 Task: Send an email with the signature Evelyn Lewis with the subject Request for a review and the message I apologize for any confusion and would like to clarify the situation. from softage.1@softage.net to softage.10@softage.net and softage.2@softage.net with an attached document Creative_brief.docx
Action: Mouse moved to (460, 585)
Screenshot: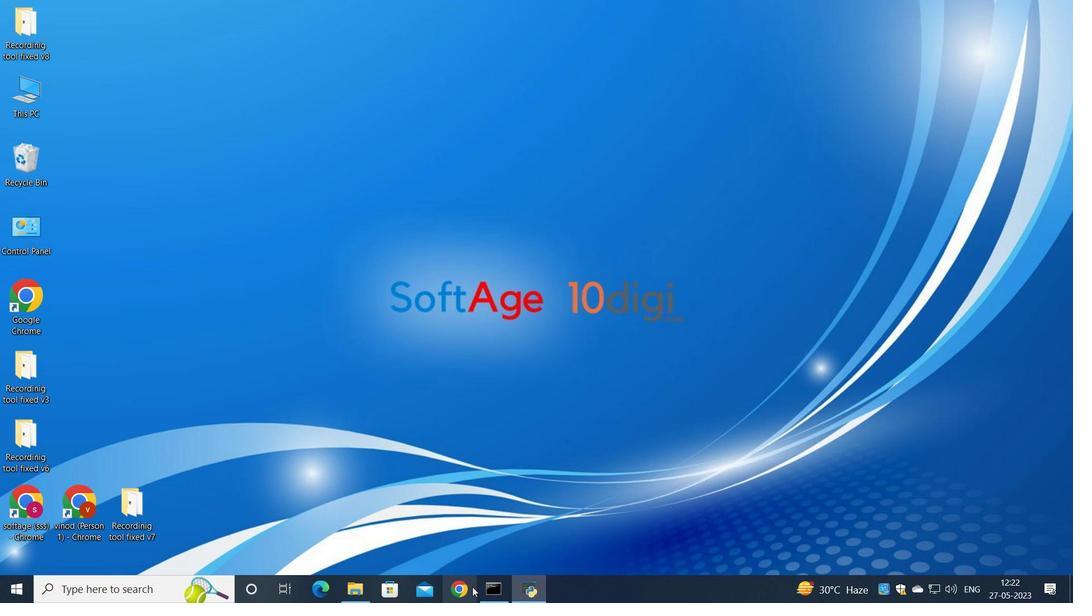 
Action: Mouse pressed left at (460, 585)
Screenshot: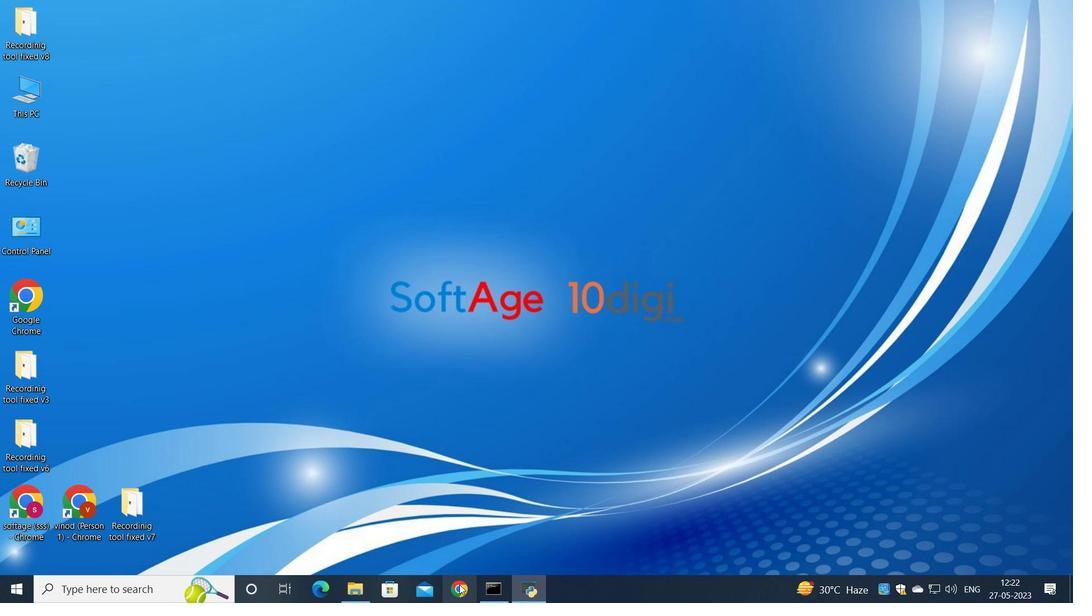 
Action: Mouse moved to (477, 367)
Screenshot: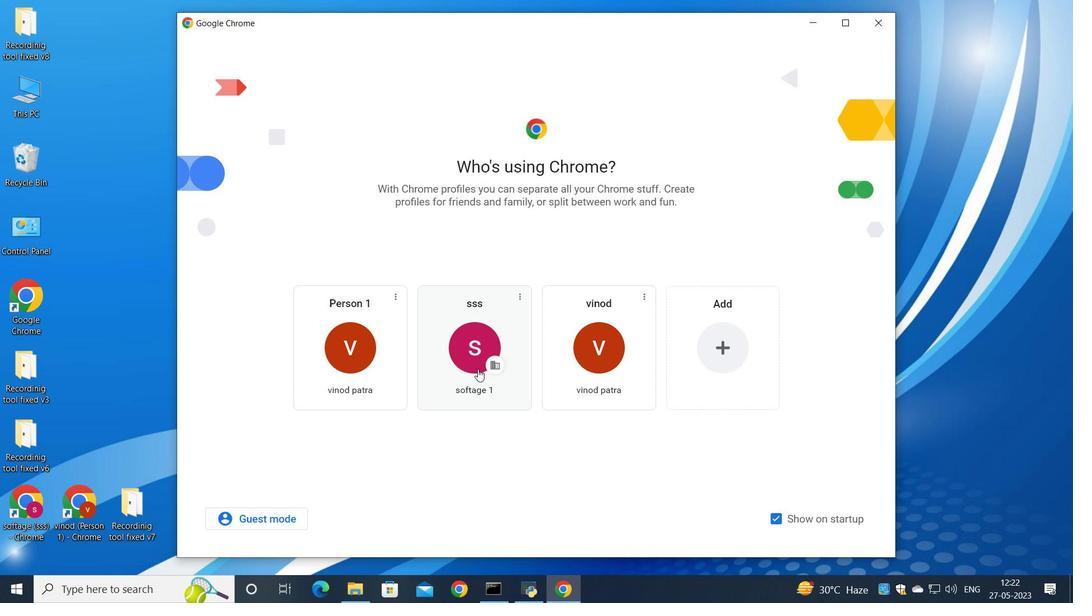 
Action: Mouse pressed left at (477, 367)
Screenshot: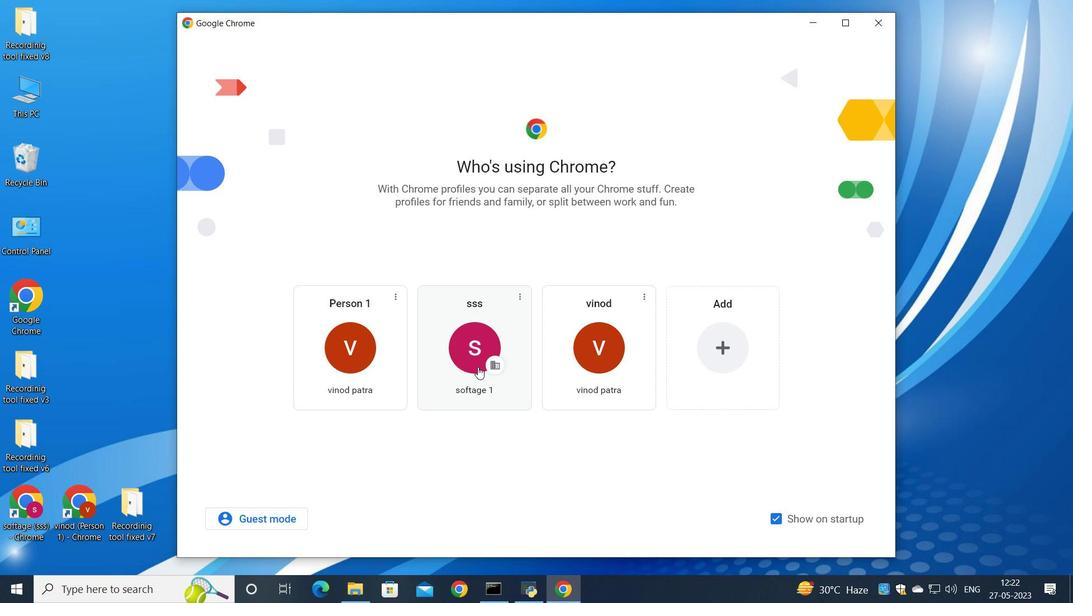 
Action: Mouse moved to (941, 69)
Screenshot: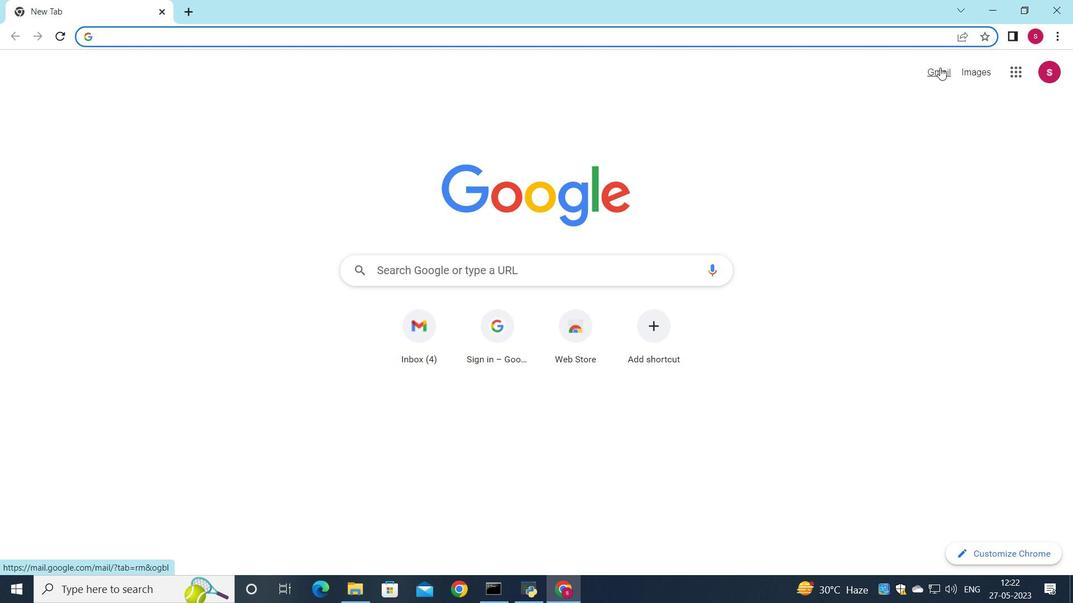 
Action: Mouse pressed left at (941, 69)
Screenshot: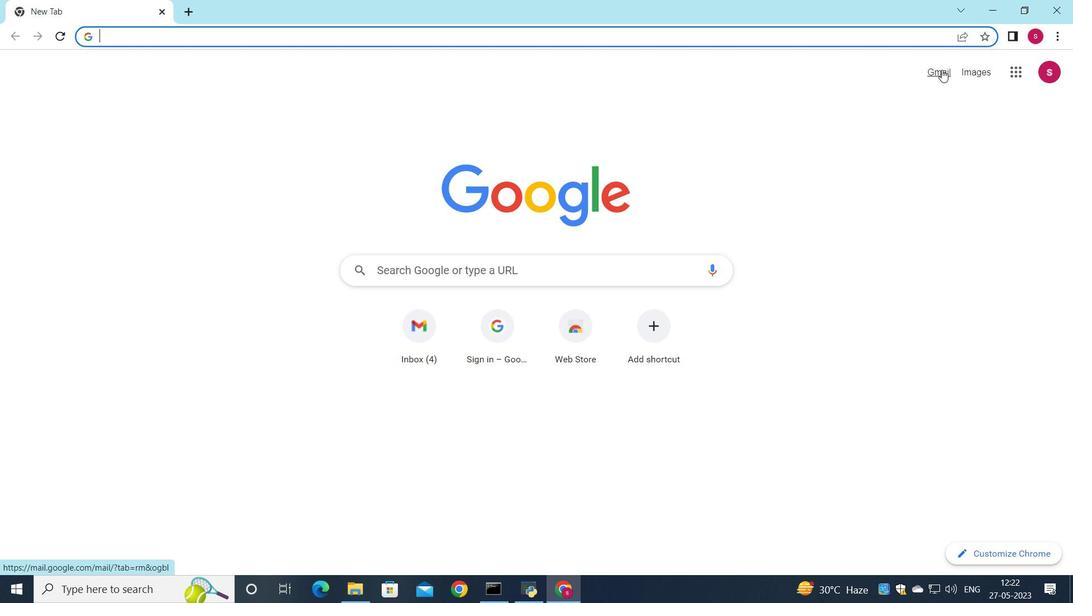 
Action: Mouse moved to (927, 95)
Screenshot: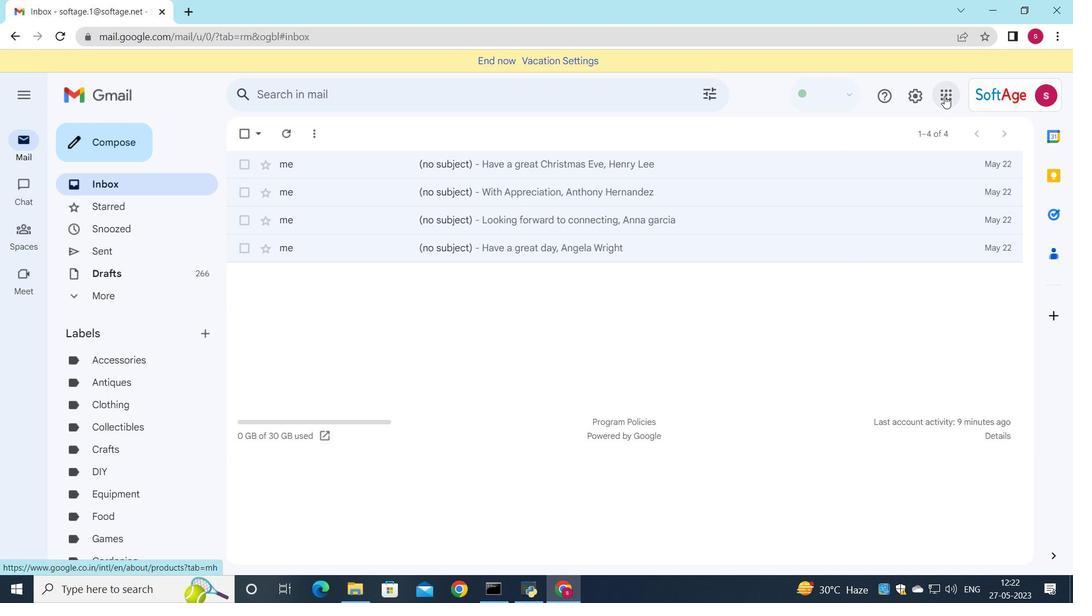 
Action: Mouse pressed left at (927, 95)
Screenshot: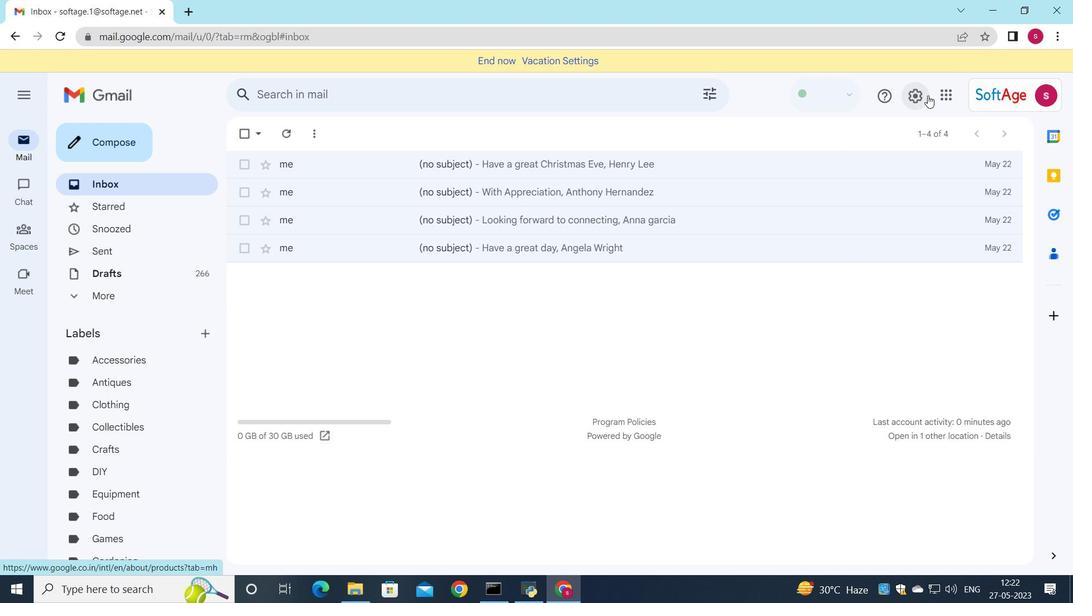
Action: Mouse moved to (925, 161)
Screenshot: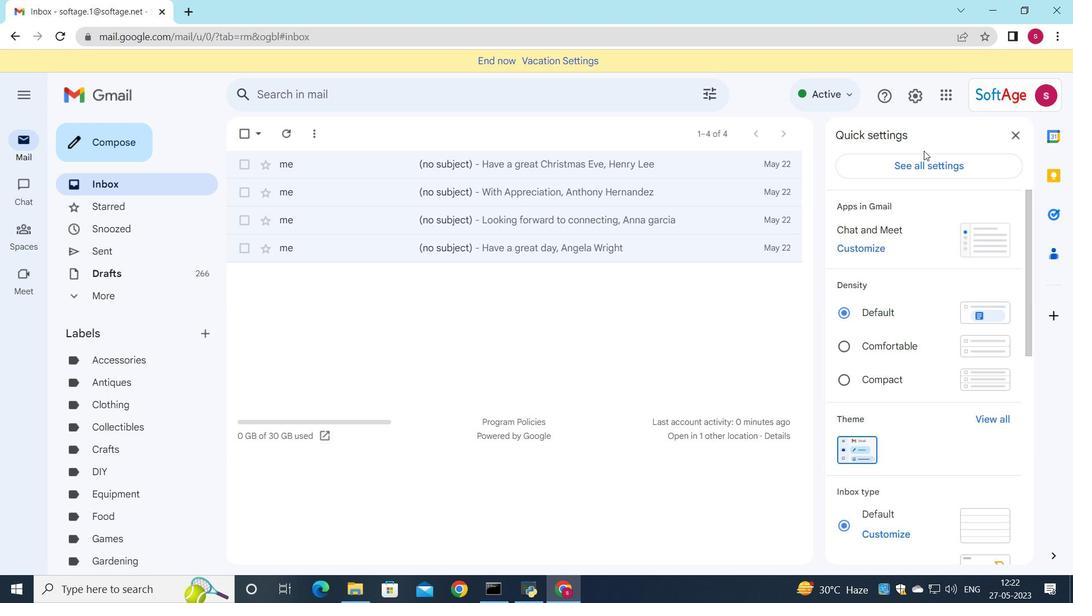 
Action: Mouse pressed left at (925, 161)
Screenshot: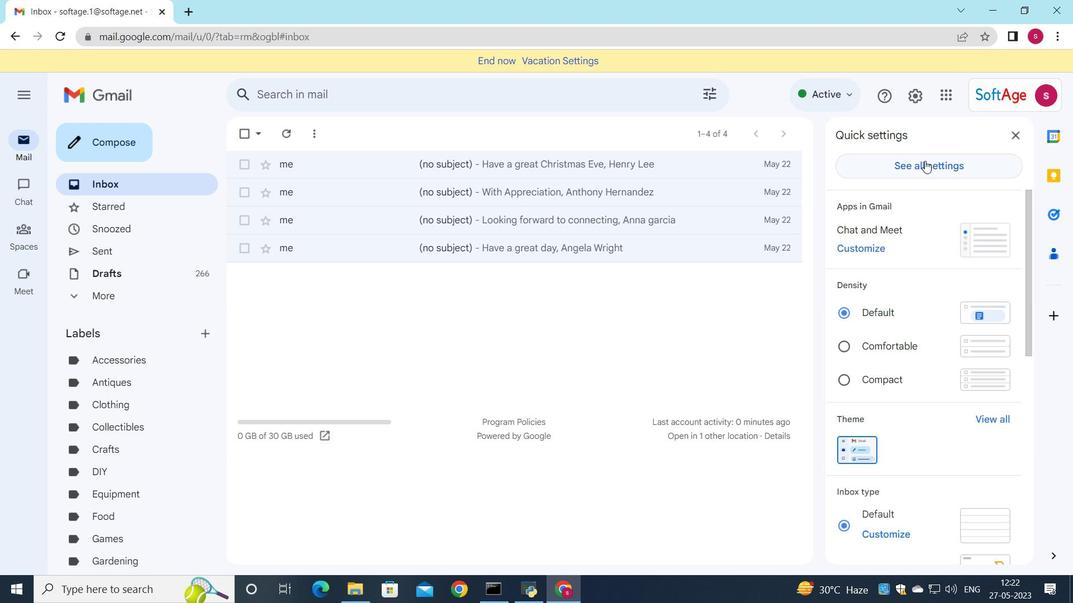 
Action: Mouse moved to (775, 288)
Screenshot: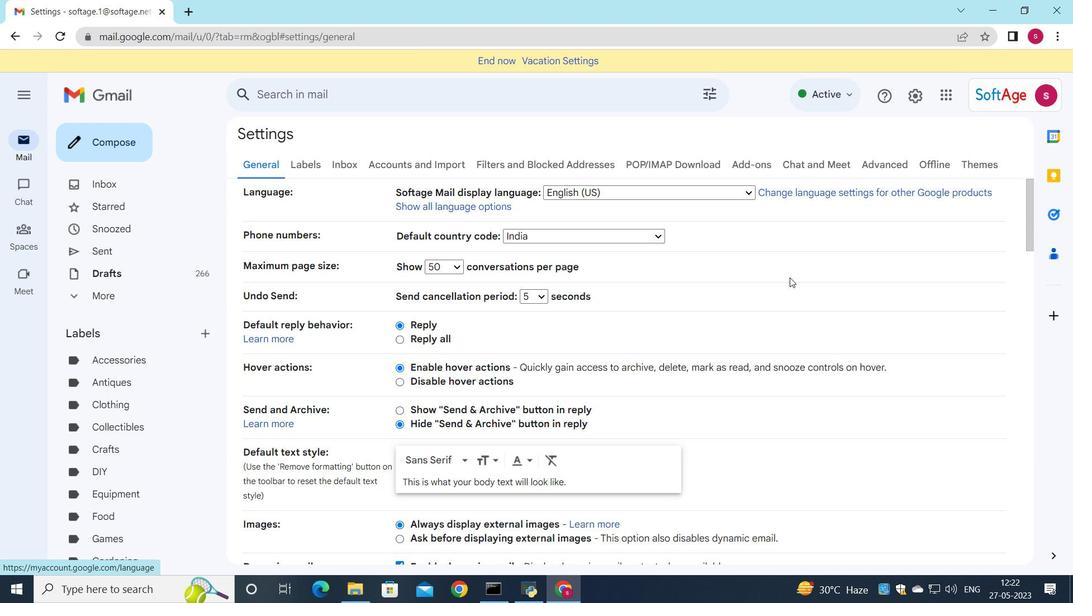 
Action: Mouse scrolled (775, 288) with delta (0, 0)
Screenshot: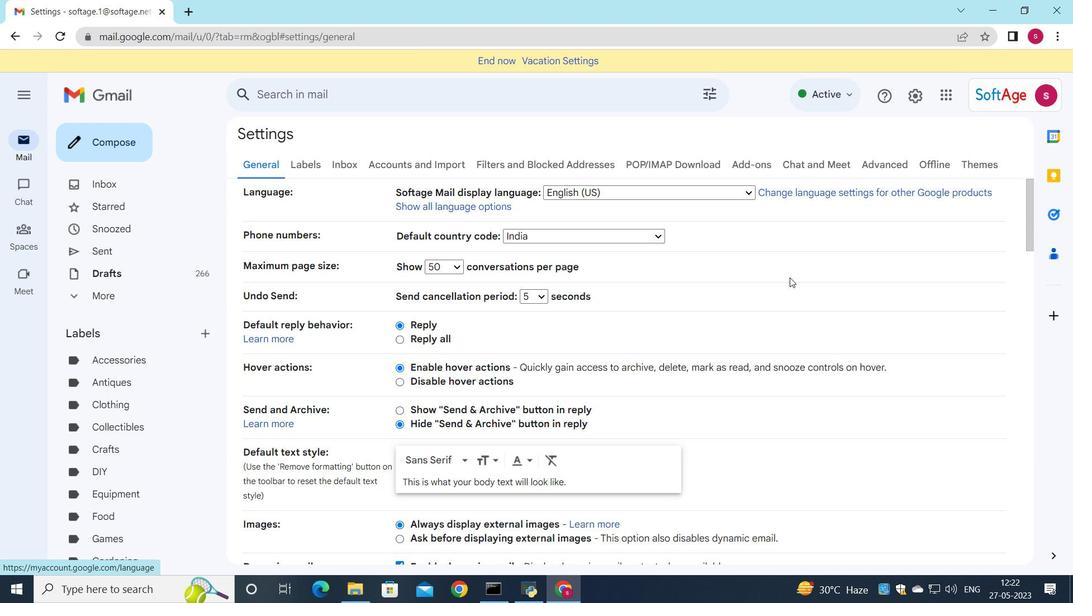 
Action: Mouse moved to (774, 294)
Screenshot: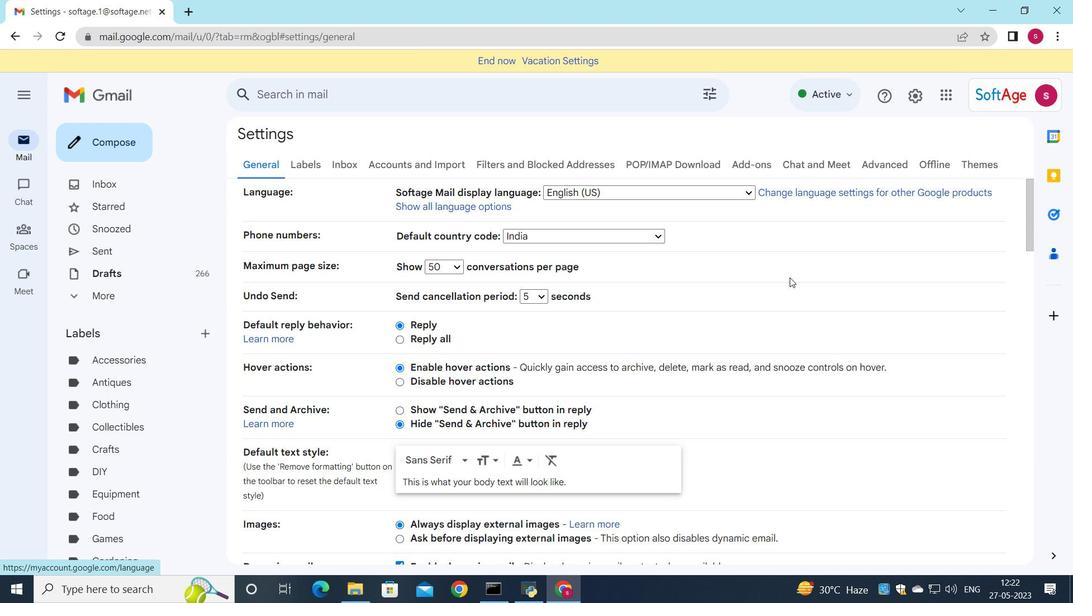 
Action: Mouse scrolled (774, 293) with delta (0, 0)
Screenshot: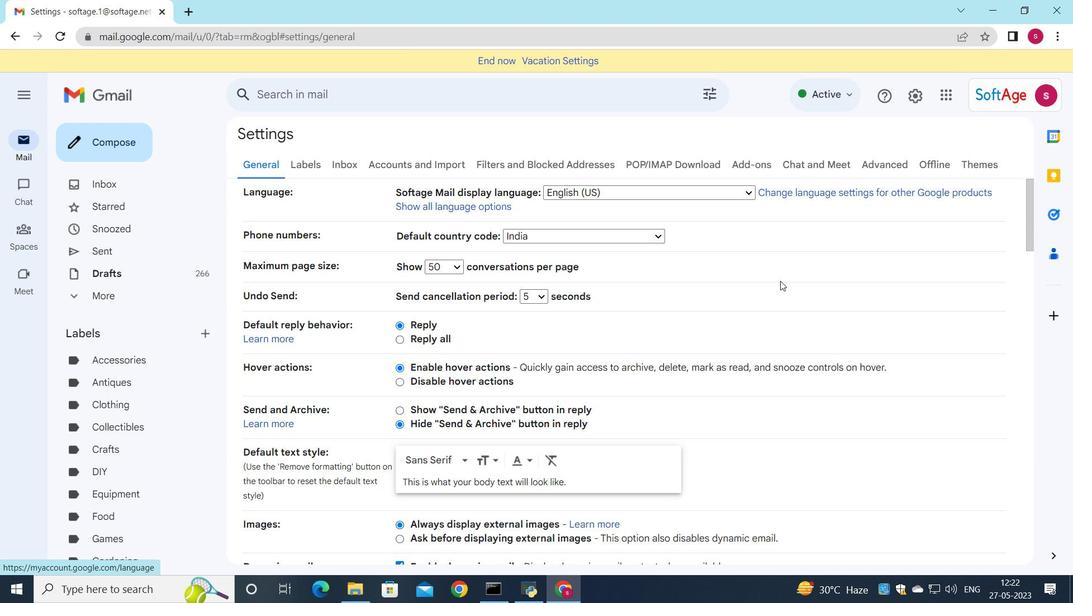 
Action: Mouse moved to (774, 296)
Screenshot: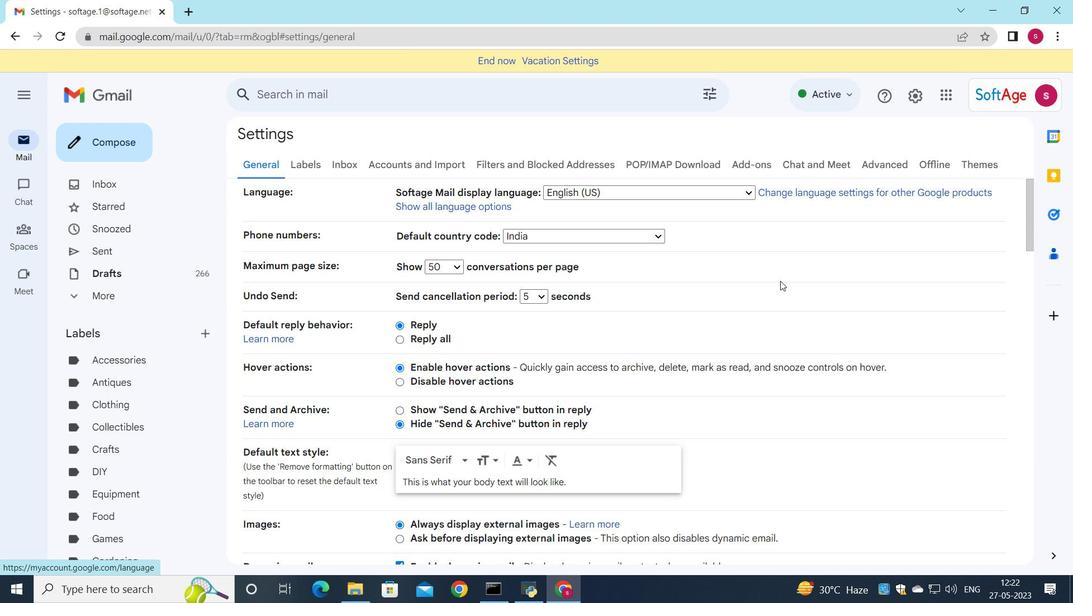
Action: Mouse scrolled (774, 296) with delta (0, 0)
Screenshot: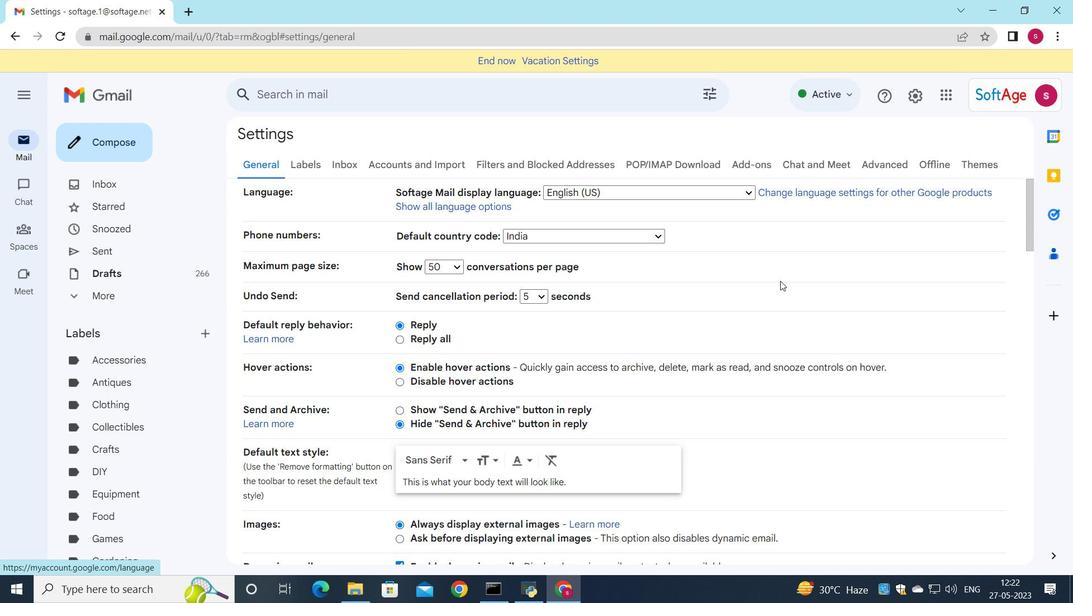 
Action: Mouse moved to (774, 299)
Screenshot: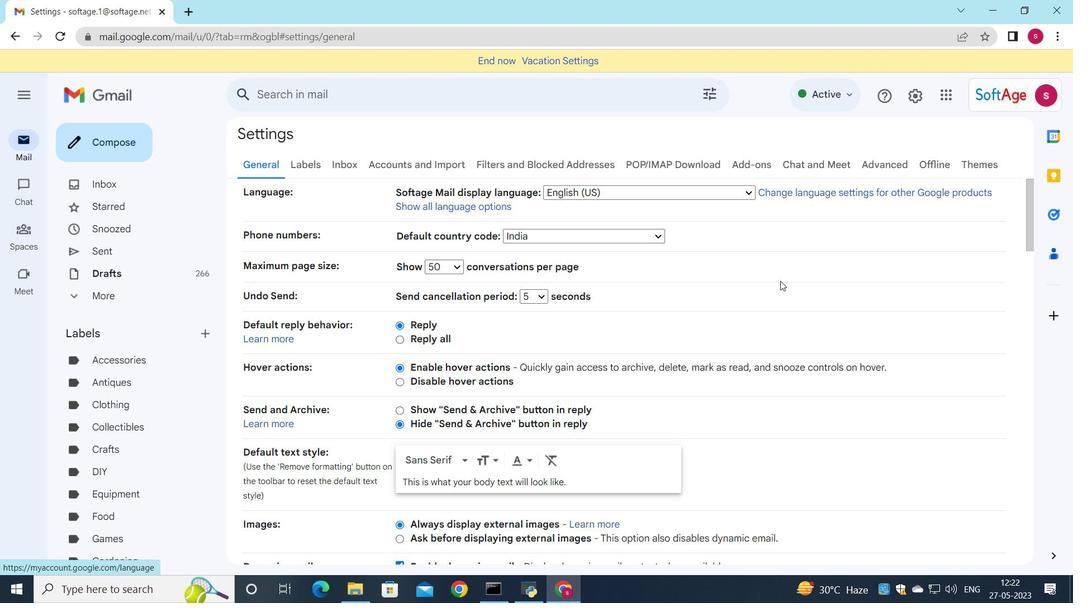 
Action: Mouse scrolled (774, 298) with delta (0, 0)
Screenshot: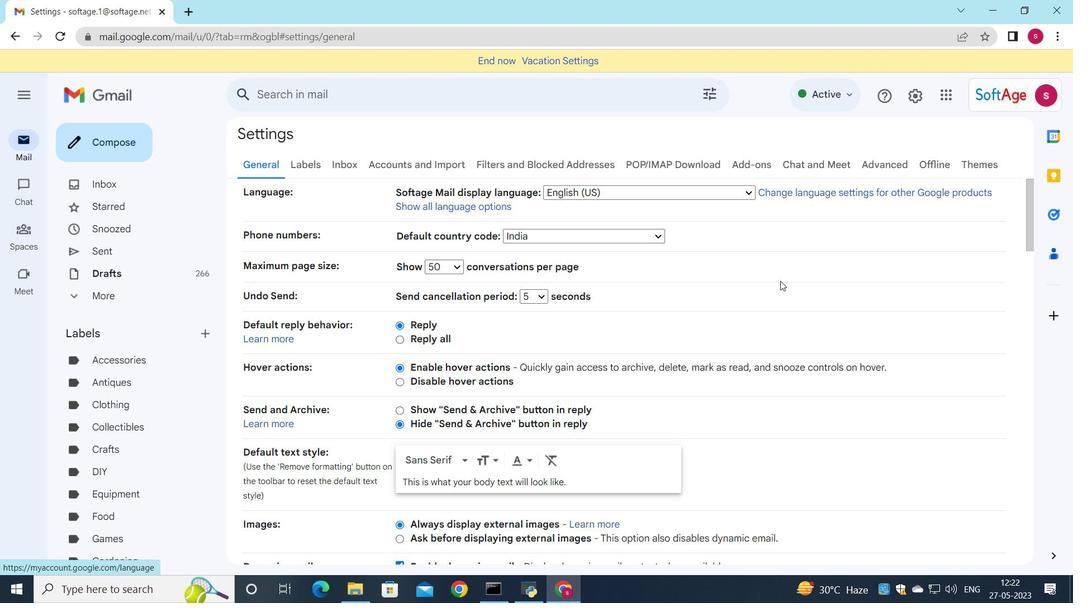 
Action: Mouse moved to (526, 353)
Screenshot: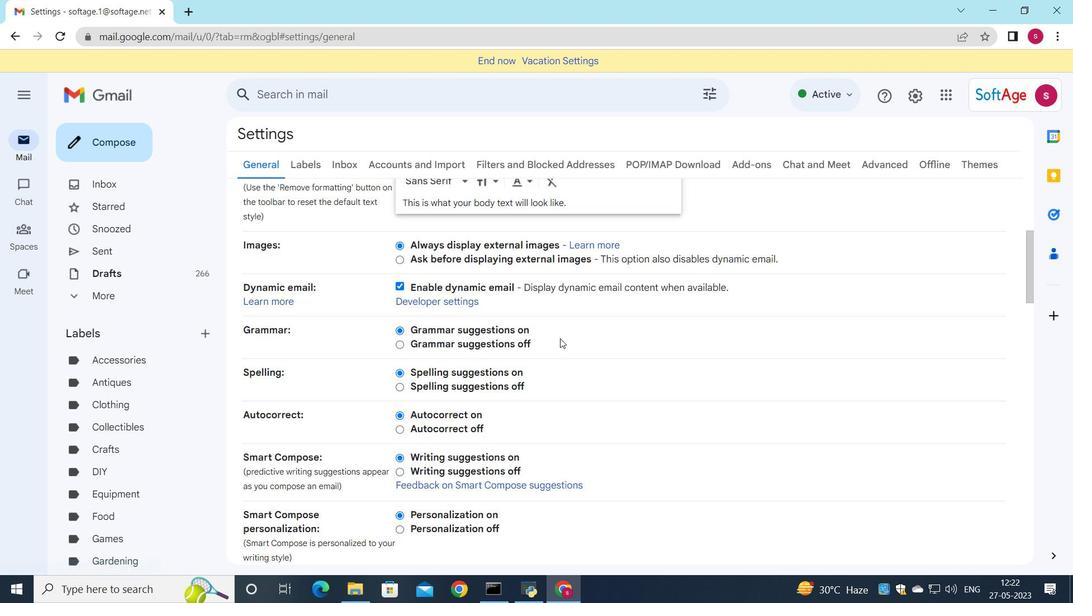 
Action: Mouse scrolled (526, 352) with delta (0, 0)
Screenshot: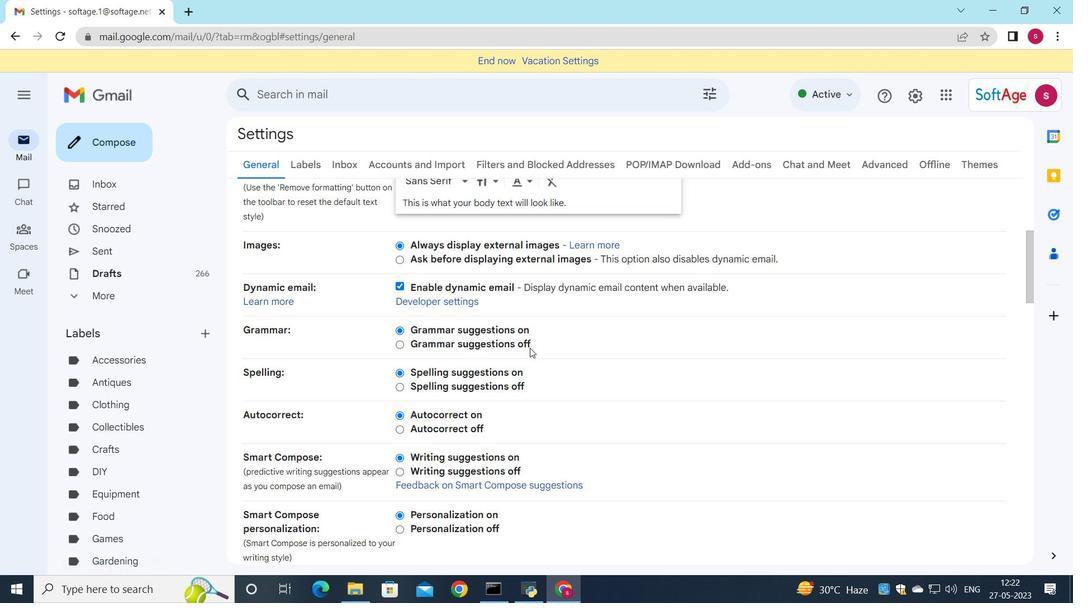 
Action: Mouse moved to (526, 353)
Screenshot: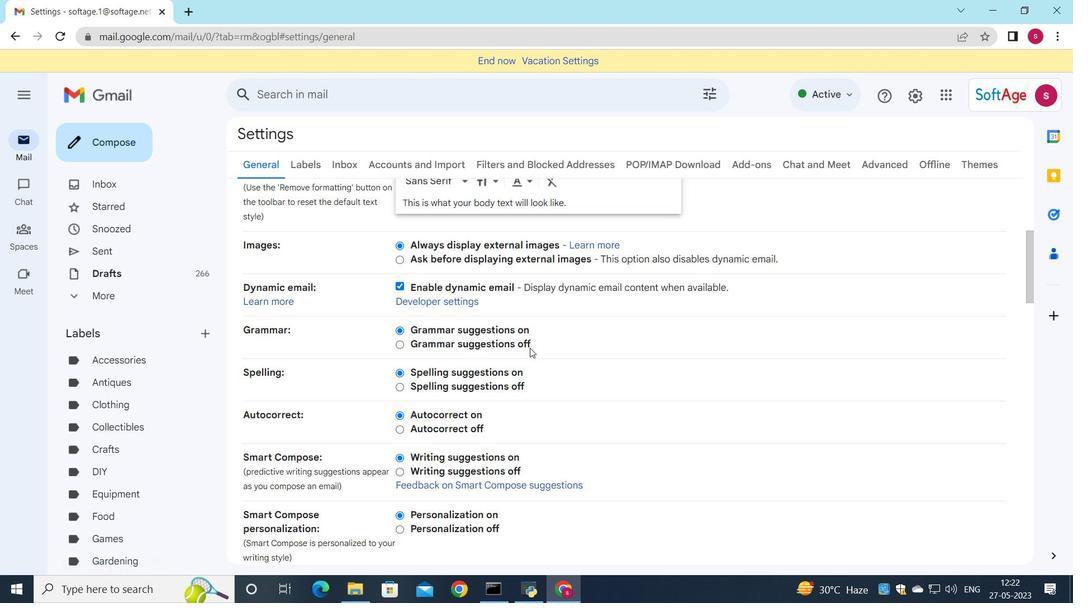 
Action: Mouse scrolled (526, 352) with delta (0, 0)
Screenshot: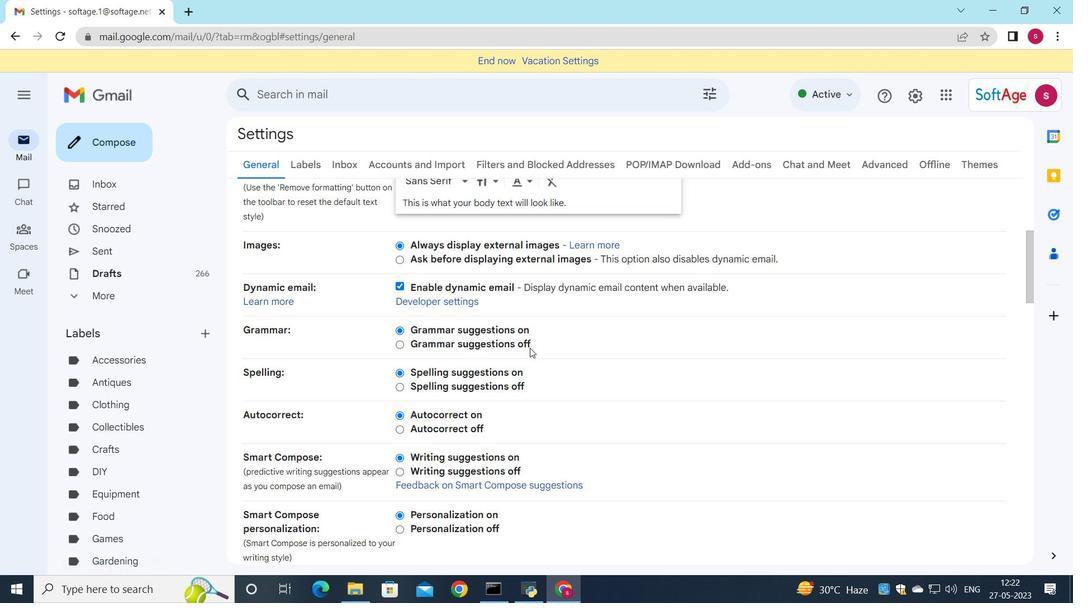 
Action: Mouse moved to (524, 354)
Screenshot: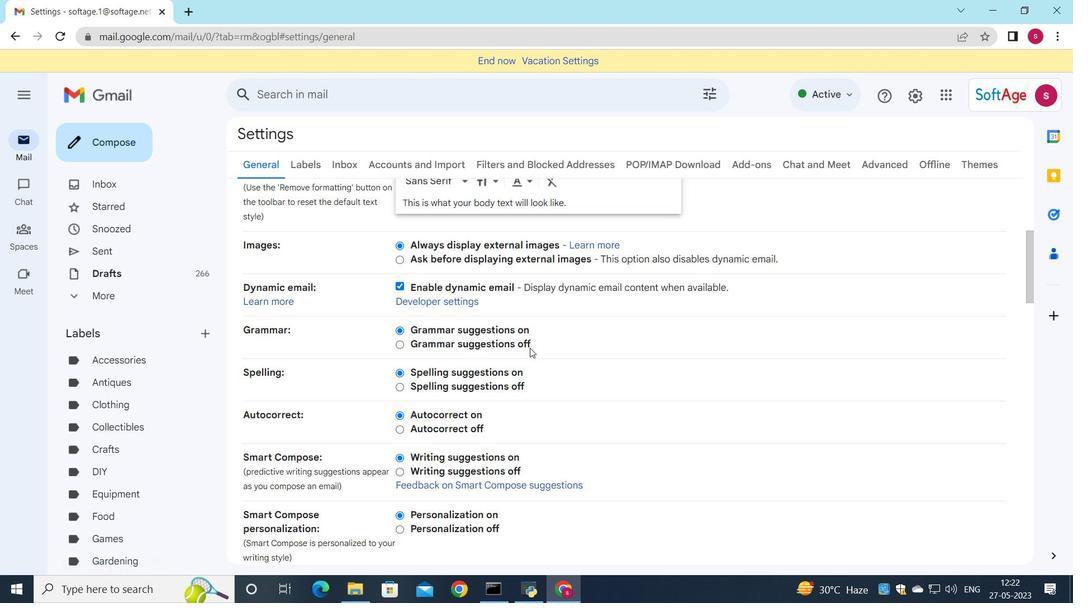 
Action: Mouse scrolled (524, 354) with delta (0, 0)
Screenshot: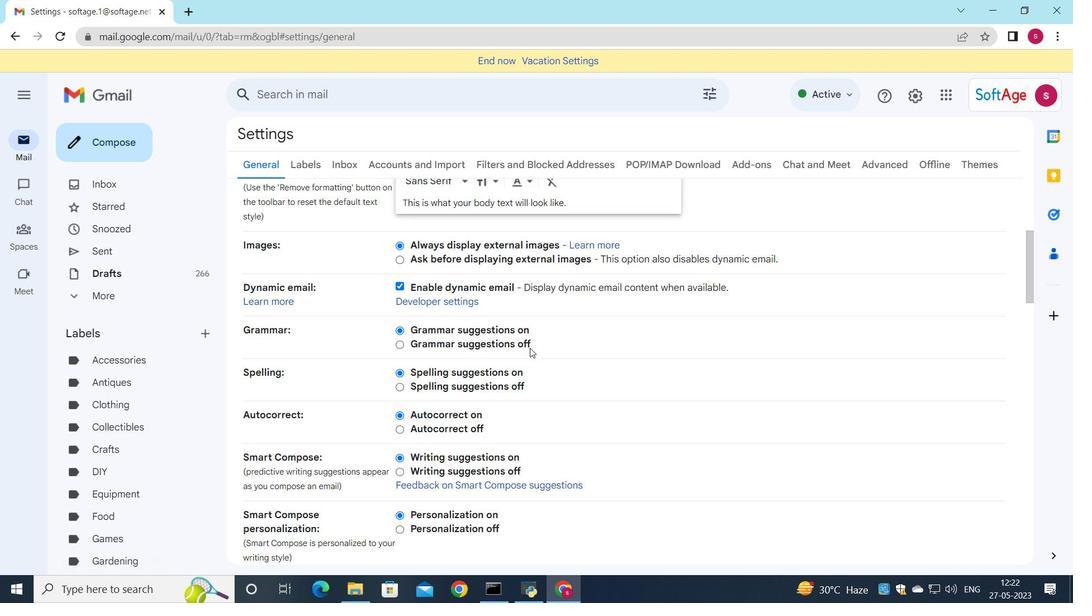 
Action: Mouse moved to (520, 355)
Screenshot: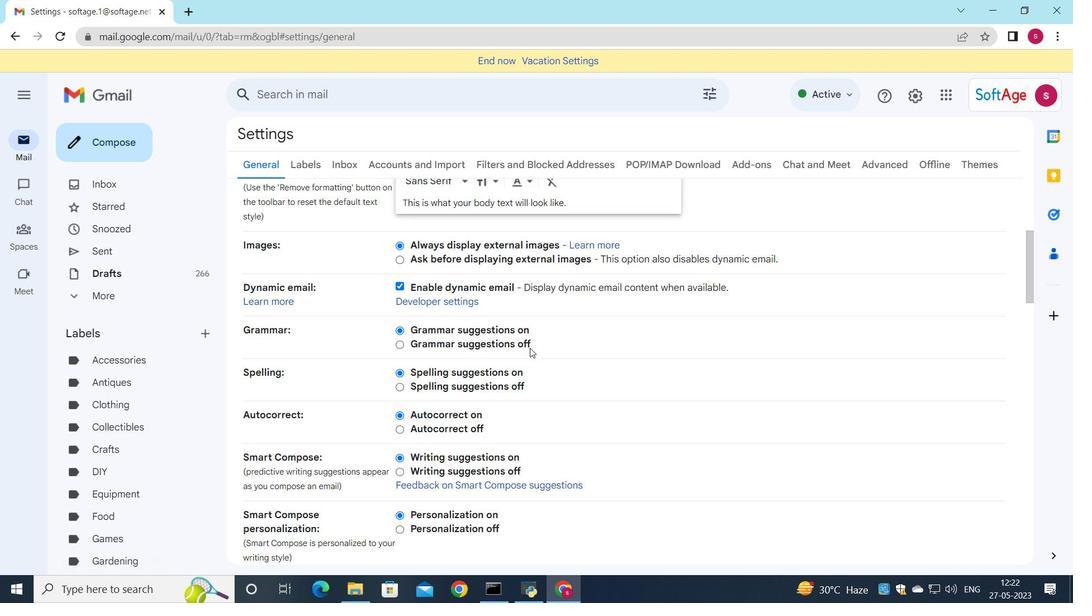 
Action: Mouse scrolled (520, 354) with delta (0, 0)
Screenshot: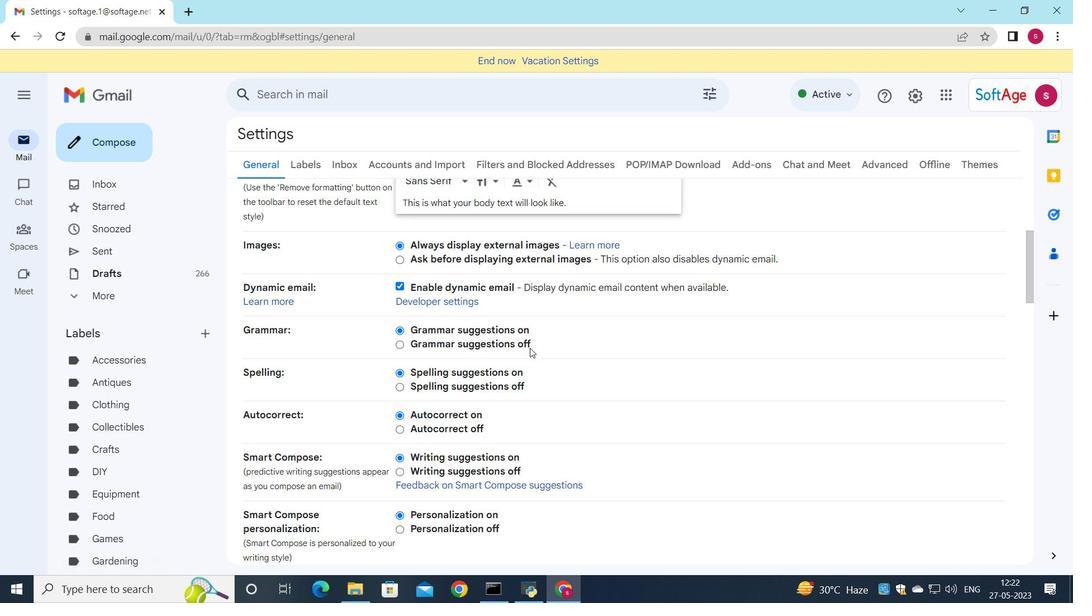 
Action: Mouse moved to (505, 361)
Screenshot: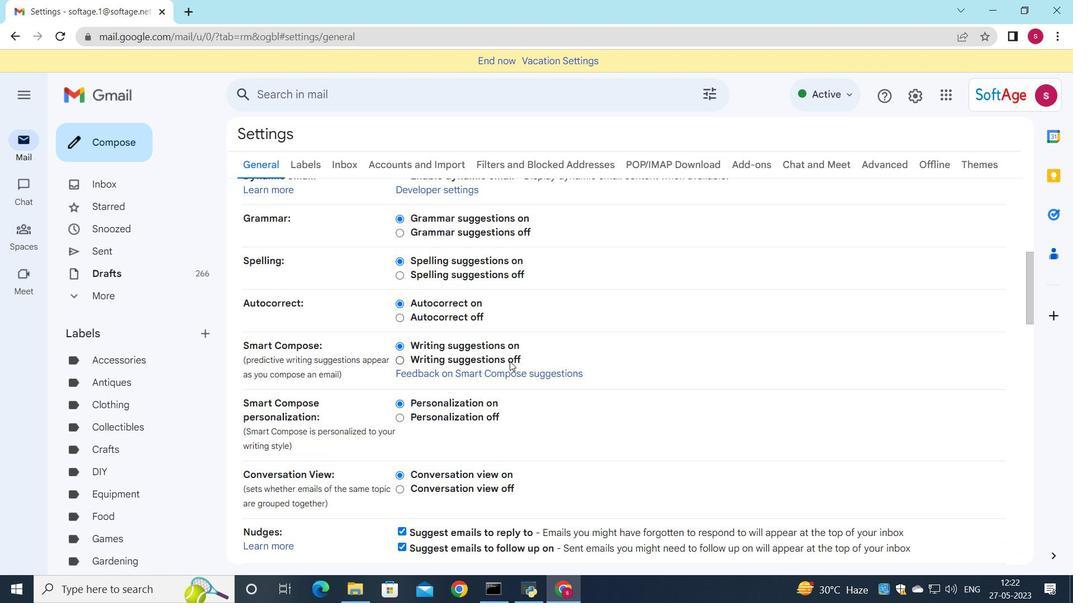 
Action: Mouse scrolled (505, 361) with delta (0, 0)
Screenshot: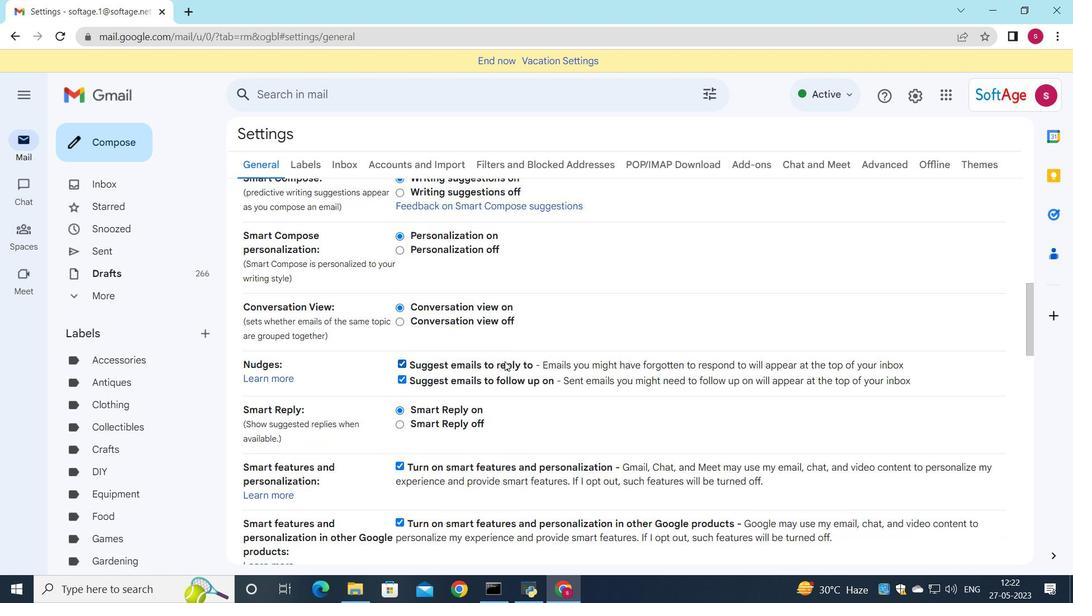 
Action: Mouse scrolled (505, 361) with delta (0, 0)
Screenshot: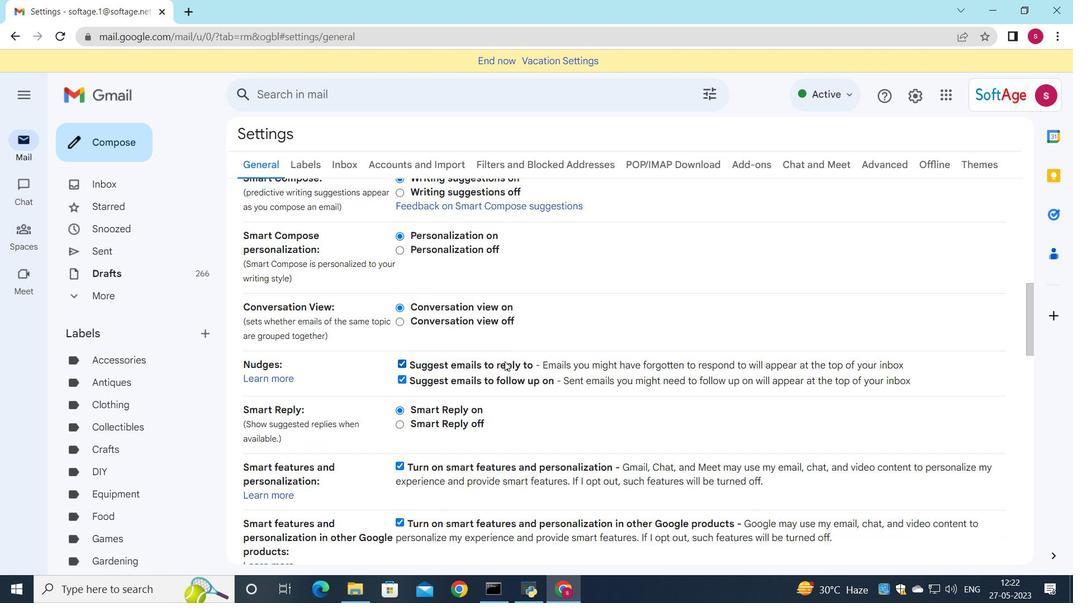 
Action: Mouse scrolled (505, 361) with delta (0, 0)
Screenshot: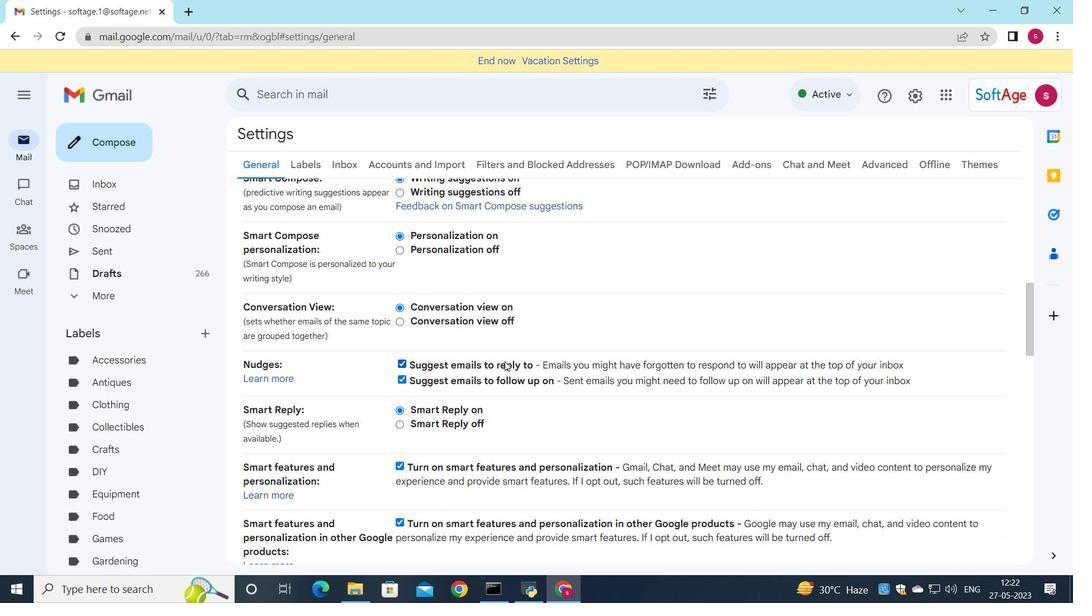 
Action: Mouse moved to (505, 361)
Screenshot: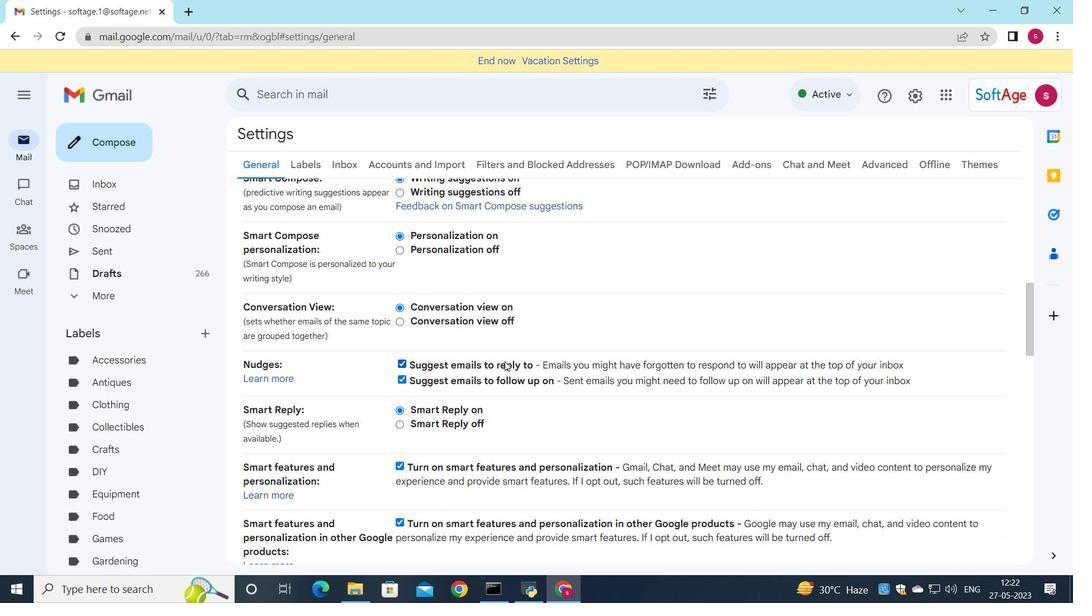 
Action: Mouse scrolled (505, 361) with delta (0, 0)
Screenshot: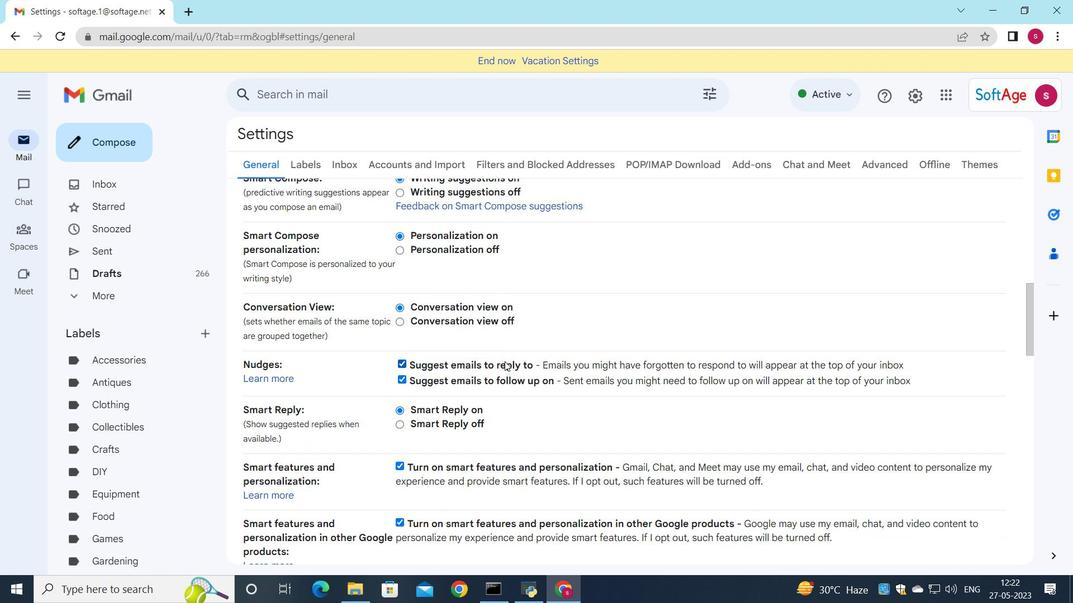 
Action: Mouse moved to (502, 362)
Screenshot: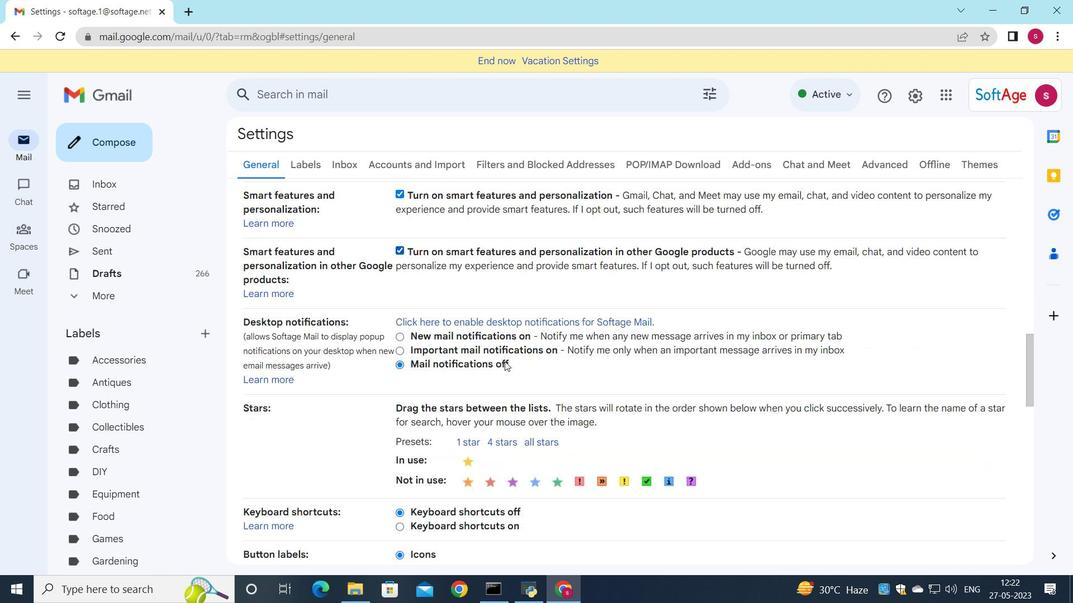 
Action: Mouse scrolled (502, 361) with delta (0, 0)
Screenshot: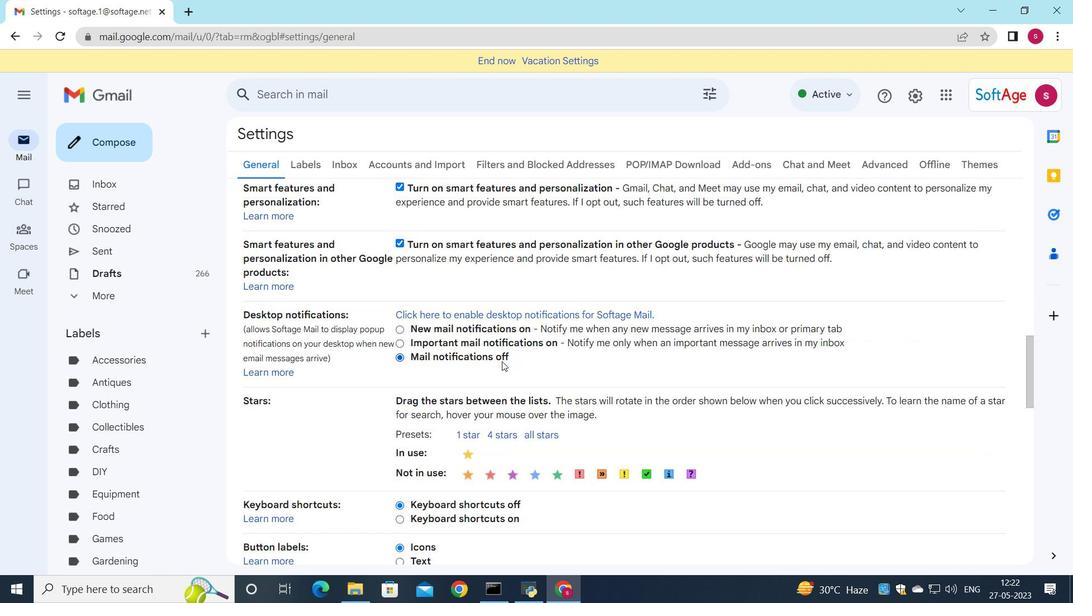 
Action: Mouse scrolled (502, 361) with delta (0, 0)
Screenshot: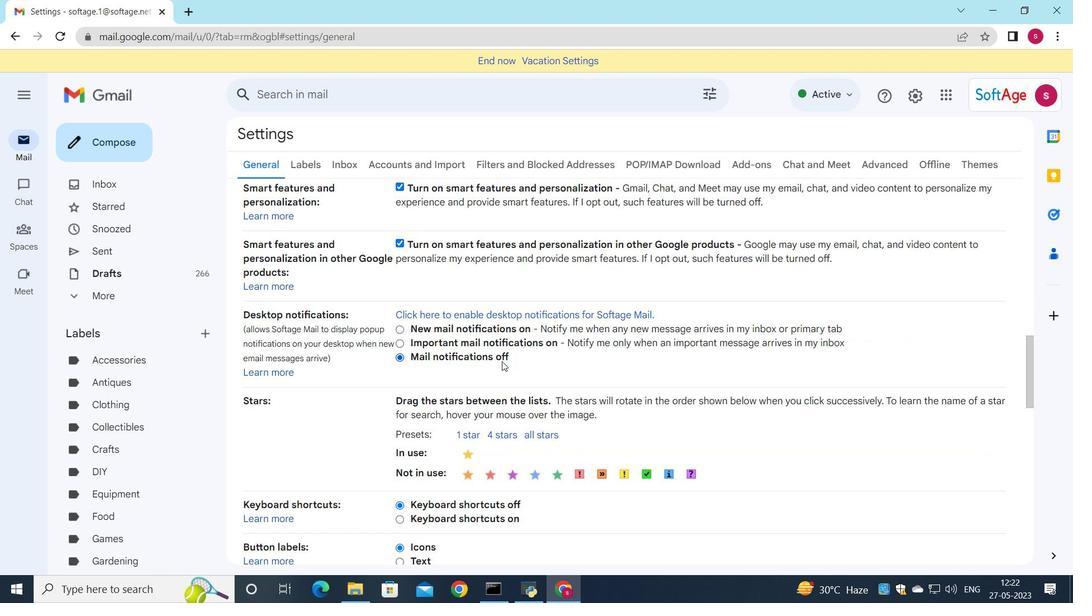 
Action: Mouse moved to (502, 362)
Screenshot: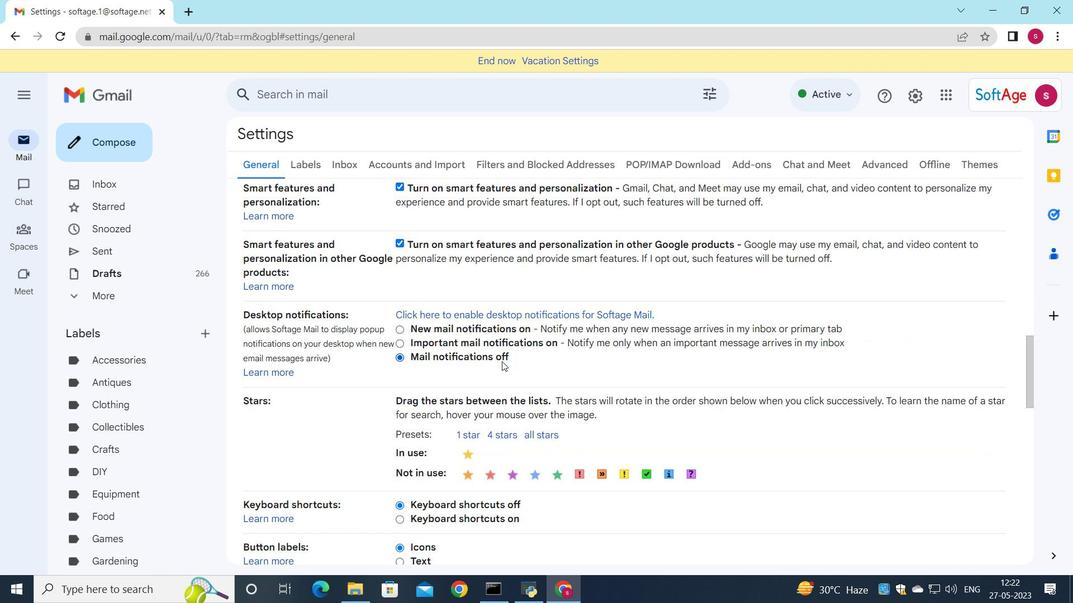 
Action: Mouse scrolled (502, 361) with delta (0, 0)
Screenshot: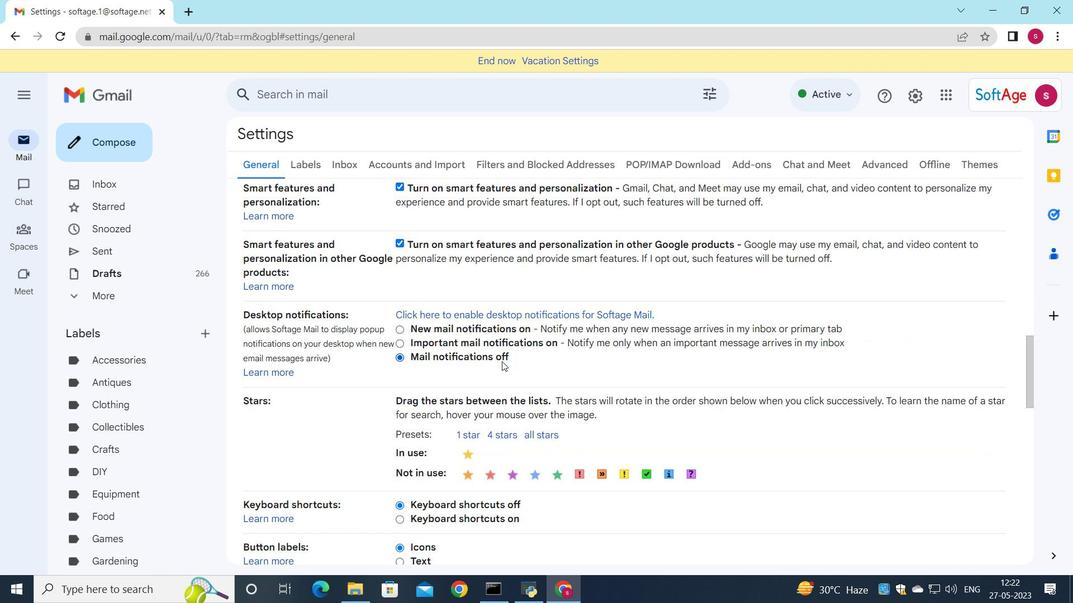
Action: Mouse moved to (502, 362)
Screenshot: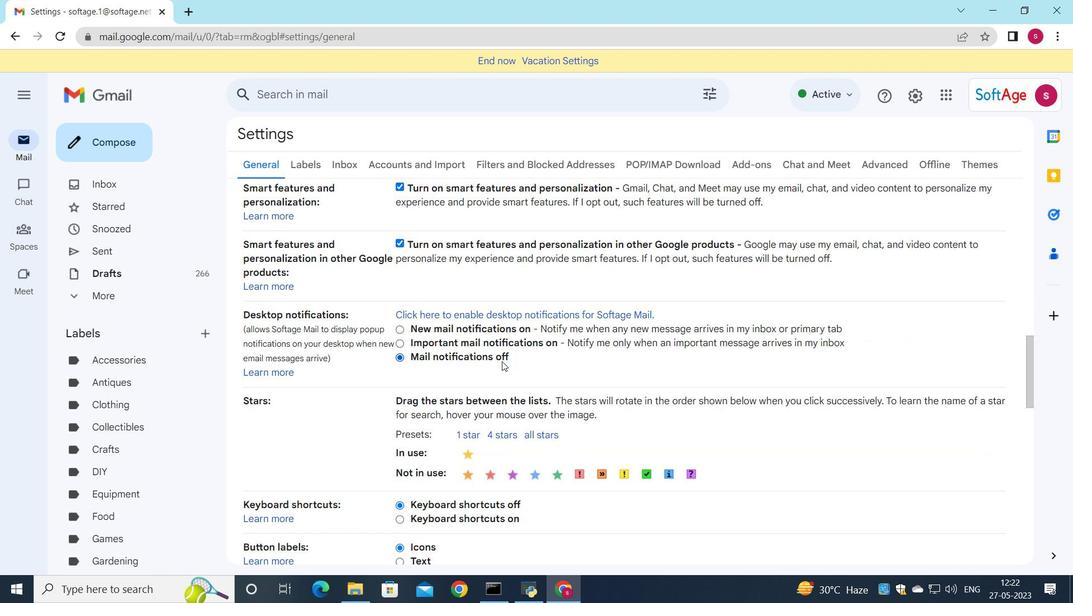 
Action: Mouse scrolled (502, 362) with delta (0, 0)
Screenshot: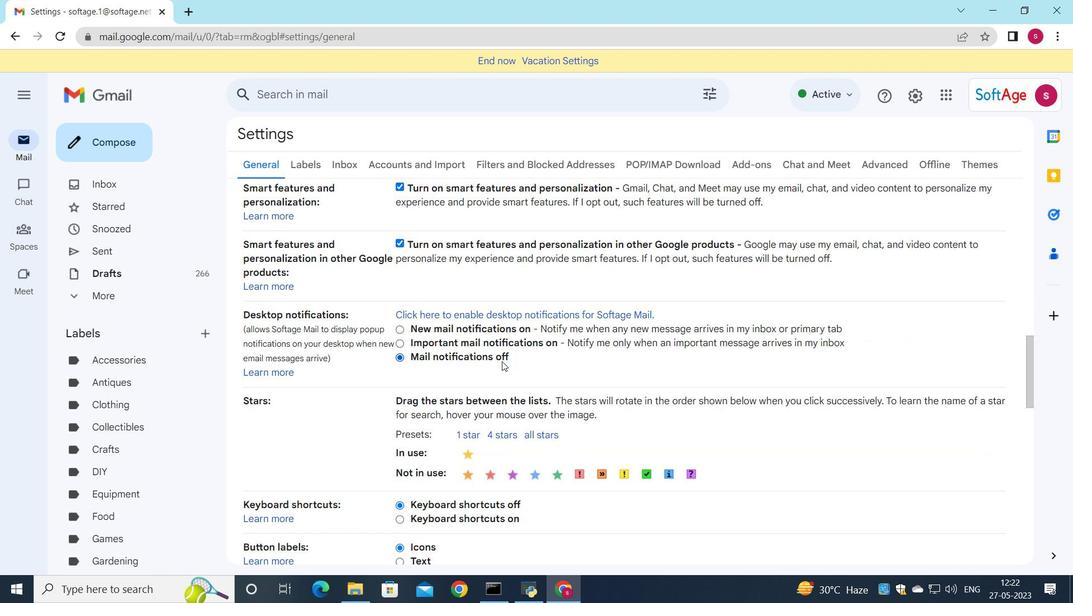 
Action: Mouse moved to (498, 371)
Screenshot: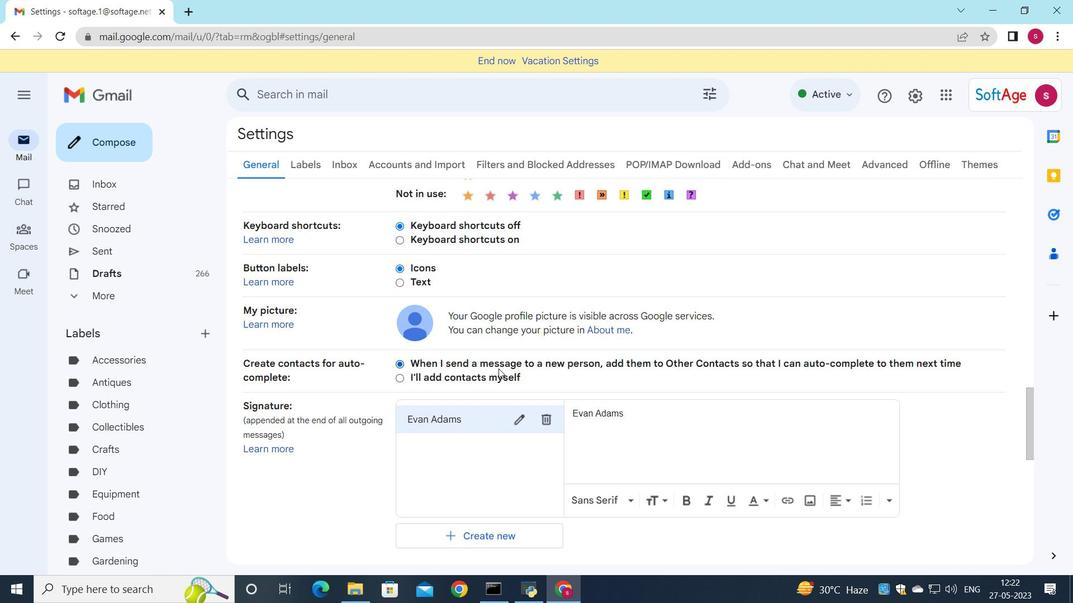 
Action: Mouse scrolled (498, 370) with delta (0, 0)
Screenshot: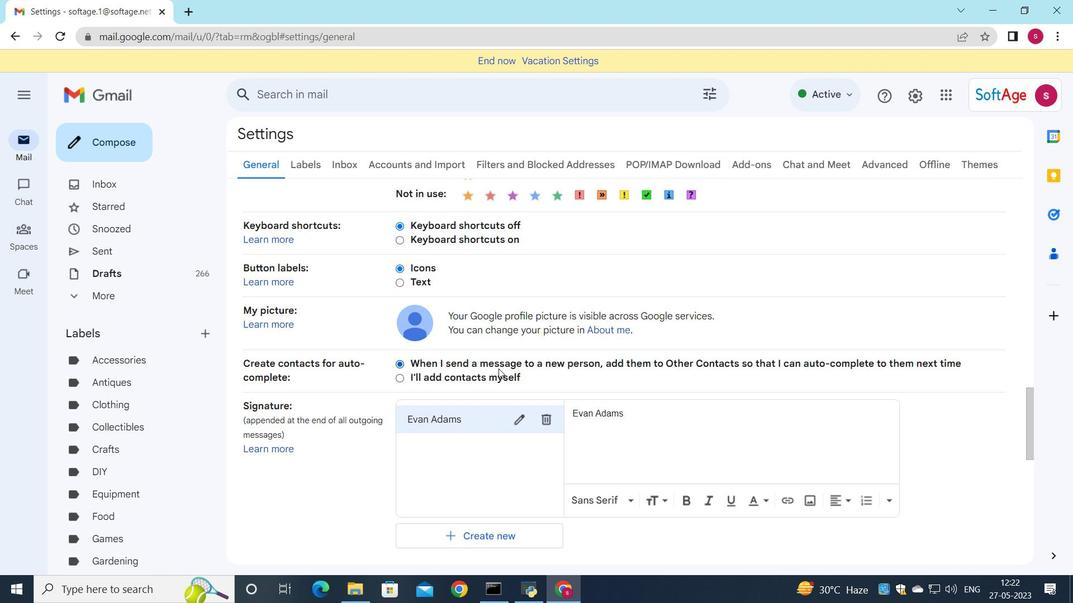 
Action: Mouse moved to (548, 348)
Screenshot: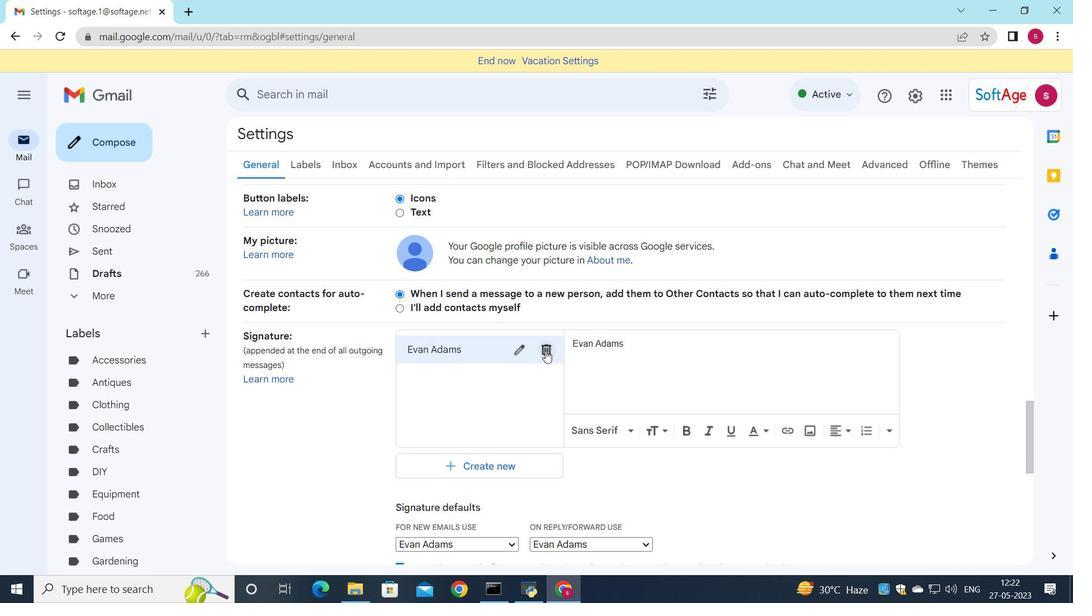 
Action: Mouse pressed left at (548, 348)
Screenshot: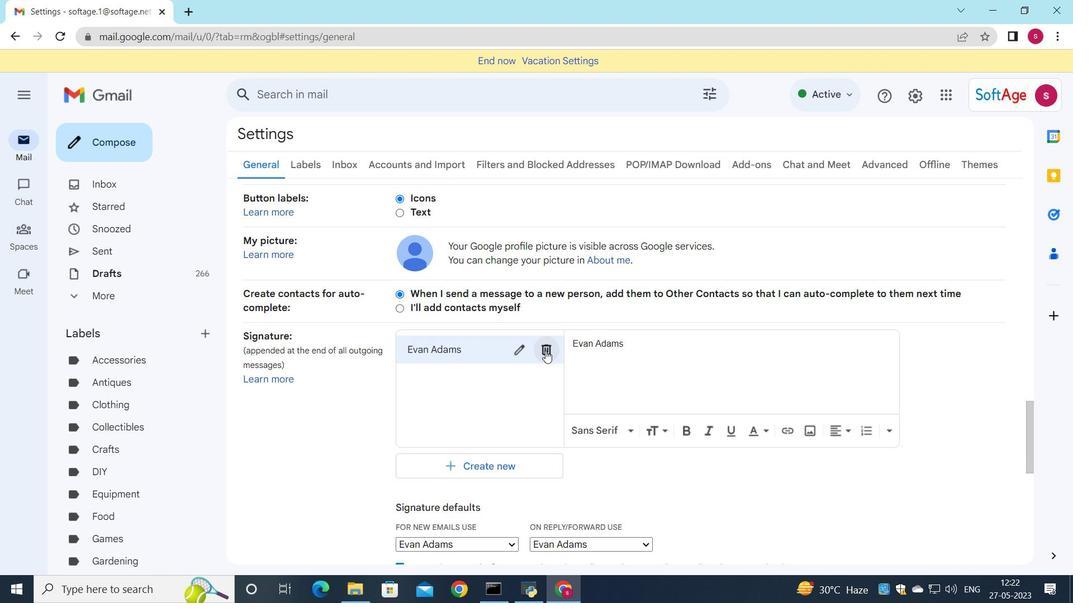 
Action: Mouse moved to (644, 347)
Screenshot: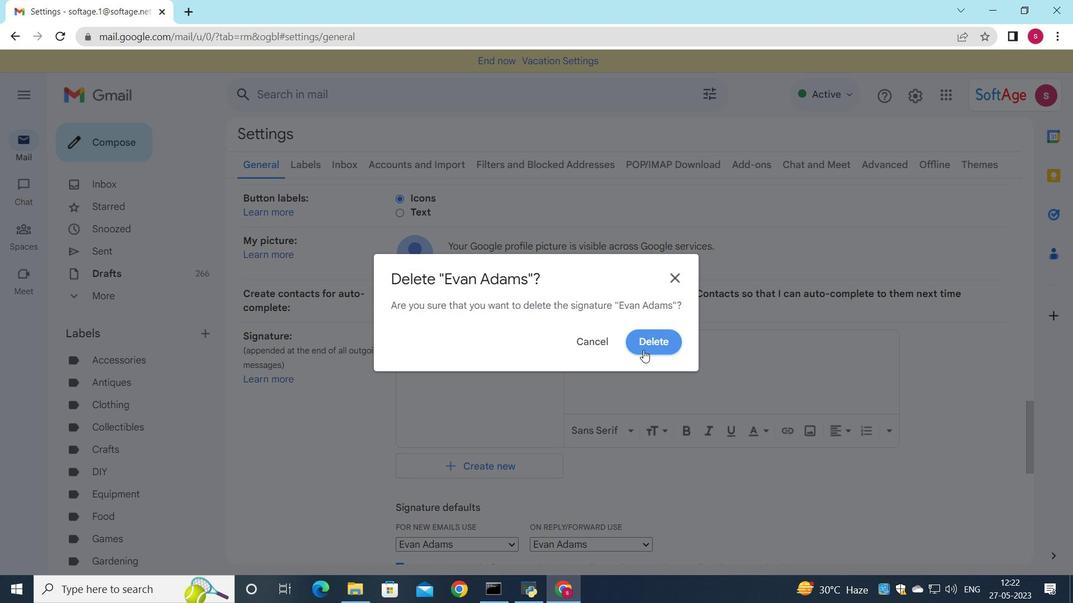 
Action: Mouse pressed left at (644, 347)
Screenshot: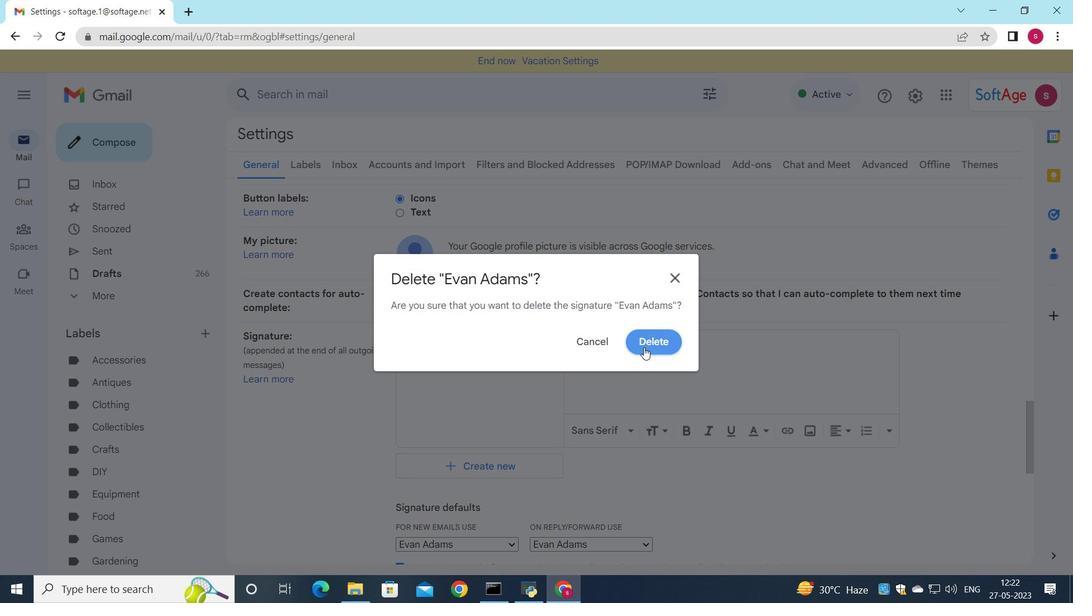
Action: Mouse moved to (476, 372)
Screenshot: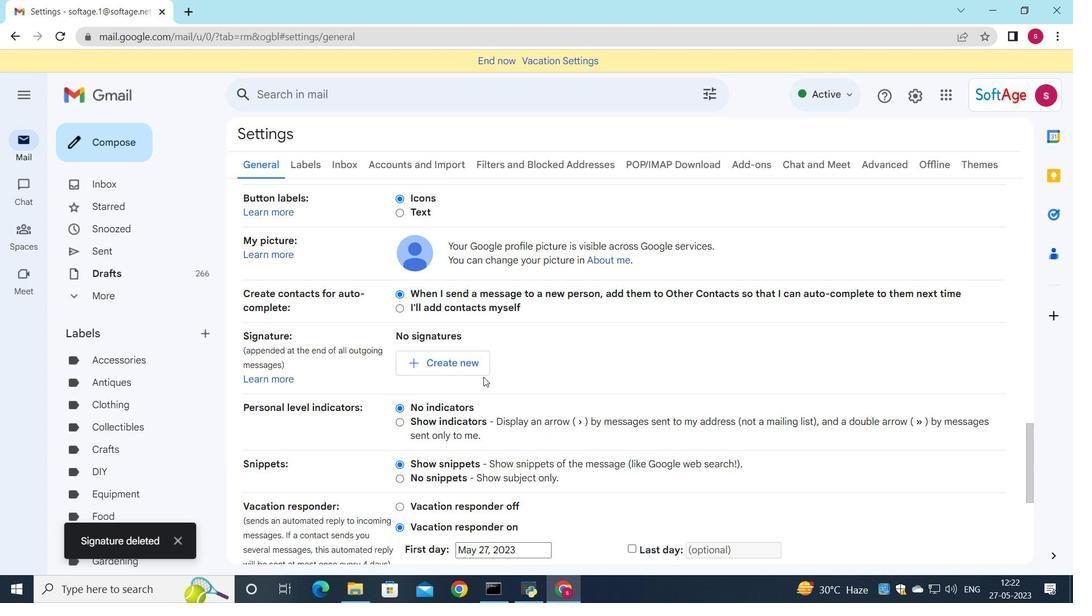 
Action: Mouse pressed left at (476, 372)
Screenshot: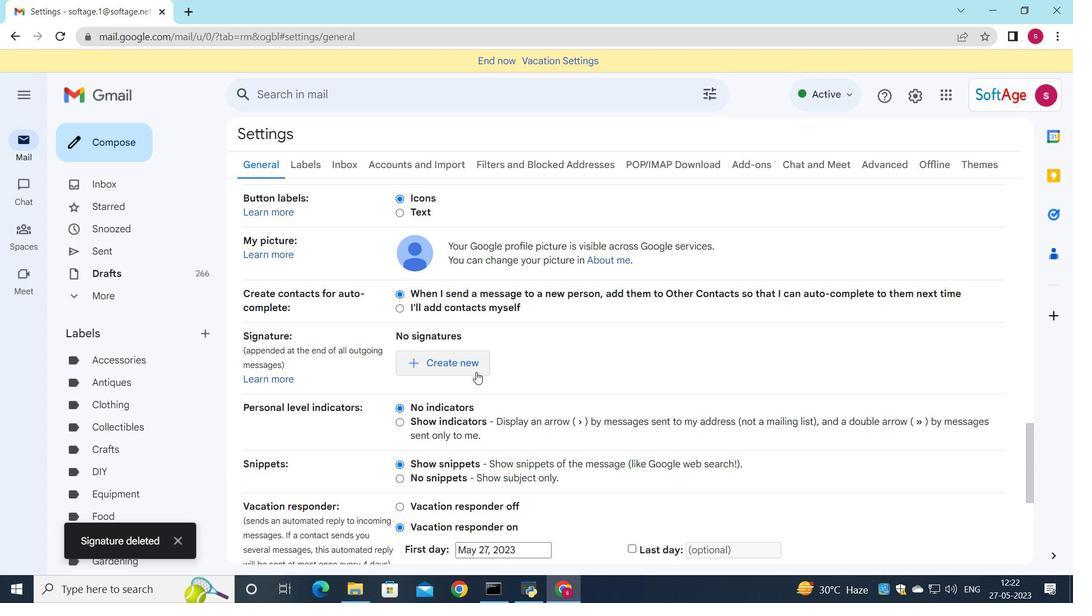 
Action: Mouse moved to (975, 316)
Screenshot: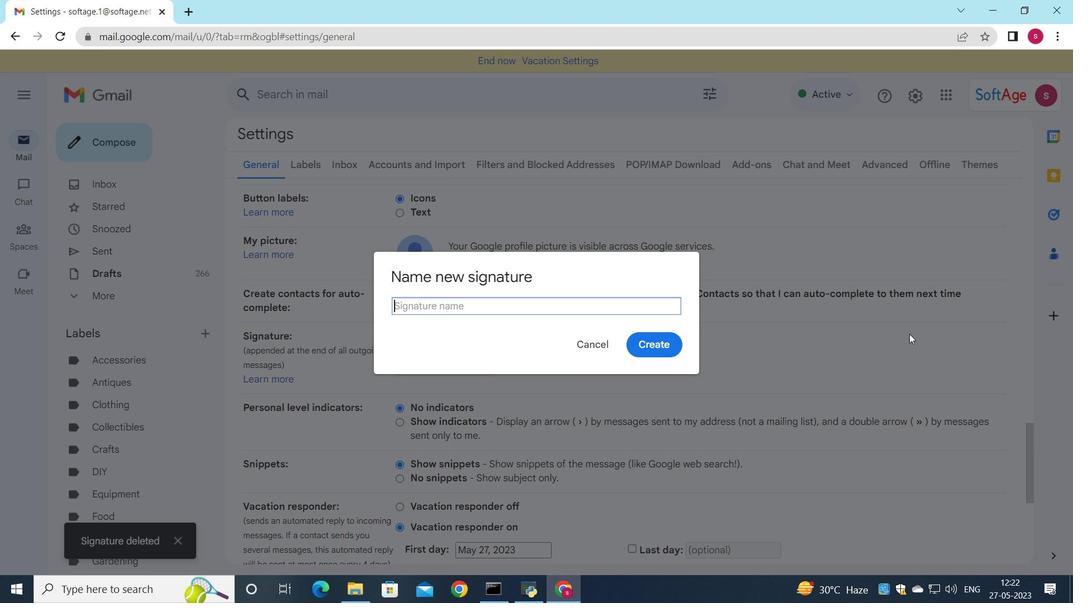 
Action: Key pressed <Key.shift>Evelyn<Key.space><Key.shift>Lewis
Screenshot: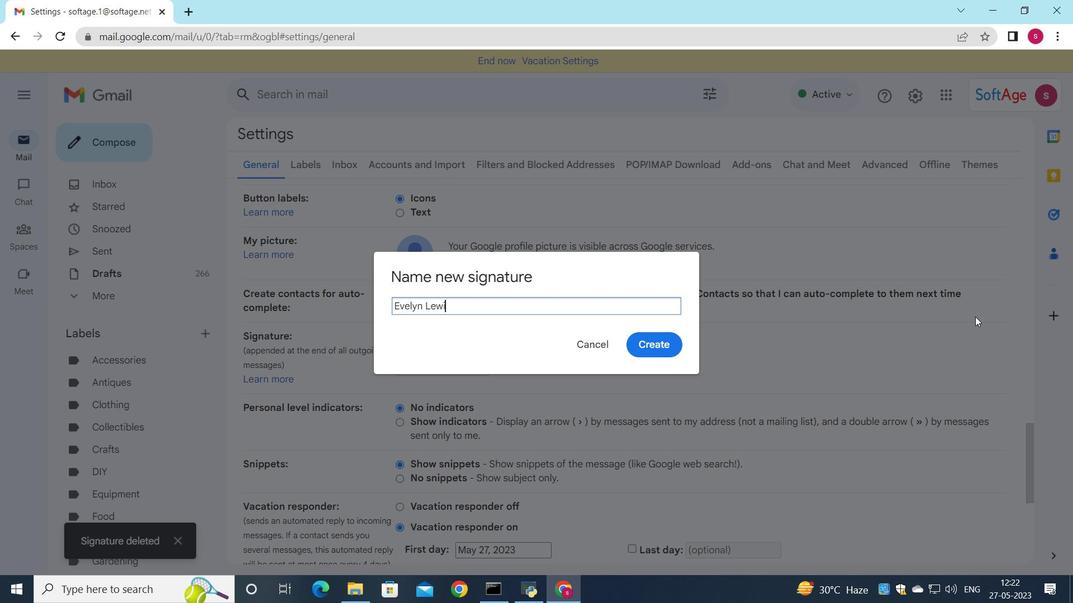 
Action: Mouse moved to (666, 345)
Screenshot: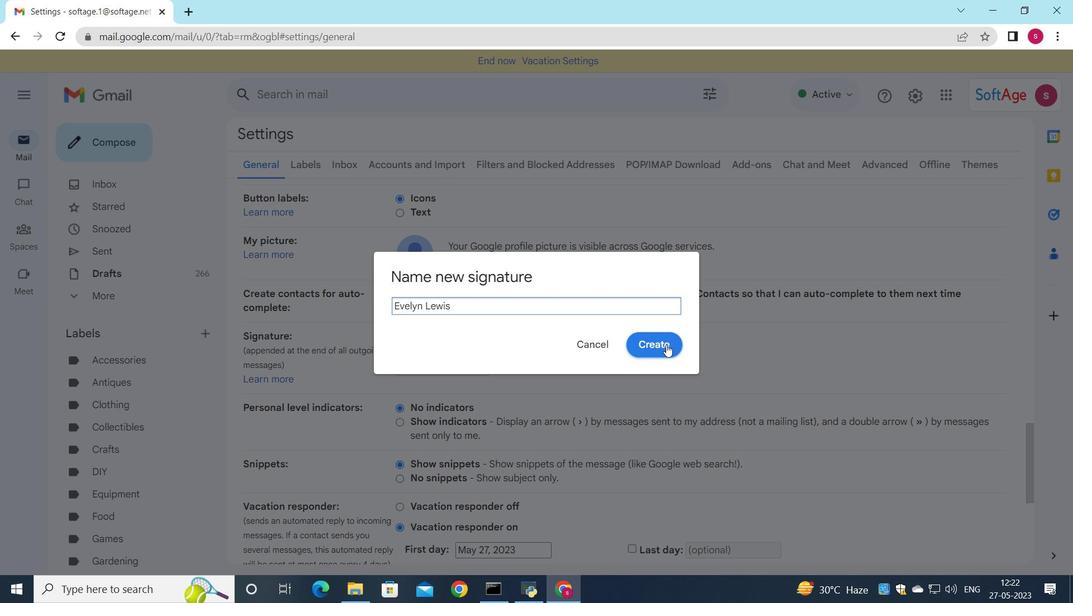 
Action: Mouse pressed left at (666, 345)
Screenshot: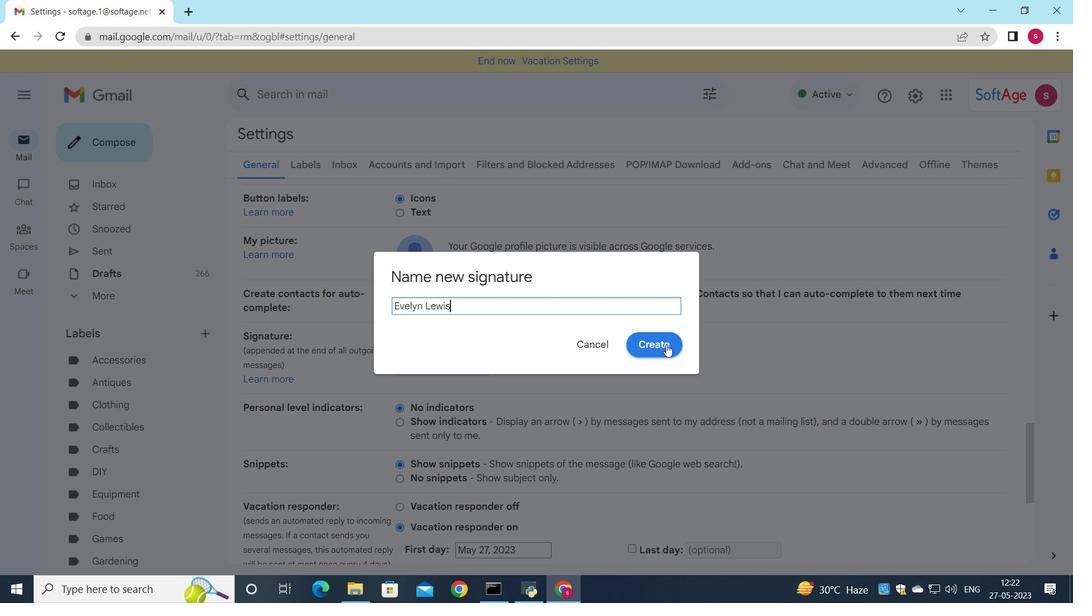 
Action: Mouse moved to (557, 309)
Screenshot: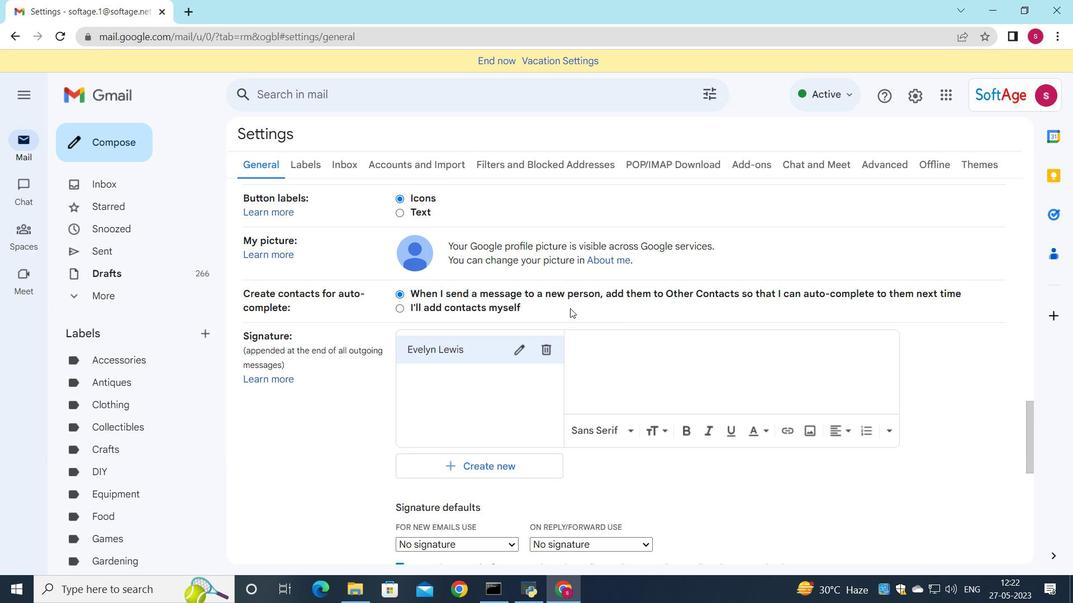 
Action: Mouse scrolled (556, 308) with delta (0, 0)
Screenshot: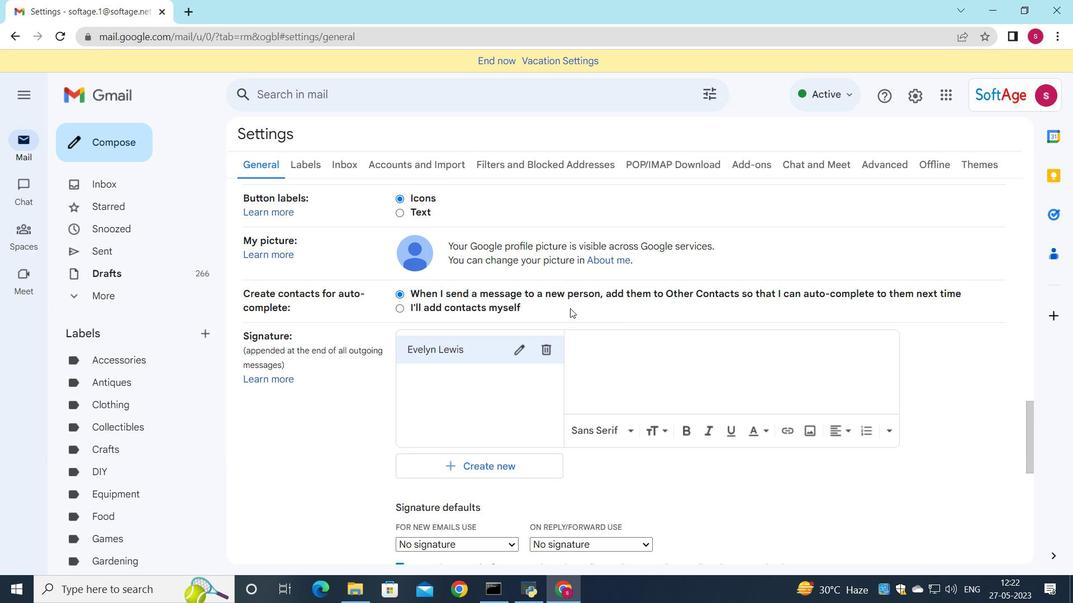 
Action: Mouse scrolled (556, 308) with delta (0, 0)
Screenshot: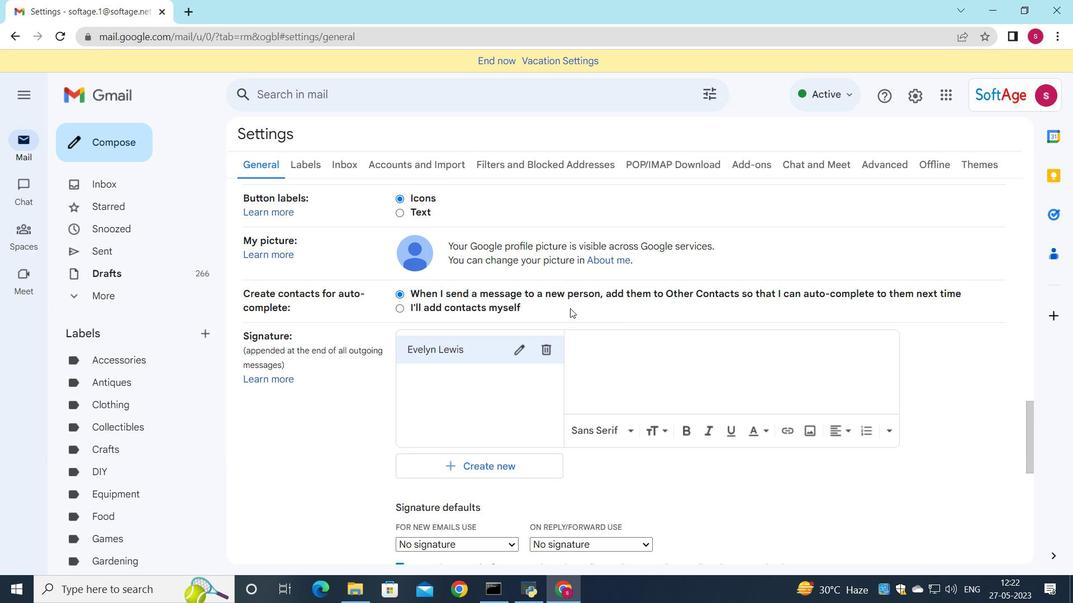 
Action: Mouse moved to (622, 229)
Screenshot: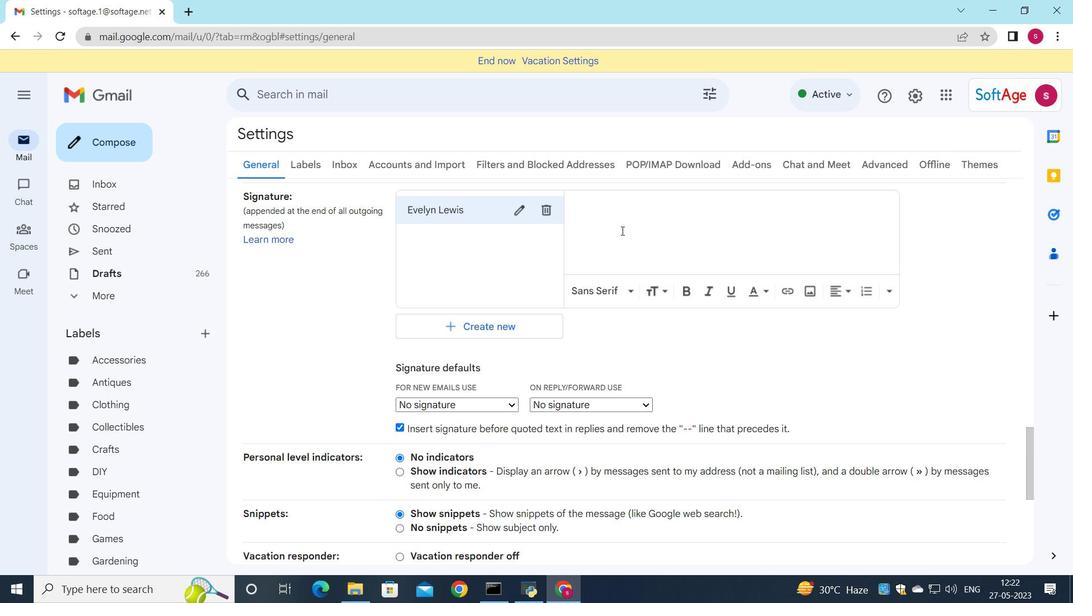 
Action: Mouse pressed left at (622, 229)
Screenshot: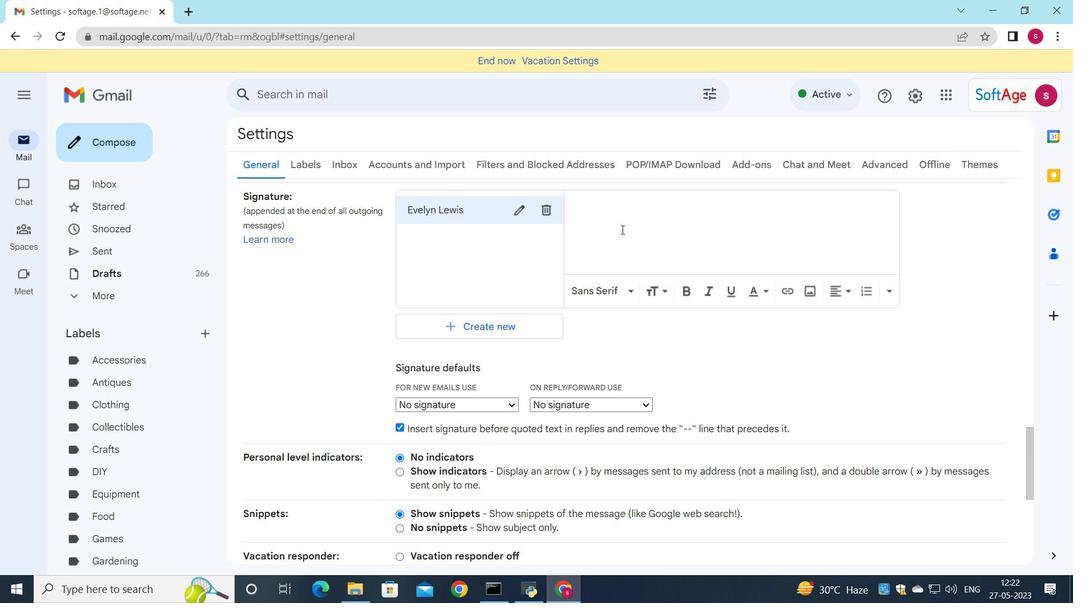 
Action: Mouse moved to (626, 226)
Screenshot: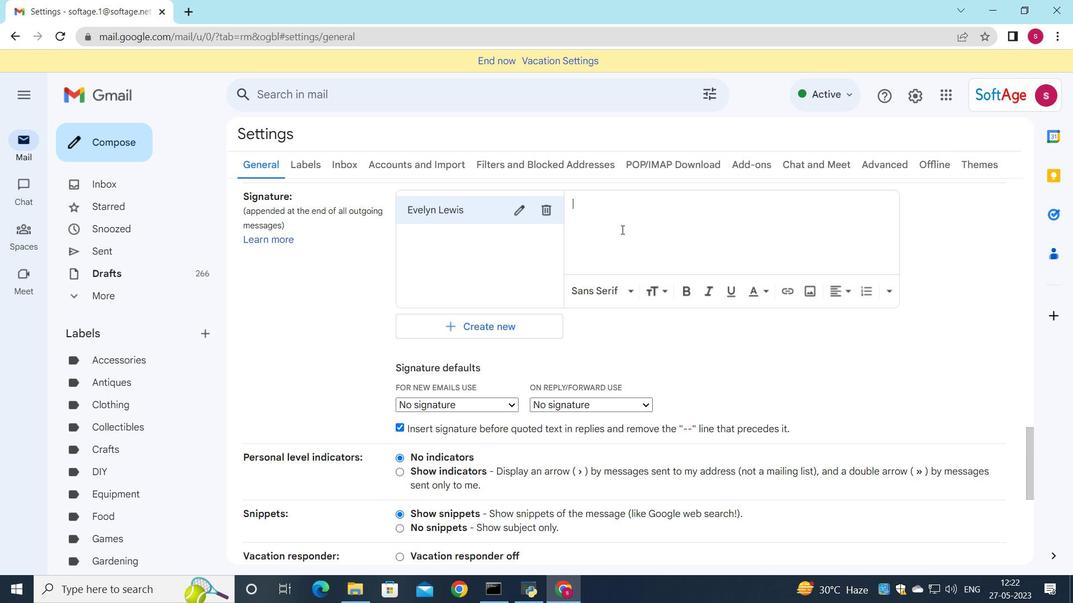 
Action: Key pressed <Key.shift>Evelyn<Key.space><Key.shift>Lewis
Screenshot: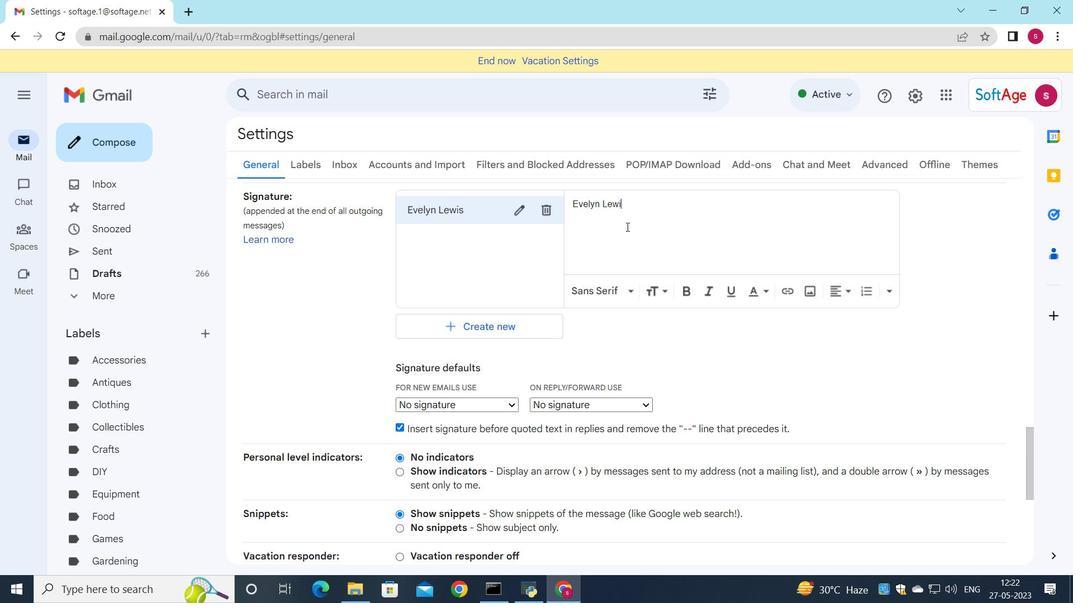 
Action: Mouse moved to (460, 242)
Screenshot: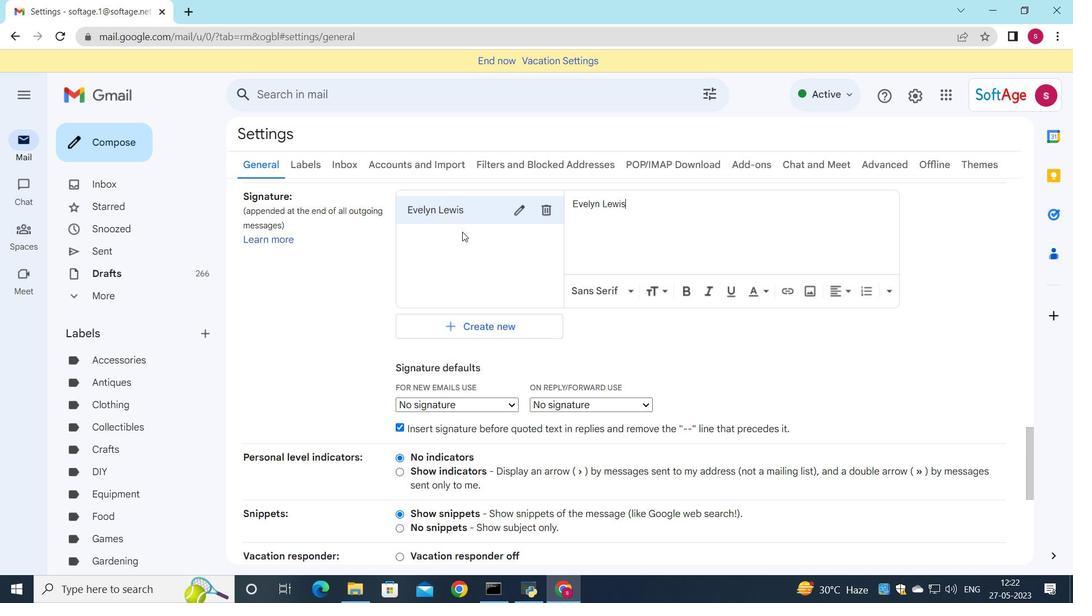 
Action: Mouse scrolled (460, 241) with delta (0, 0)
Screenshot: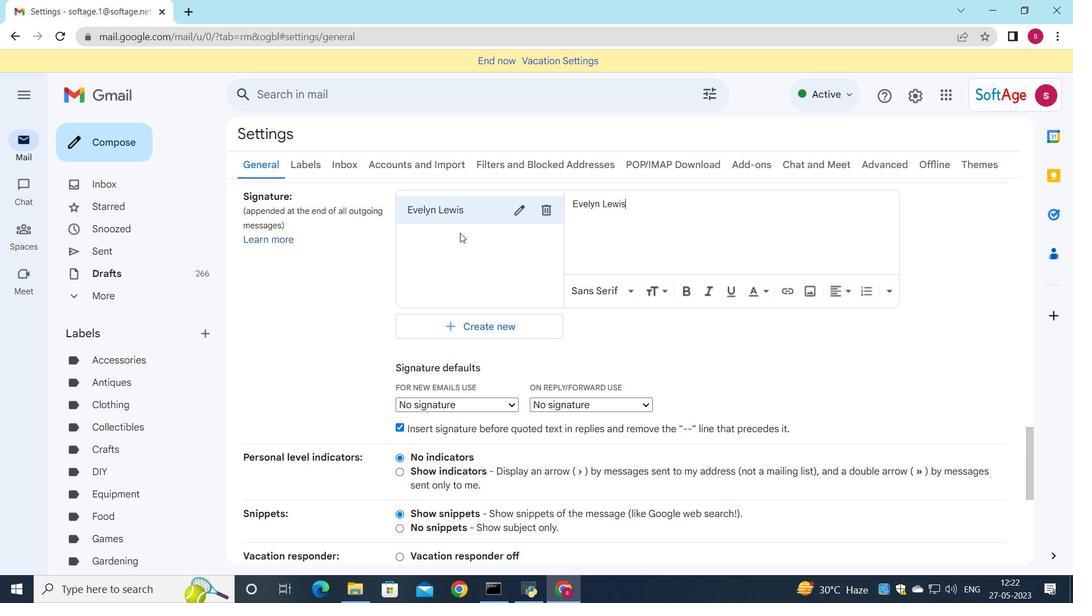 
Action: Mouse moved to (466, 251)
Screenshot: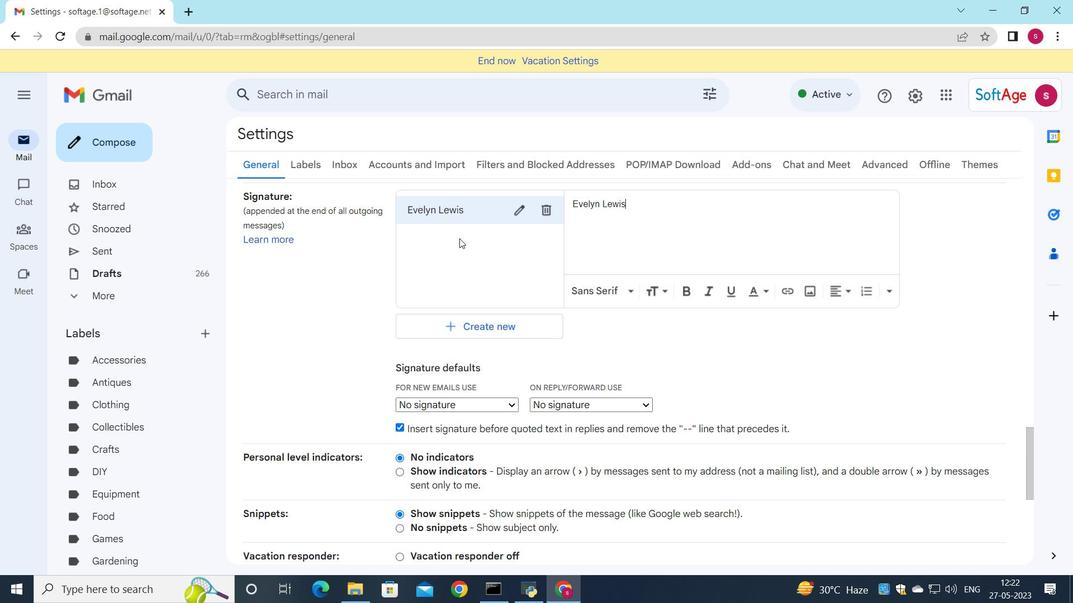 
Action: Mouse scrolled (466, 250) with delta (0, 0)
Screenshot: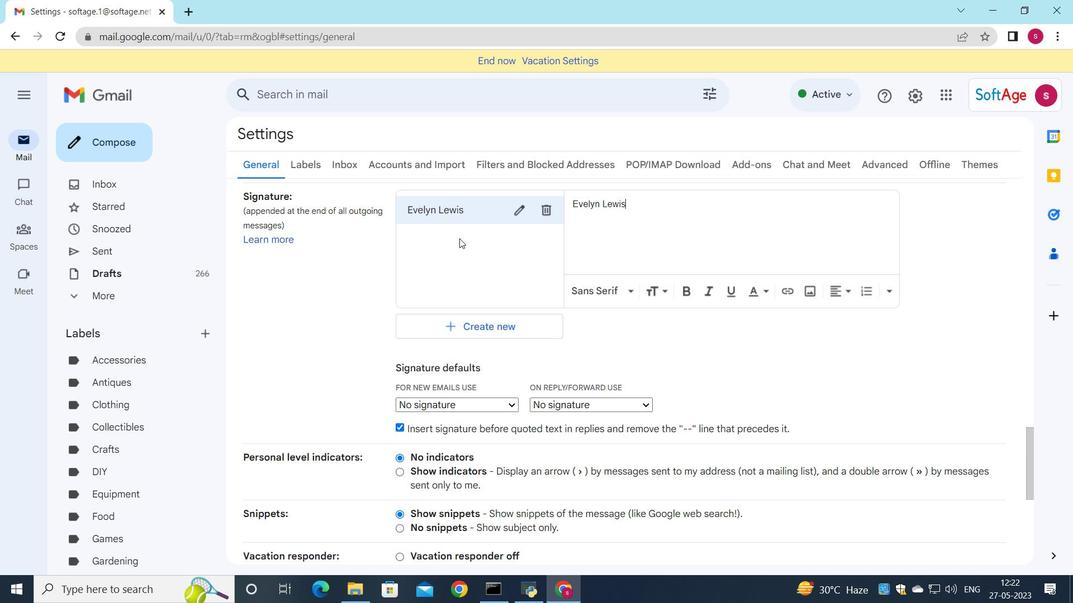 
Action: Mouse moved to (479, 259)
Screenshot: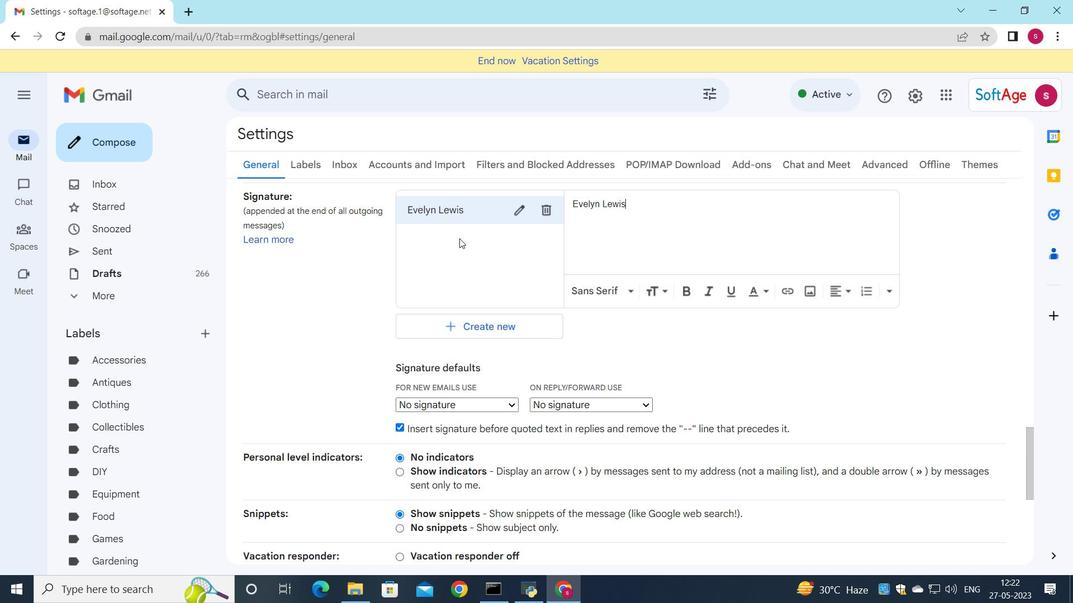 
Action: Mouse scrolled (479, 258) with delta (0, 0)
Screenshot: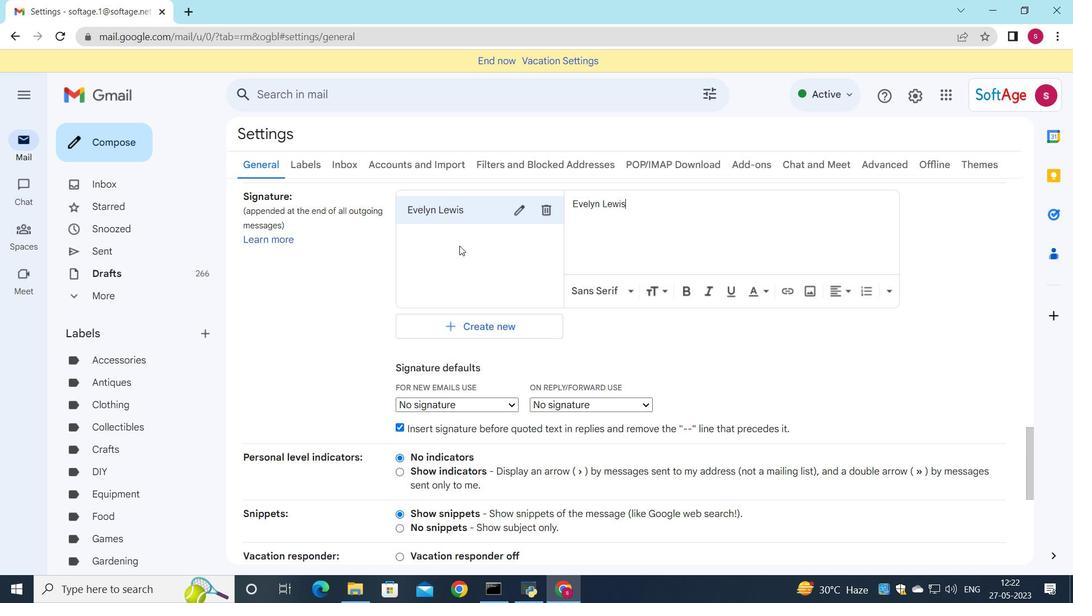 
Action: Mouse moved to (497, 198)
Screenshot: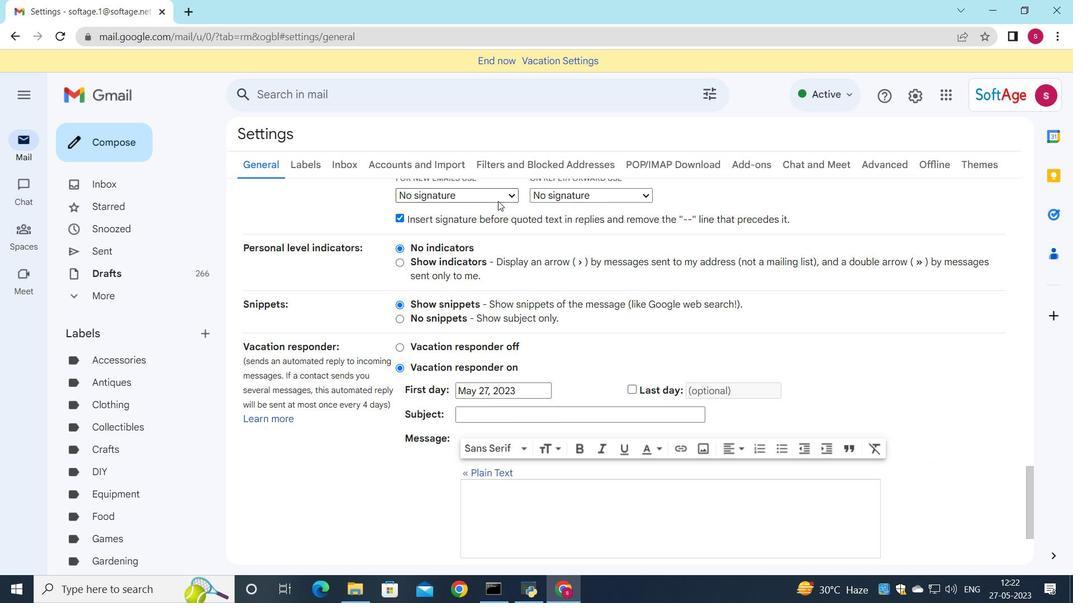 
Action: Mouse pressed left at (497, 198)
Screenshot: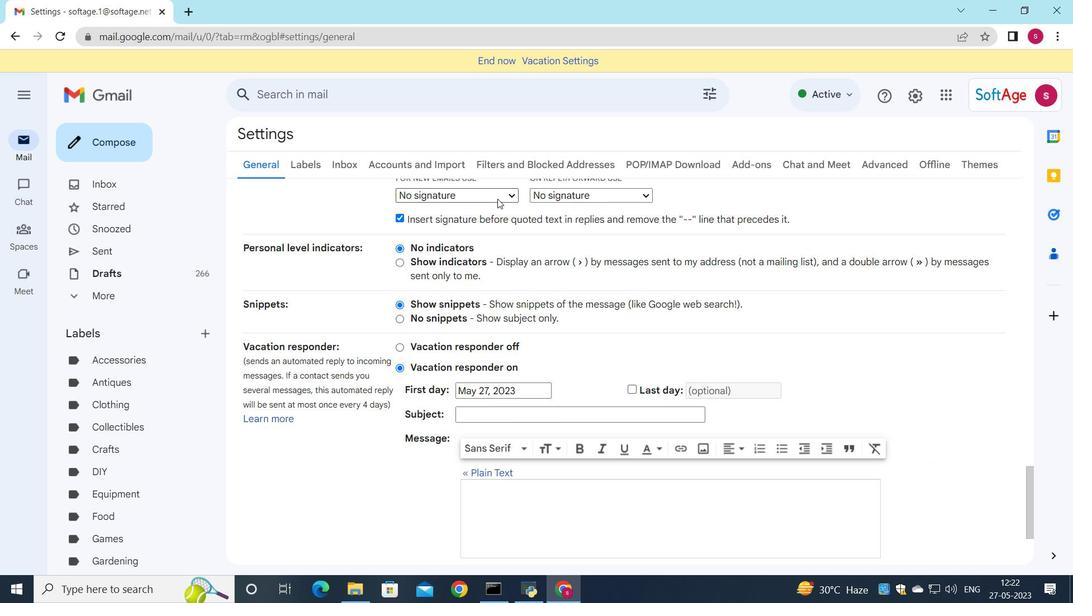 
Action: Mouse moved to (508, 210)
Screenshot: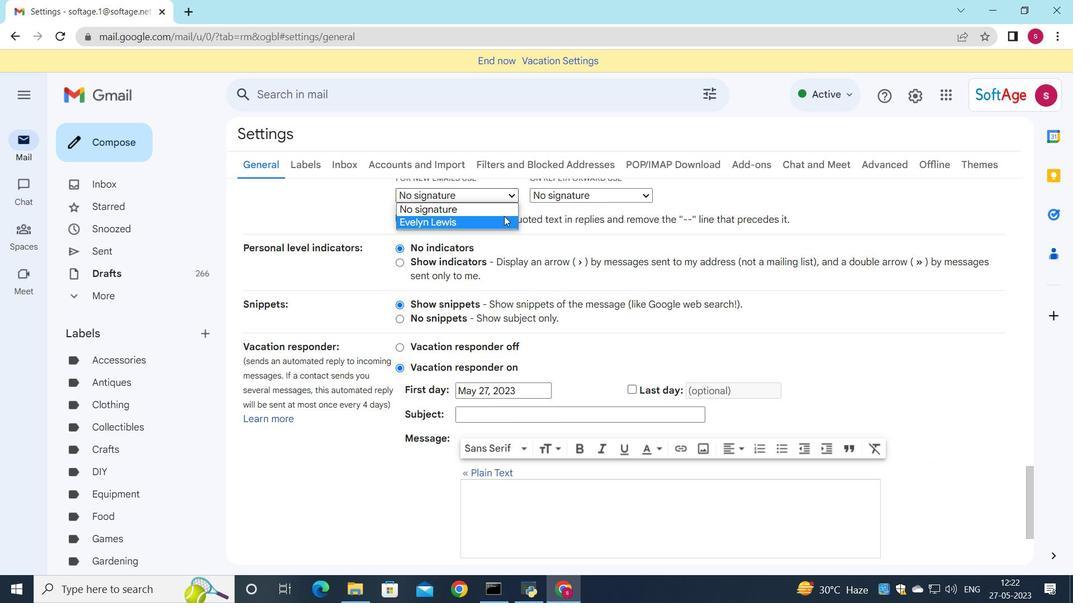 
Action: Mouse pressed left at (508, 210)
Screenshot: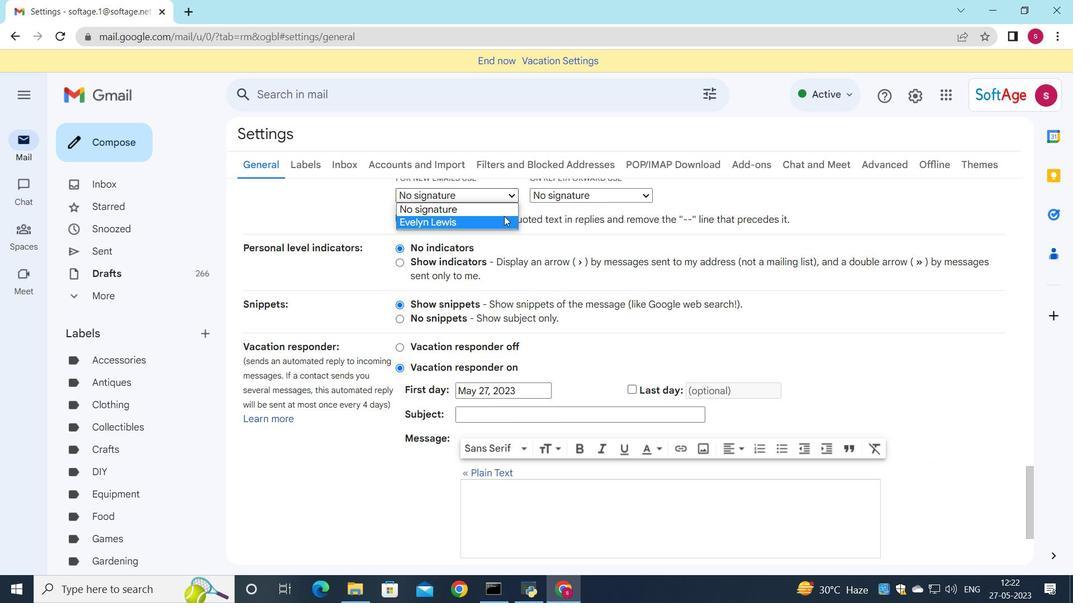 
Action: Mouse moved to (505, 196)
Screenshot: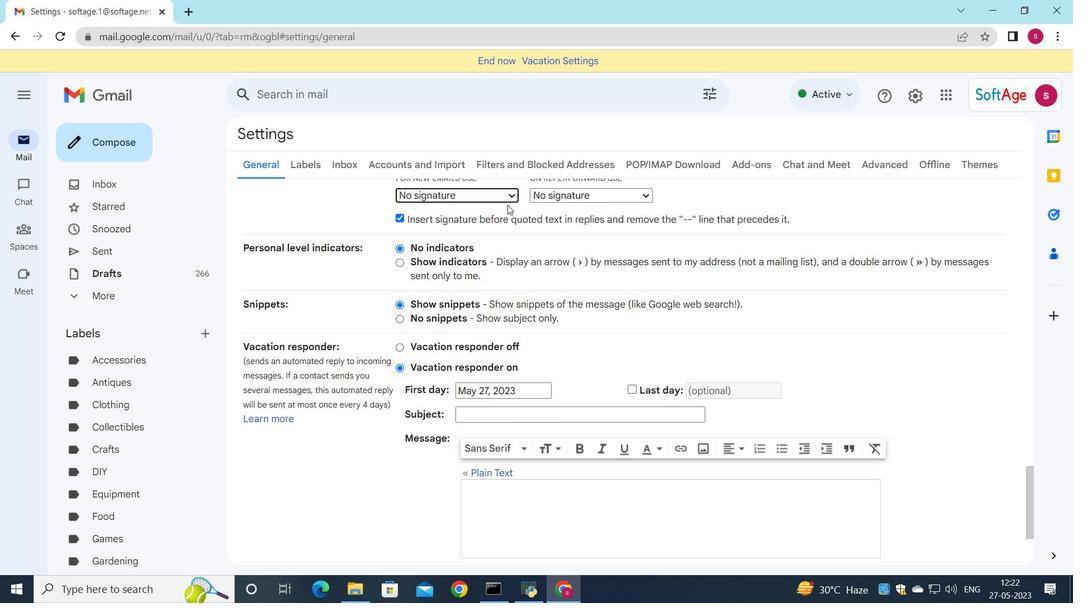 
Action: Mouse pressed left at (505, 196)
Screenshot: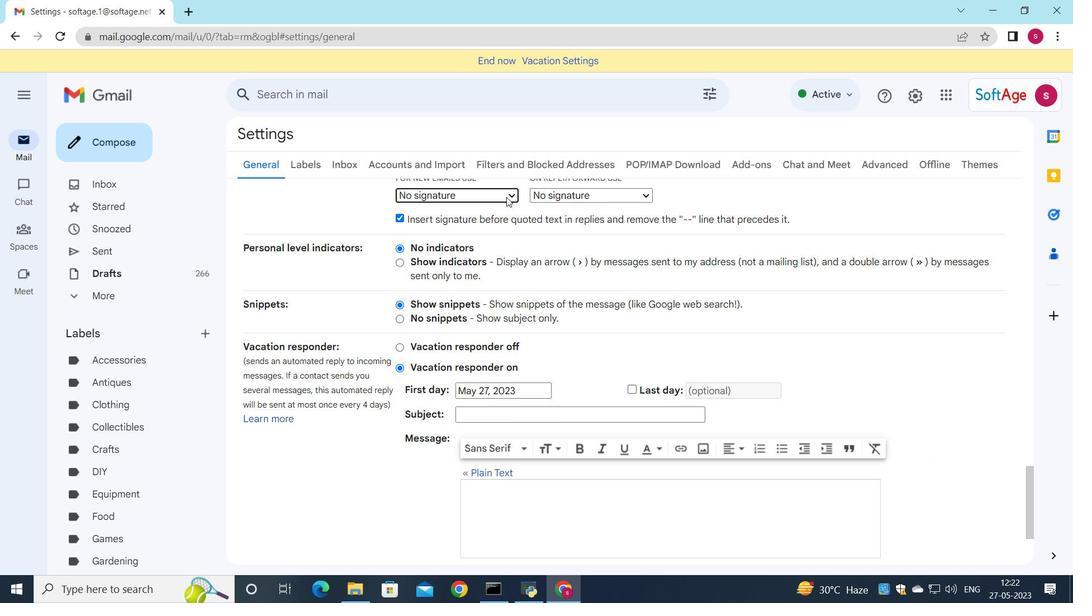 
Action: Mouse moved to (504, 224)
Screenshot: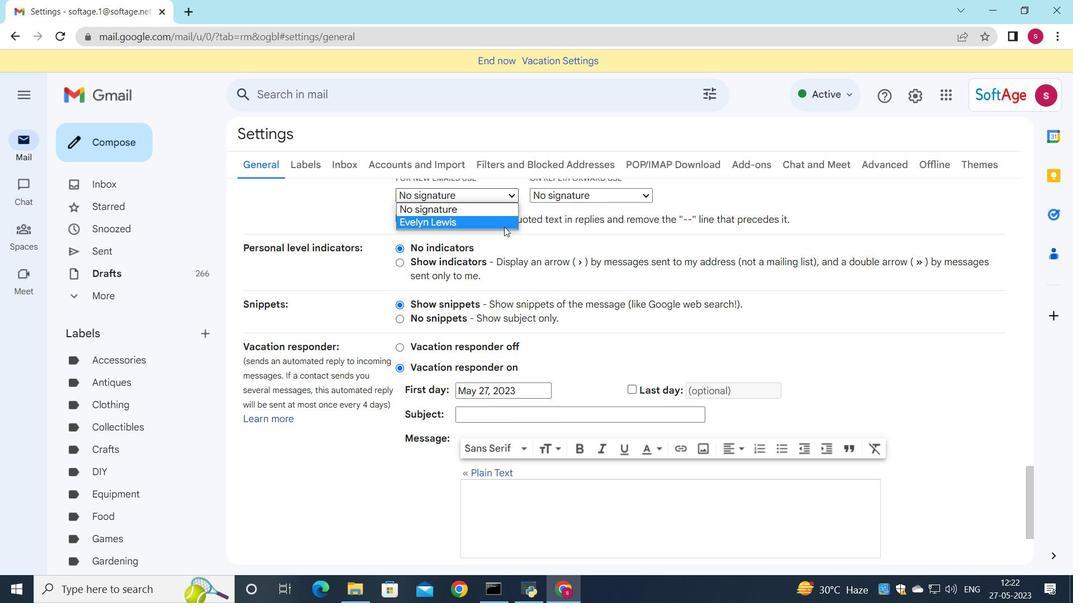 
Action: Mouse pressed left at (504, 224)
Screenshot: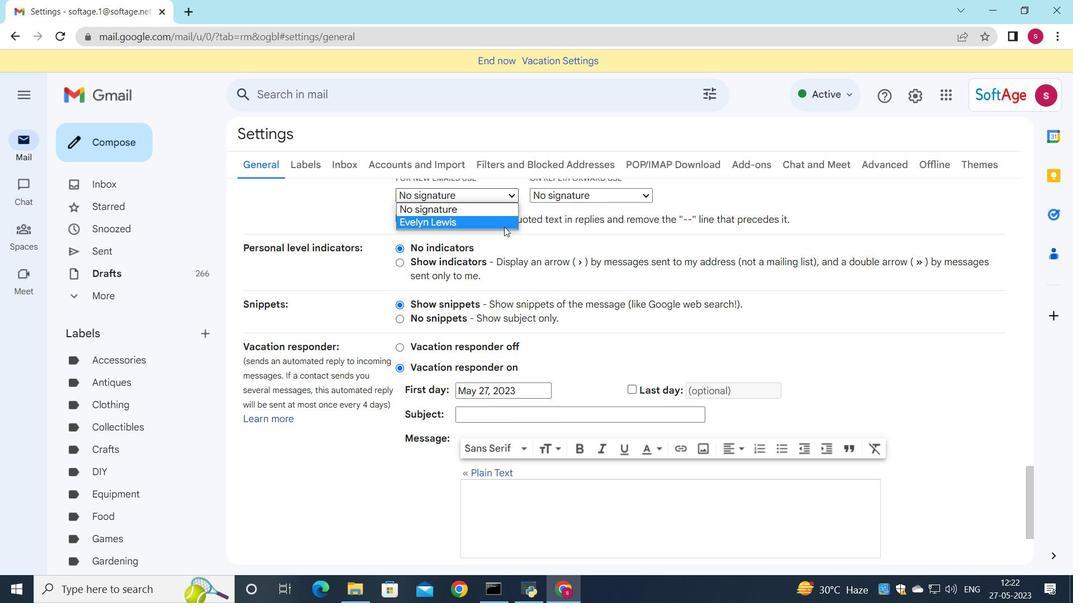 
Action: Mouse moved to (562, 200)
Screenshot: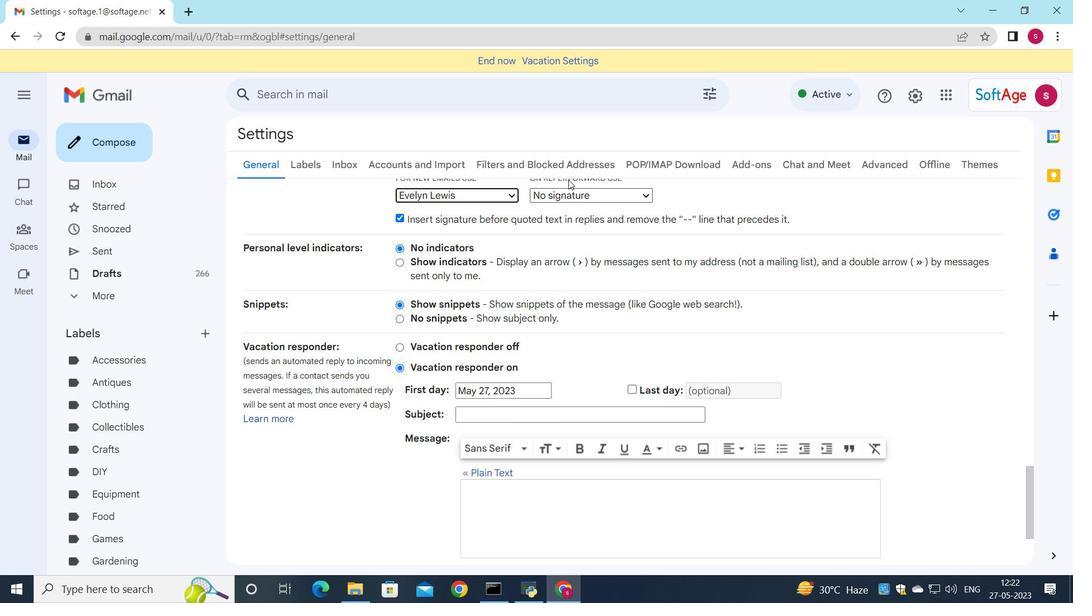 
Action: Mouse pressed left at (562, 200)
Screenshot: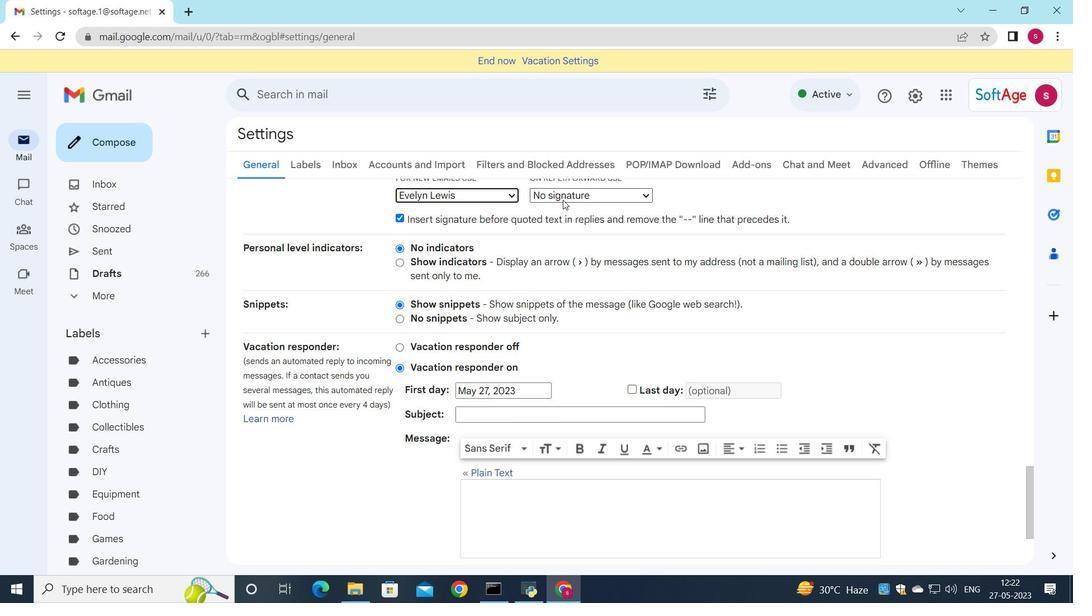 
Action: Mouse moved to (559, 219)
Screenshot: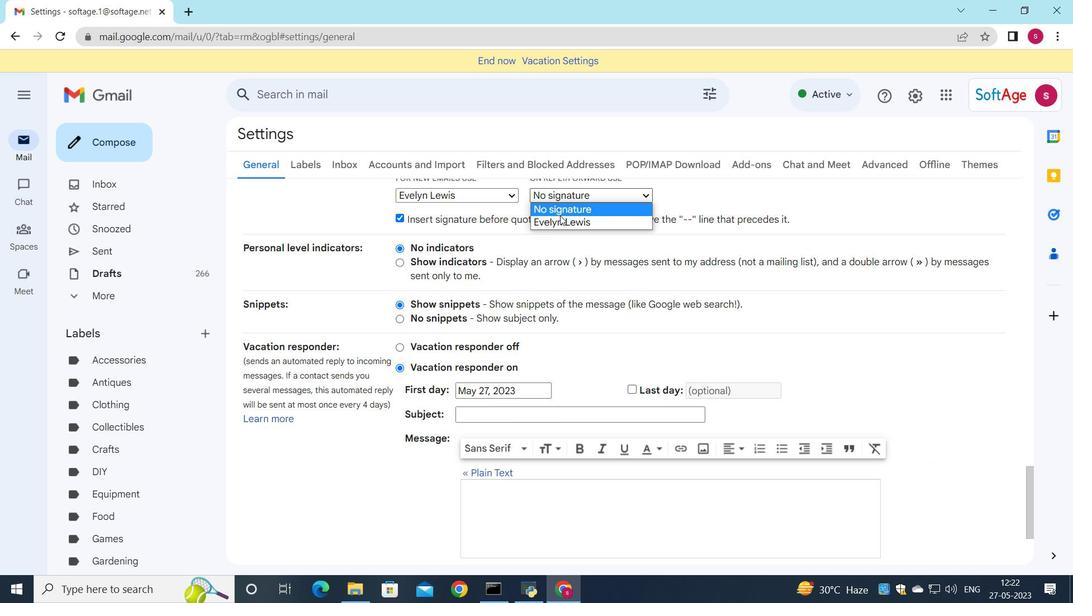 
Action: Mouse pressed left at (559, 219)
Screenshot: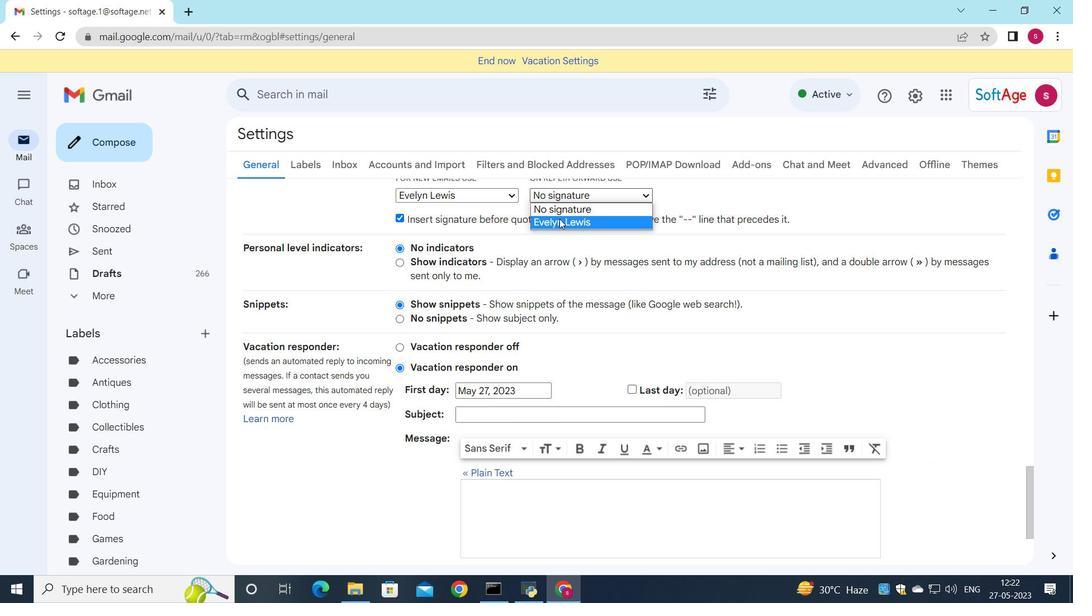 
Action: Mouse moved to (517, 197)
Screenshot: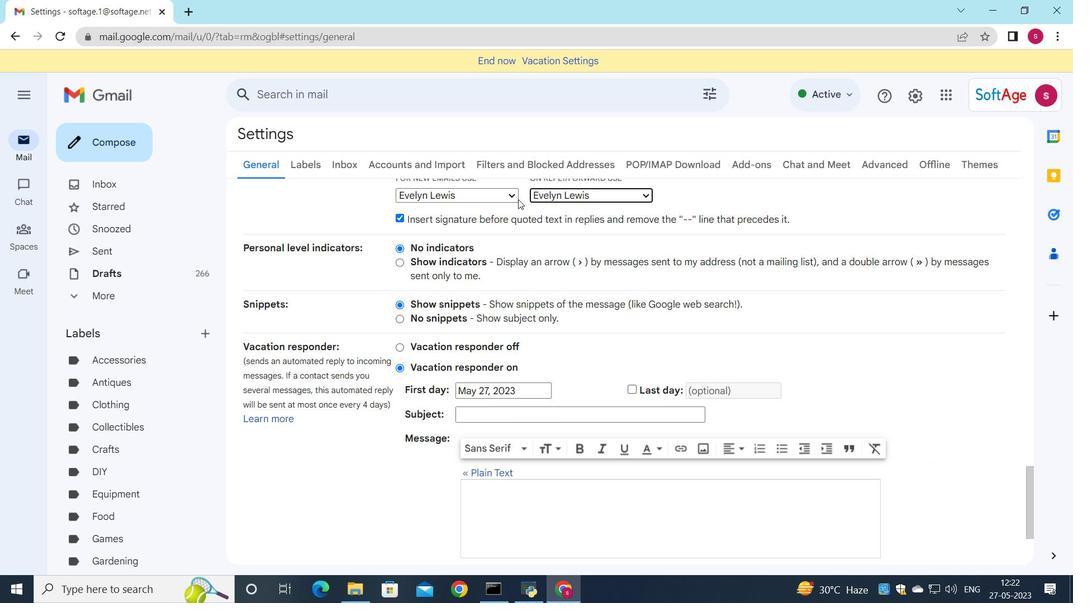 
Action: Mouse scrolled (517, 197) with delta (0, 0)
Screenshot: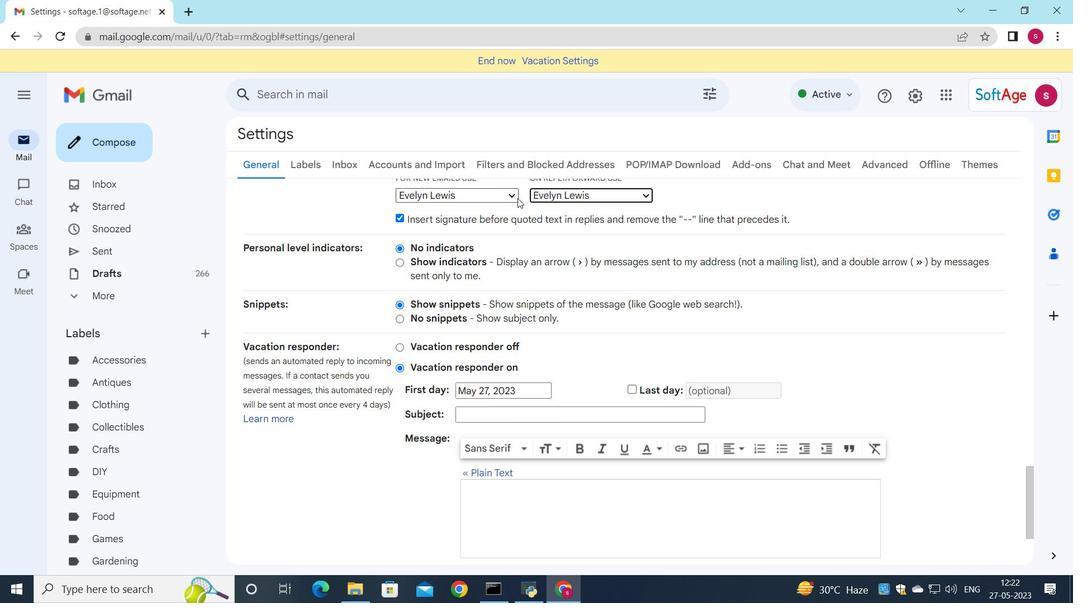 
Action: Mouse moved to (517, 198)
Screenshot: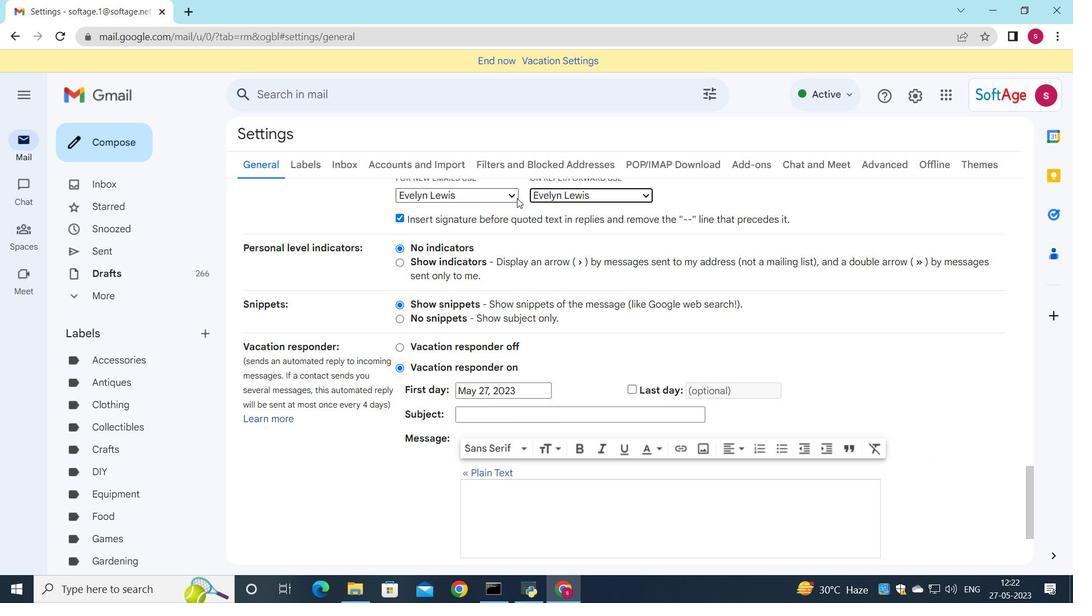 
Action: Mouse scrolled (517, 198) with delta (0, 0)
Screenshot: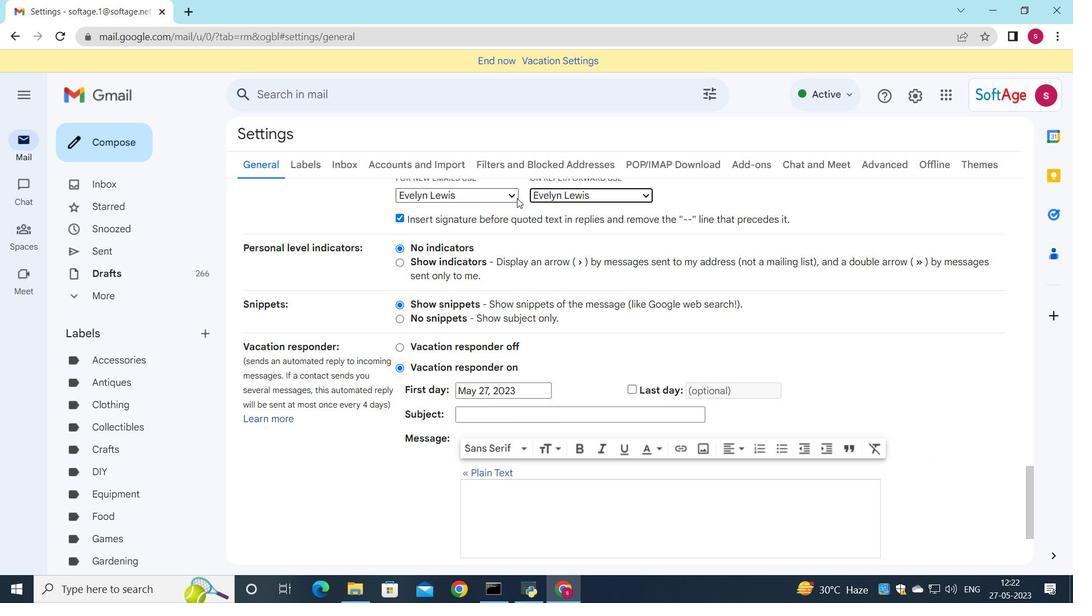 
Action: Mouse moved to (517, 199)
Screenshot: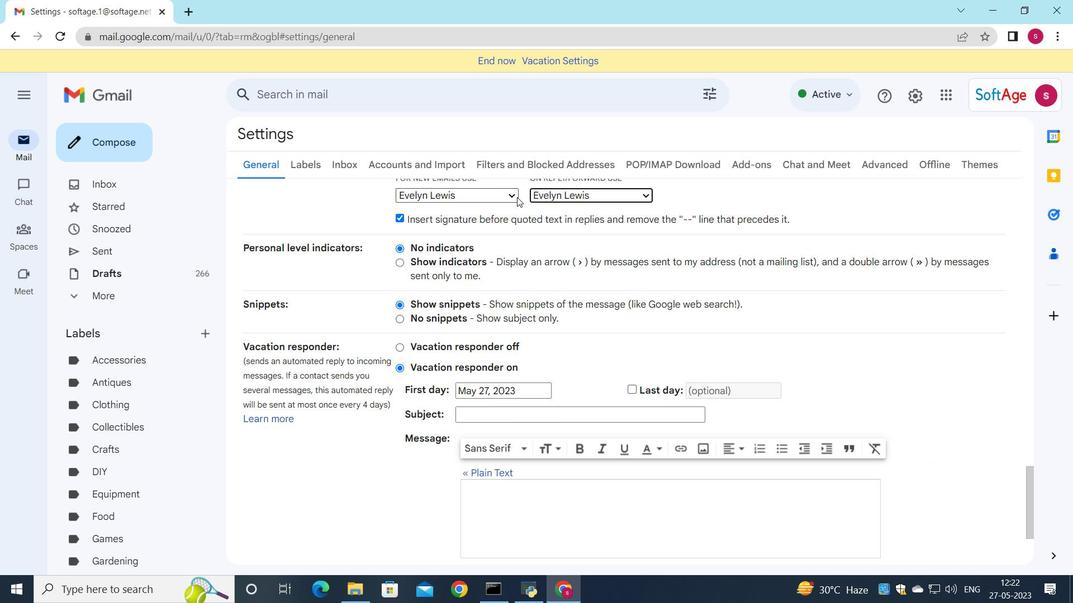 
Action: Mouse scrolled (517, 198) with delta (0, 0)
Screenshot: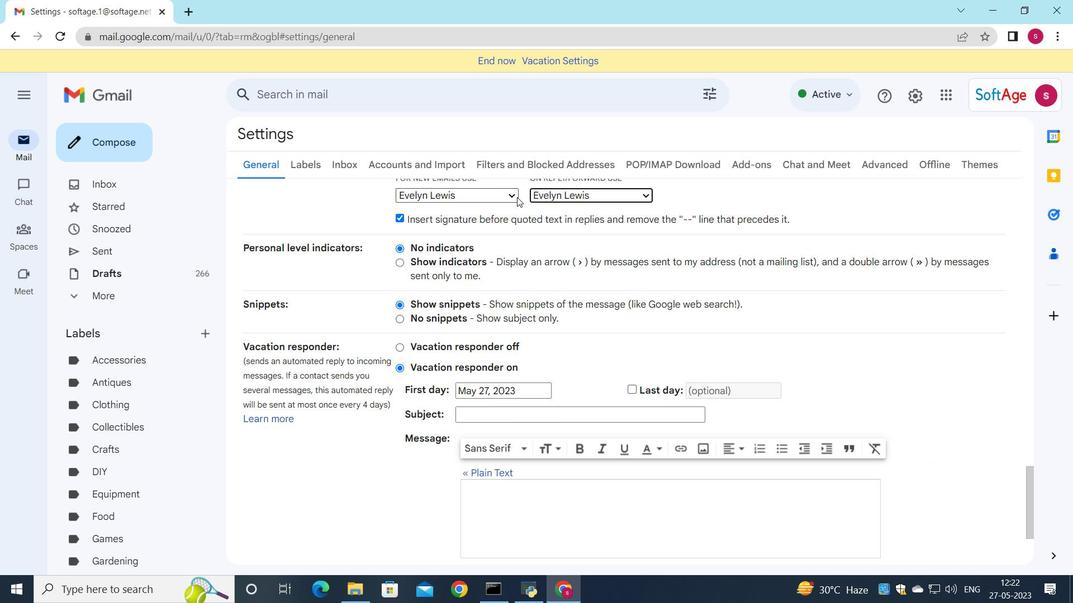 
Action: Mouse moved to (515, 200)
Screenshot: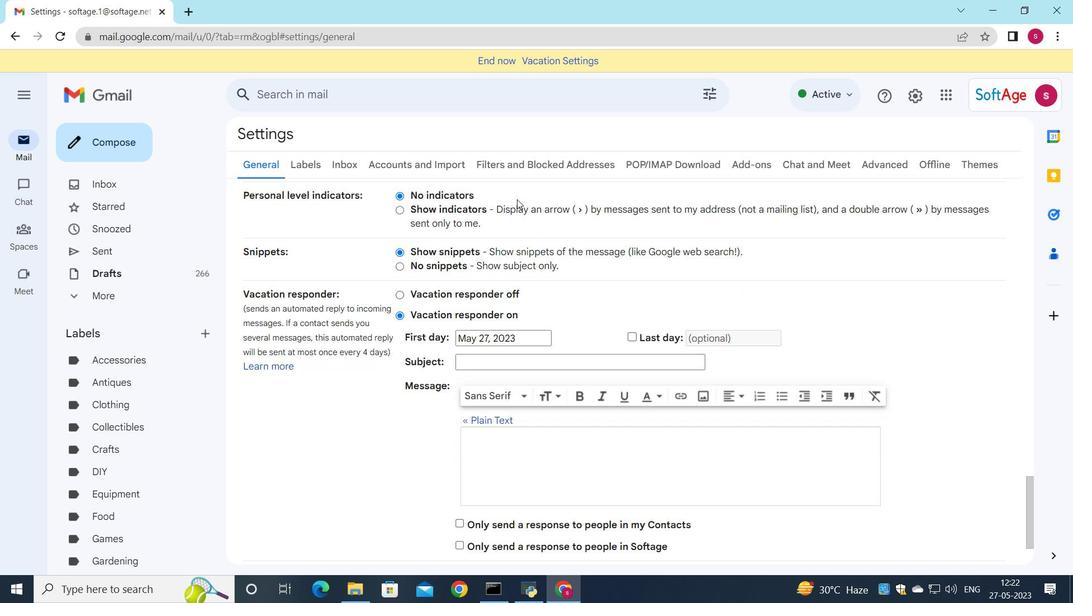 
Action: Mouse scrolled (515, 200) with delta (0, 0)
Screenshot: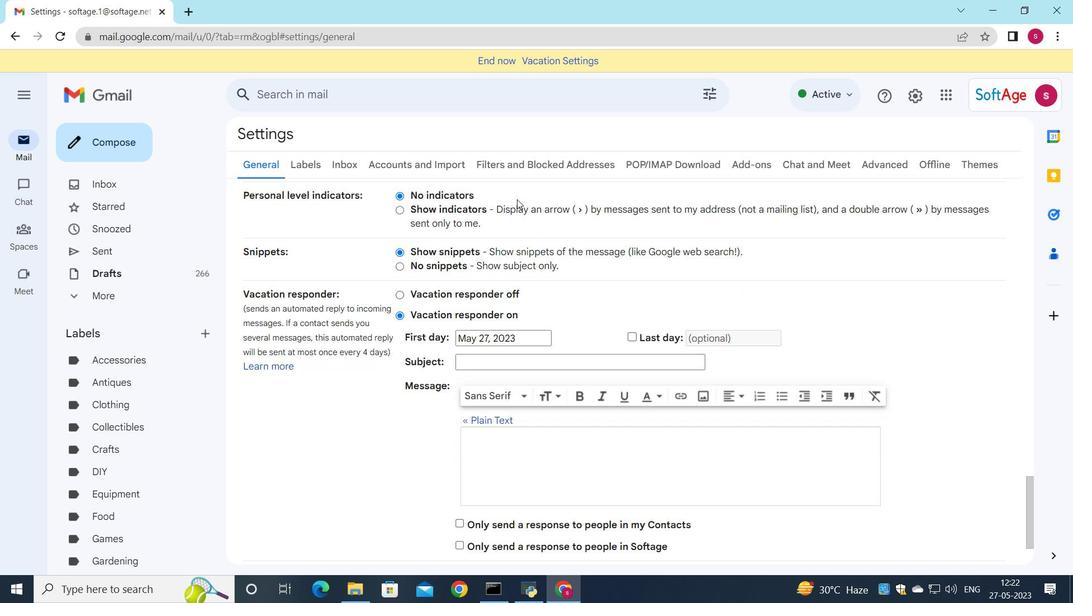 
Action: Mouse moved to (524, 217)
Screenshot: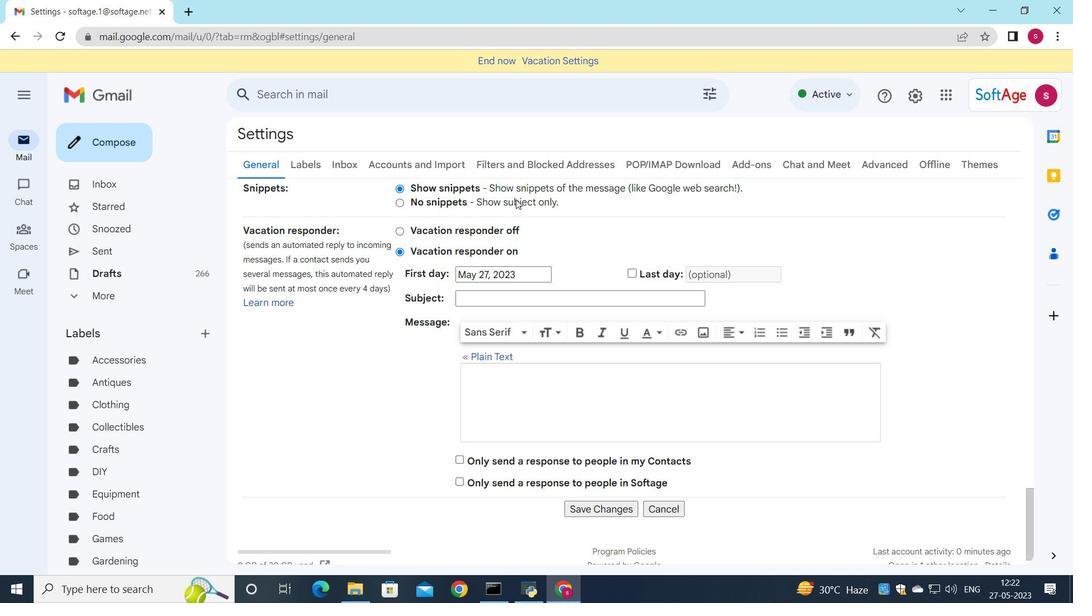 
Action: Mouse scrolled (524, 217) with delta (0, 0)
Screenshot: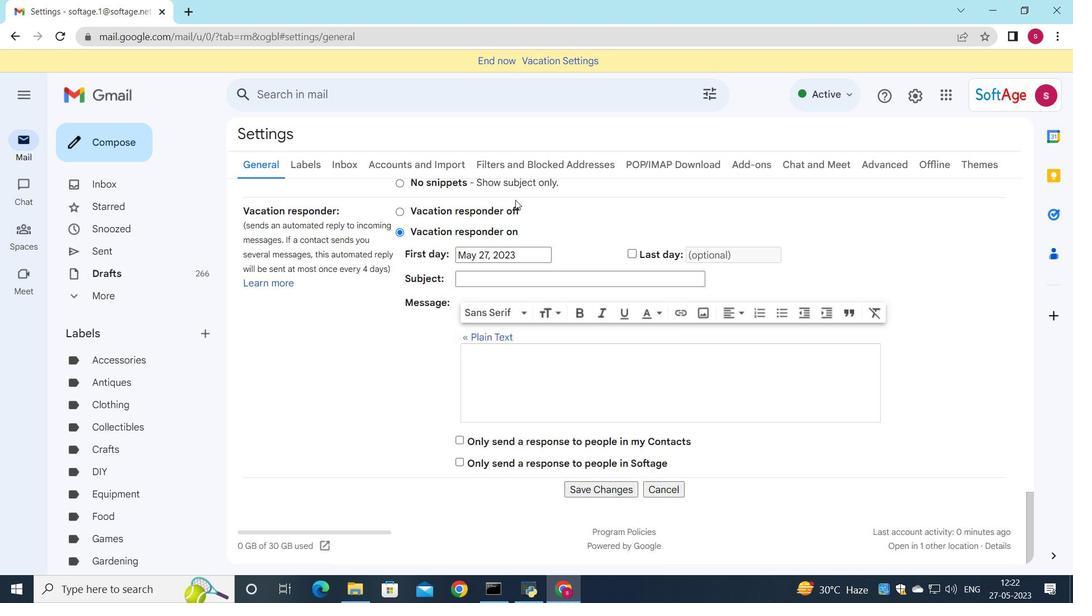 
Action: Mouse moved to (617, 489)
Screenshot: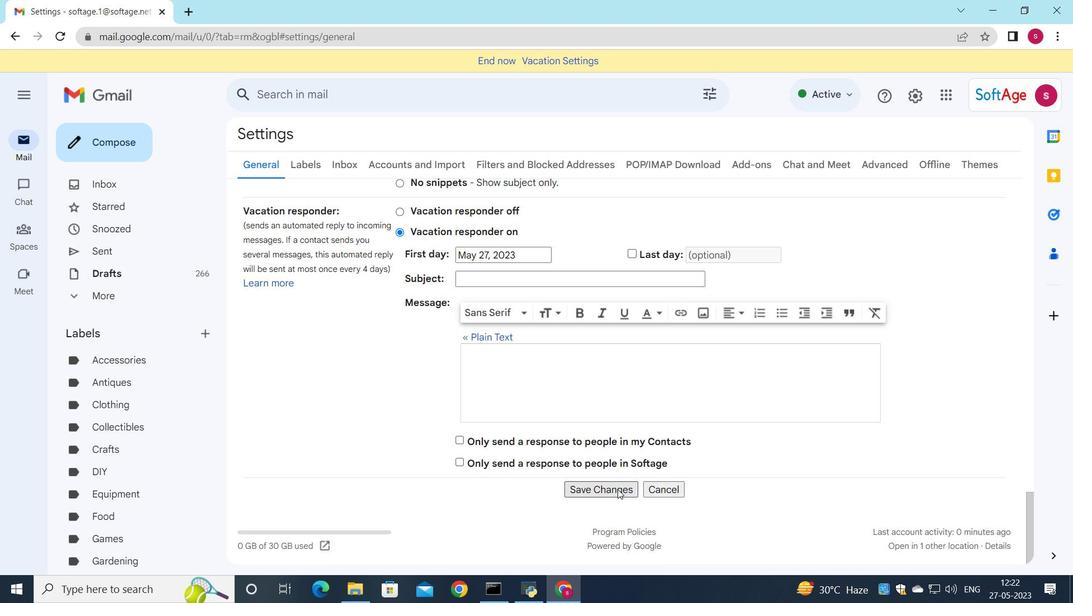 
Action: Mouse pressed left at (617, 489)
Screenshot: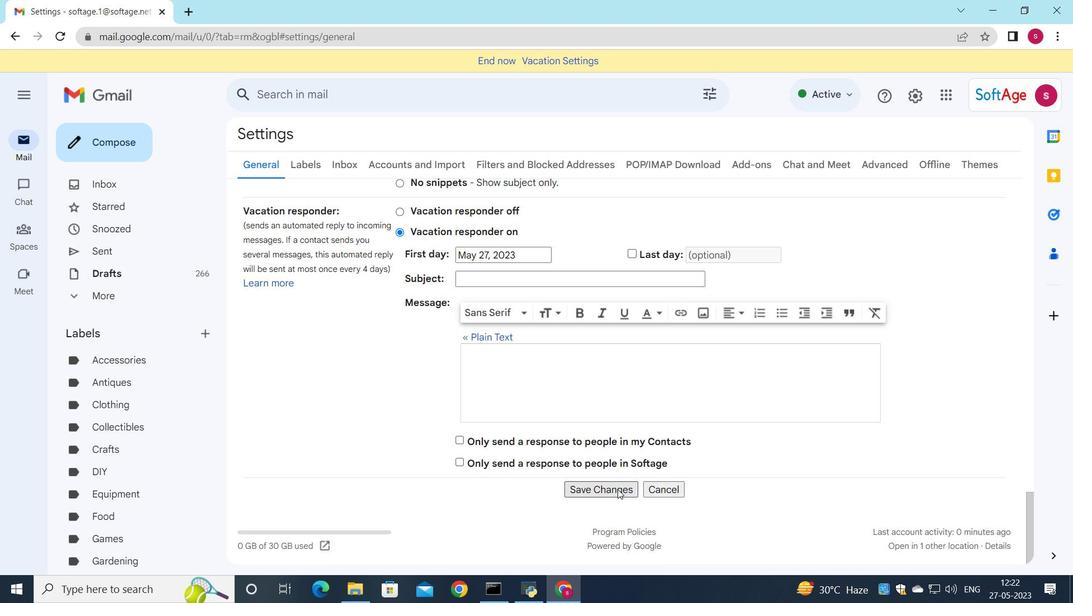 
Action: Mouse moved to (133, 133)
Screenshot: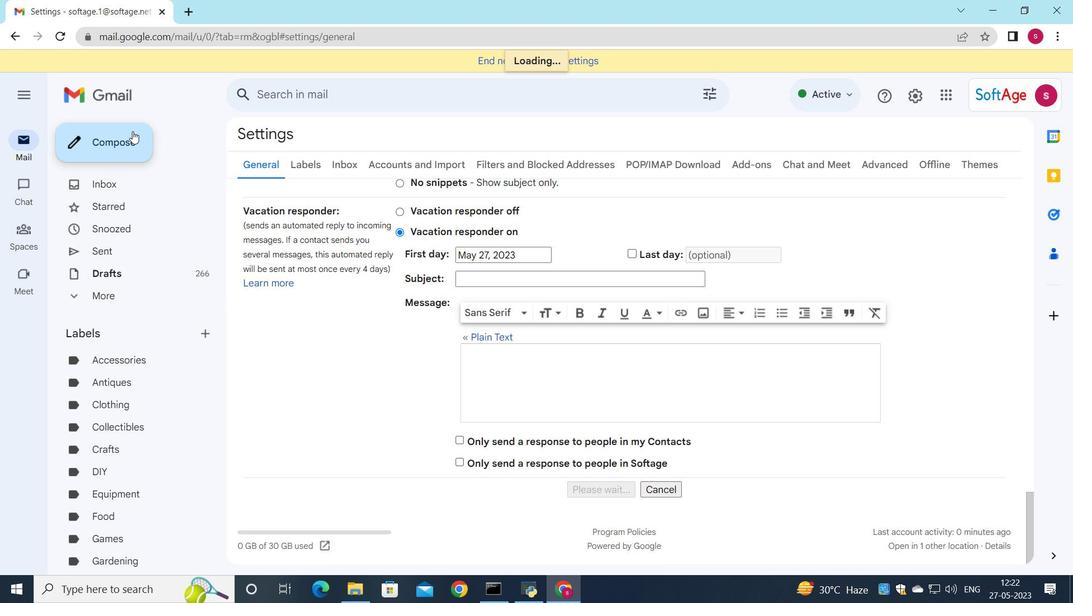 
Action: Mouse pressed left at (133, 133)
Screenshot: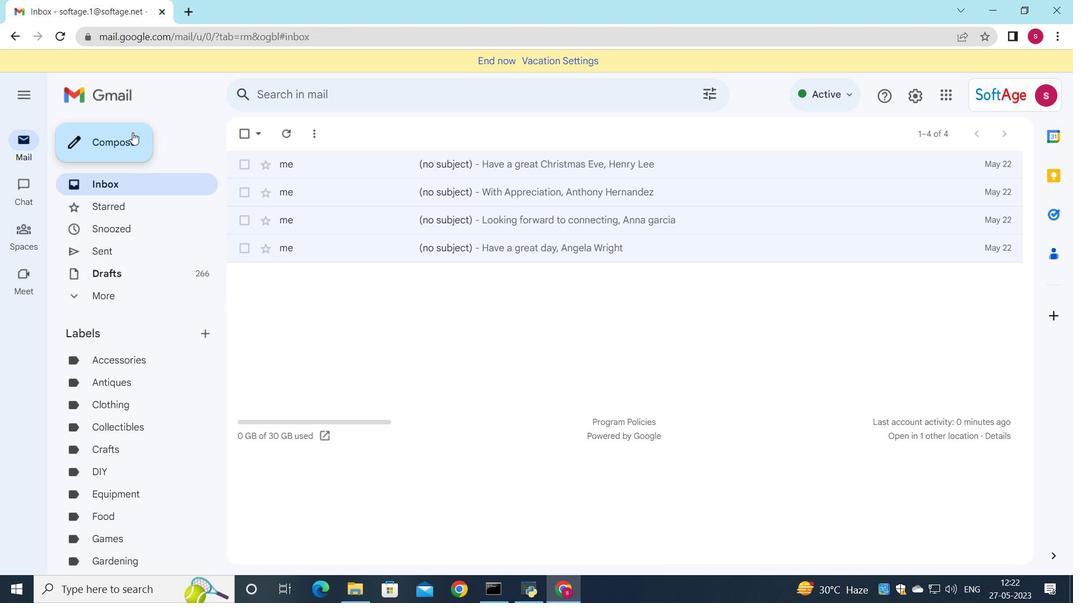 
Action: Mouse moved to (764, 219)
Screenshot: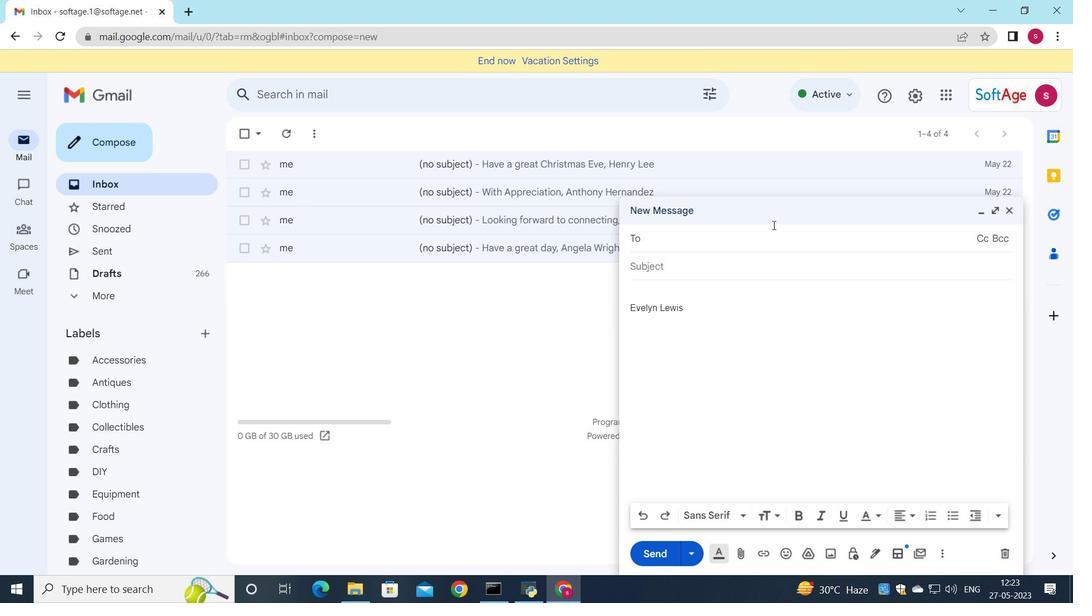 
Action: Key pressed so
Screenshot: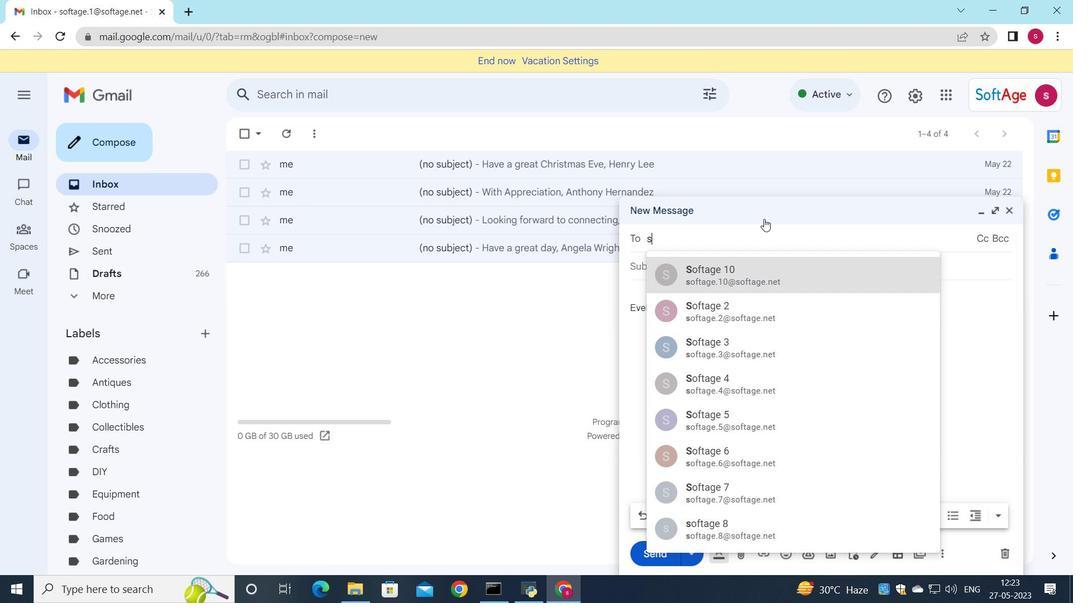 
Action: Mouse moved to (748, 267)
Screenshot: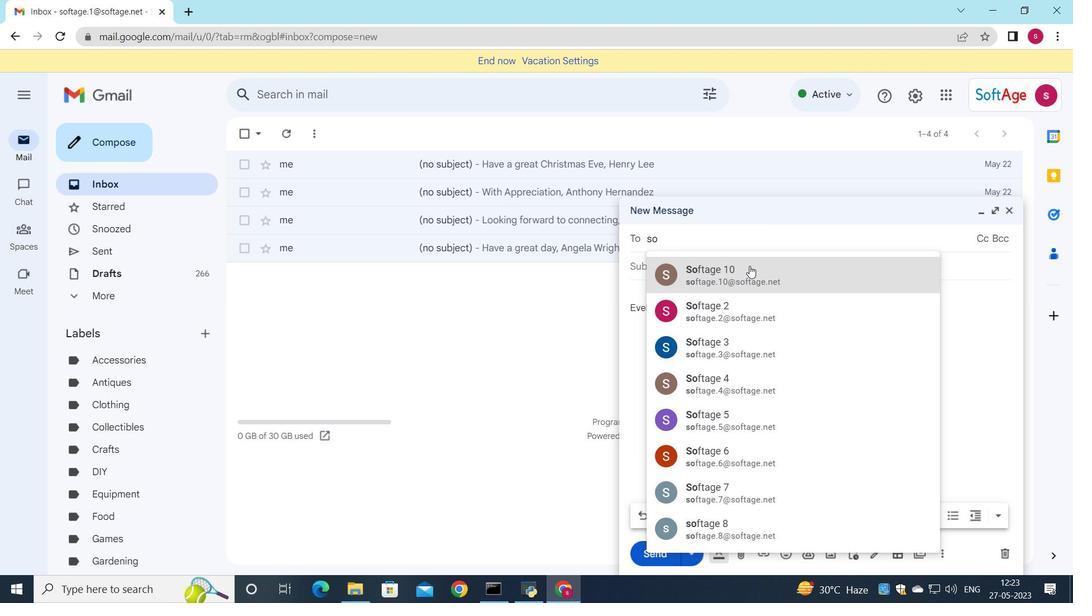 
Action: Mouse pressed left at (748, 267)
Screenshot: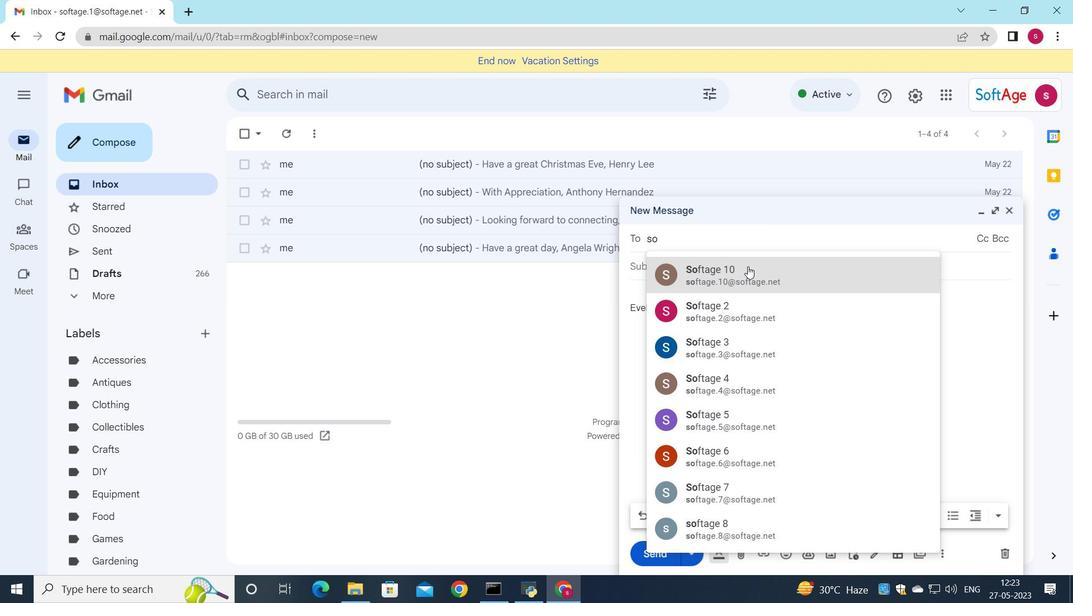 
Action: Key pressed so
Screenshot: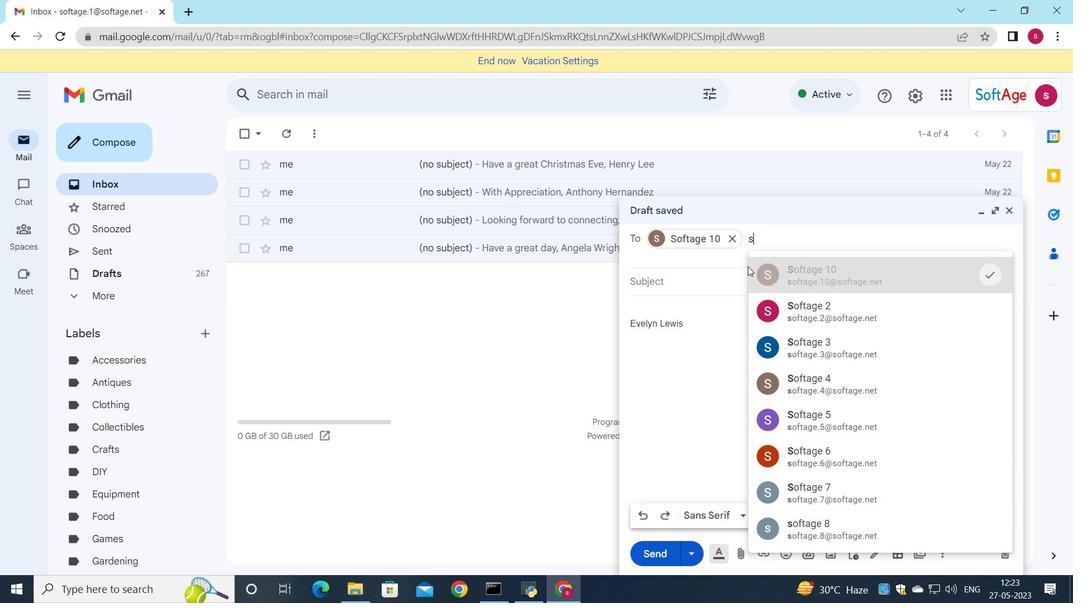 
Action: Mouse moved to (803, 314)
Screenshot: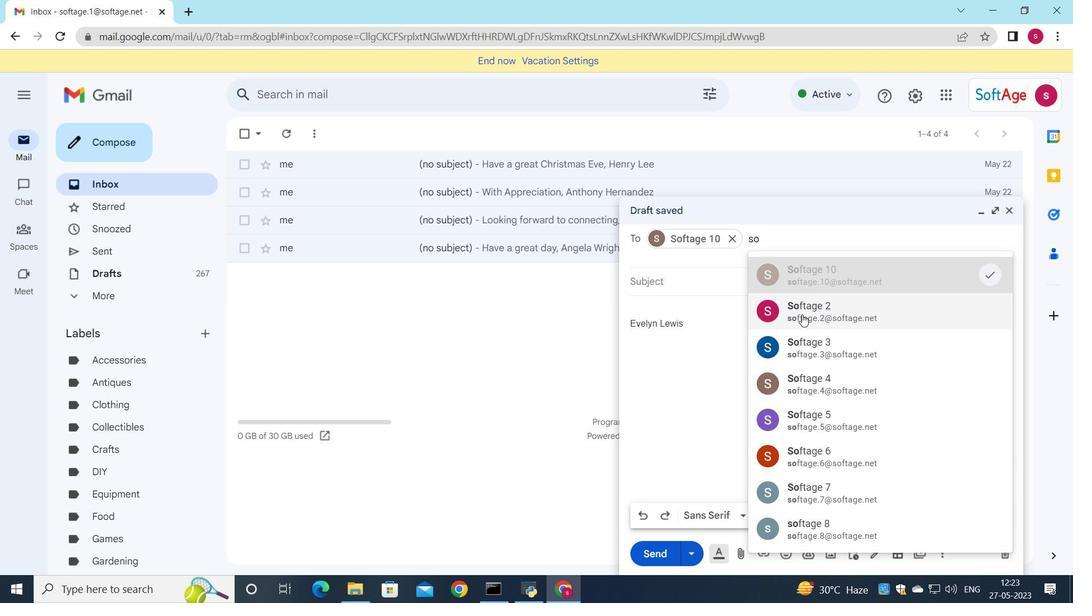 
Action: Mouse pressed left at (803, 314)
Screenshot: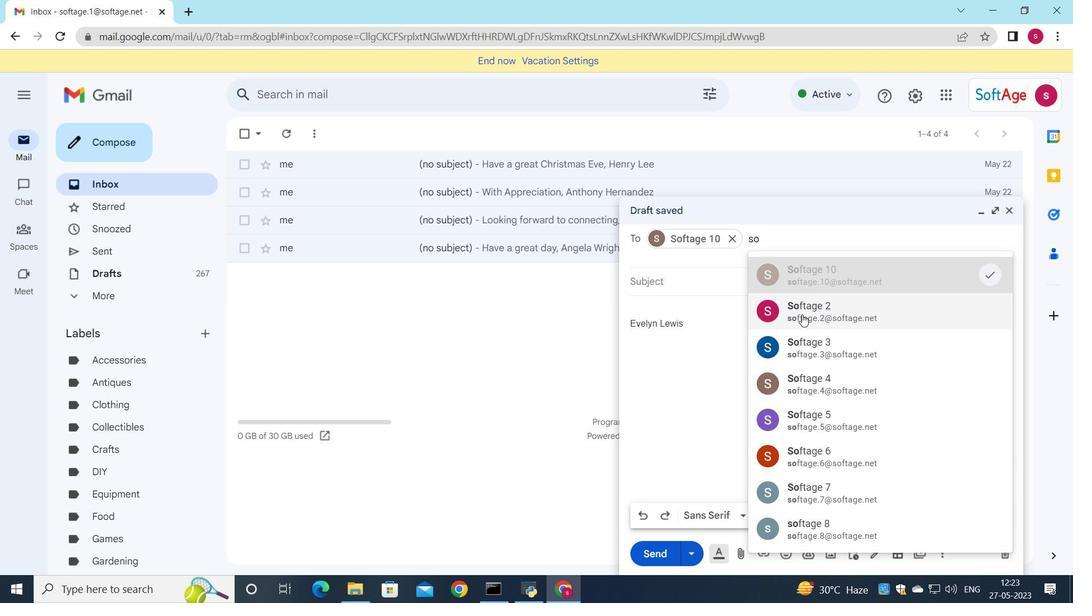 
Action: Mouse moved to (759, 281)
Screenshot: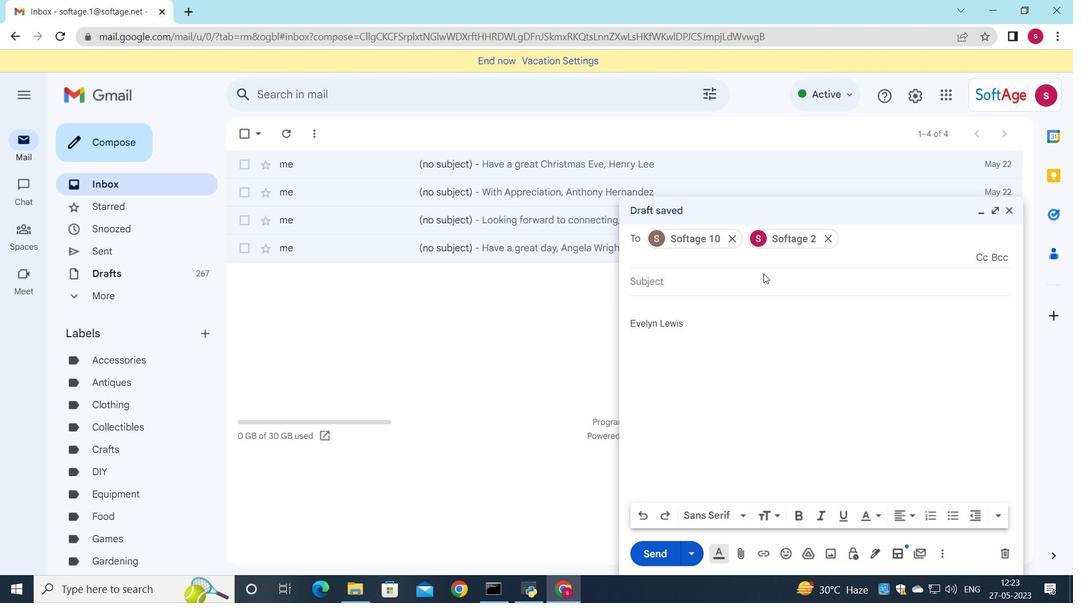 
Action: Mouse pressed left at (759, 281)
Screenshot: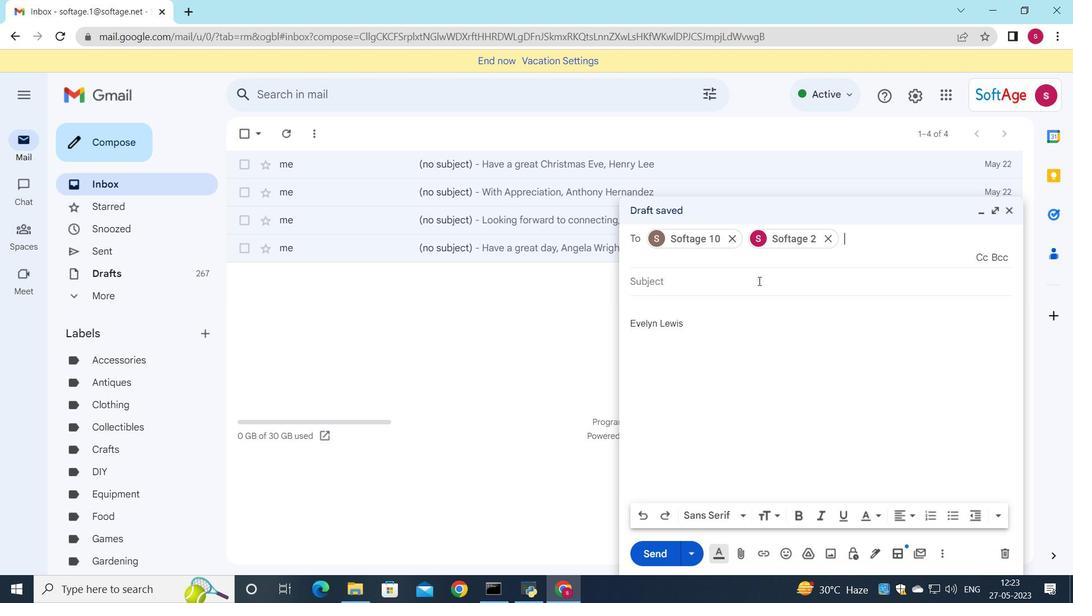 
Action: Key pressed <Key.shift>Request<Key.space>review<Key.space><Key.backspace><Key.backspace><Key.backspace><Key.backspace><Key.backspace><Key.backspace><Key.backspace>for<Key.space>a<Key.space>review<Key.space>
Screenshot: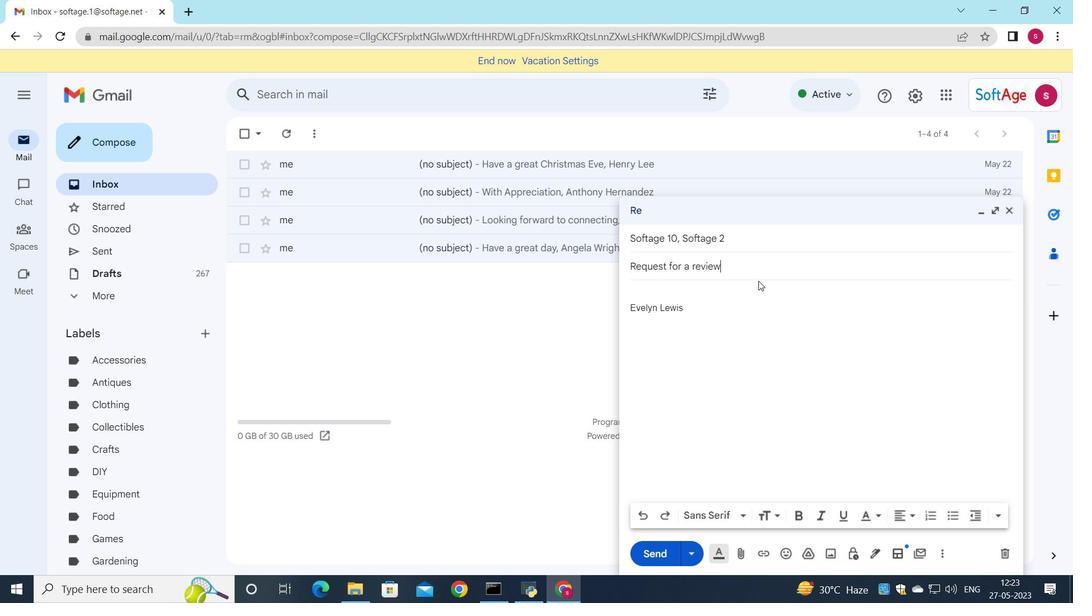 
Action: Mouse moved to (665, 291)
Screenshot: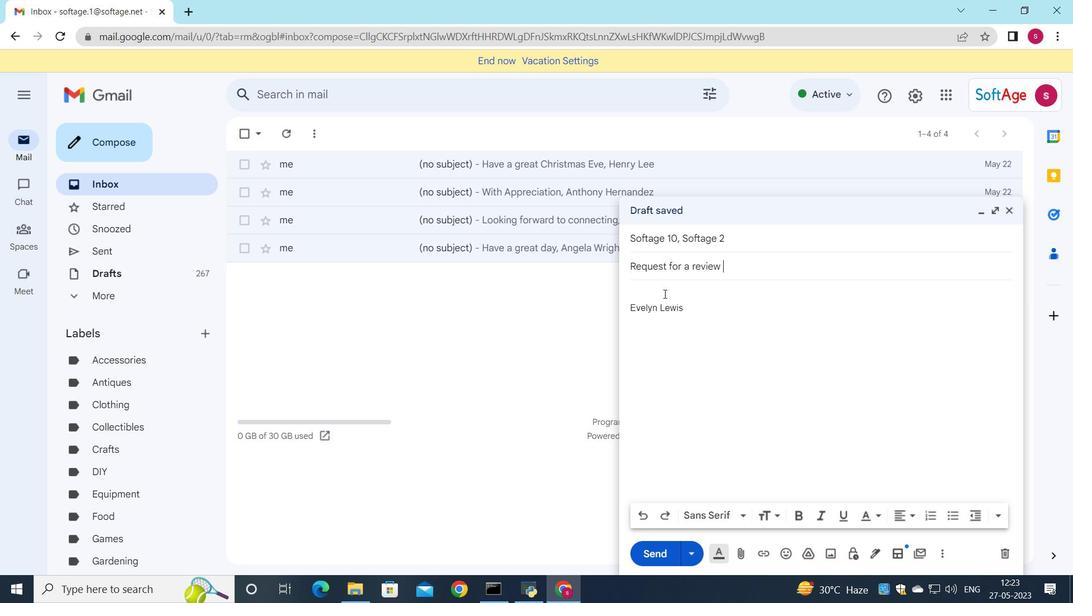 
Action: Mouse pressed left at (665, 291)
Screenshot: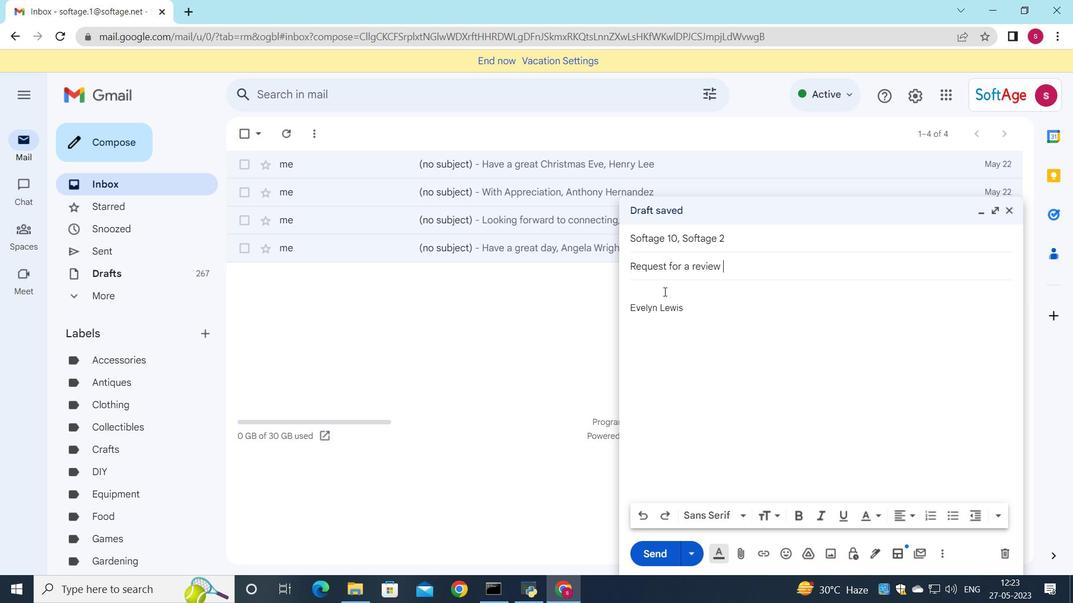 
Action: Mouse moved to (662, 275)
Screenshot: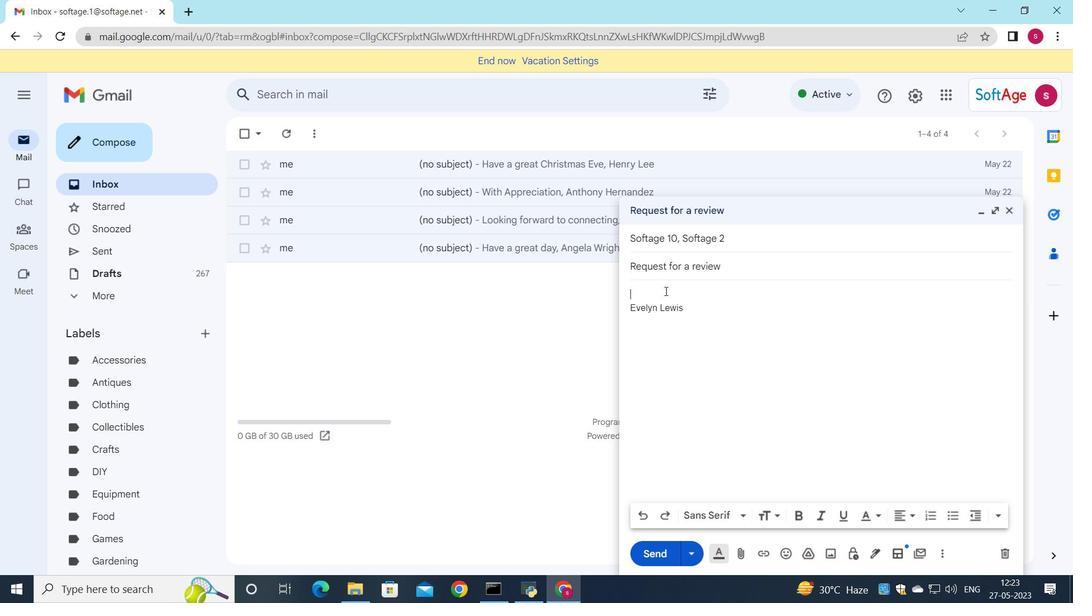 
Action: Key pressed <Key.shift><Key.shift><Key.shift><Key.shift><Key.shift><Key.shift><Key.shift><Key.shift><Key.shift><Key.shift><Key.shift><Key.shift><Key.shift><Key.shift><Key.shift><Key.shift><Key.shift>I<Key.space>apologize<Key.space>for<Key.space>any<Key.space>confusion<Key.space>and<Key.space>wi<Key.backspace>ould<Key.space>like<Key.space>to<Key.space>clarify<Key.space>the<Key.space>situation.
Screenshot: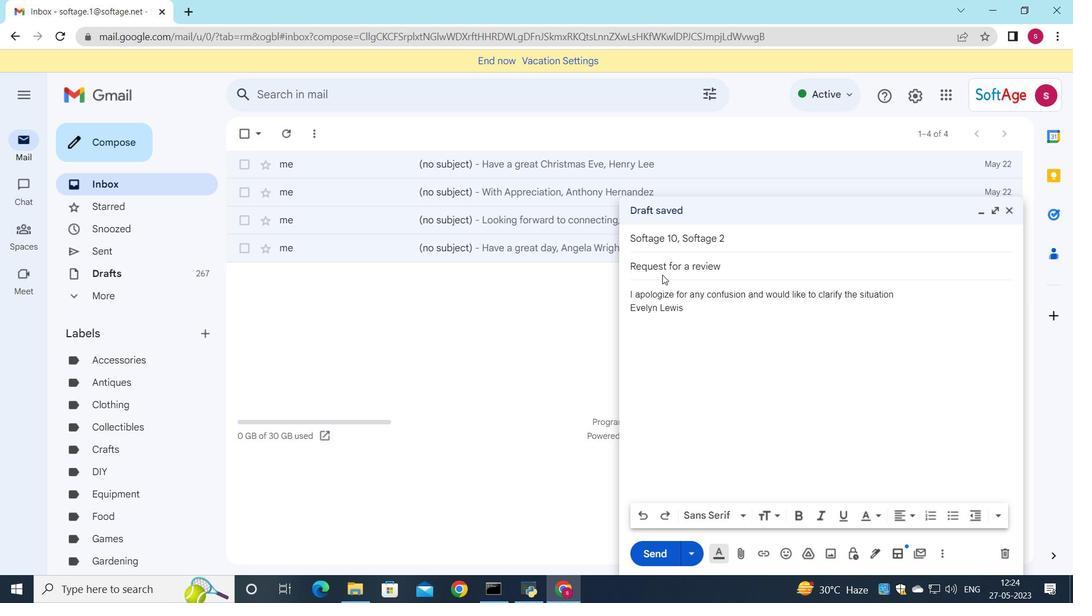 
Action: Mouse moved to (714, 395)
Screenshot: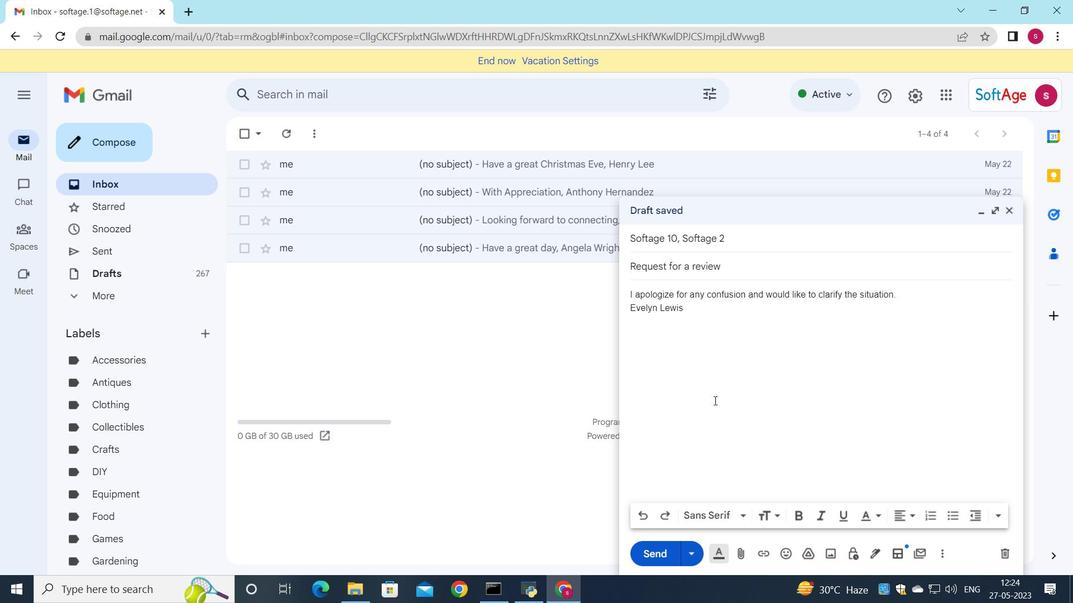 
Action: Mouse scrolled (714, 395) with delta (0, 0)
Screenshot: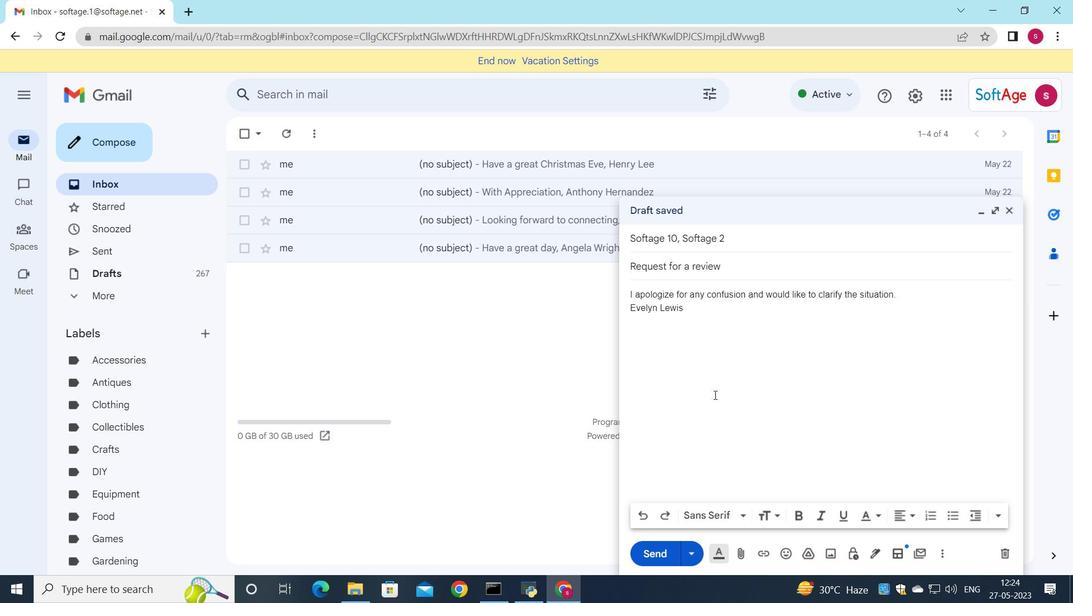 
Action: Mouse scrolled (714, 395) with delta (0, 0)
Screenshot: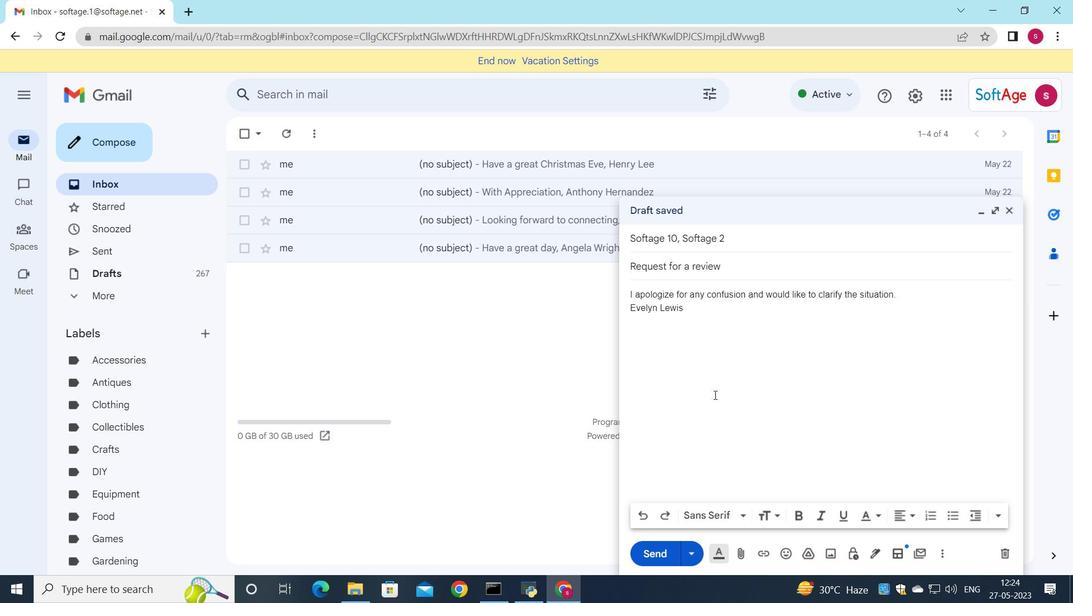 
Action: Mouse moved to (739, 552)
Screenshot: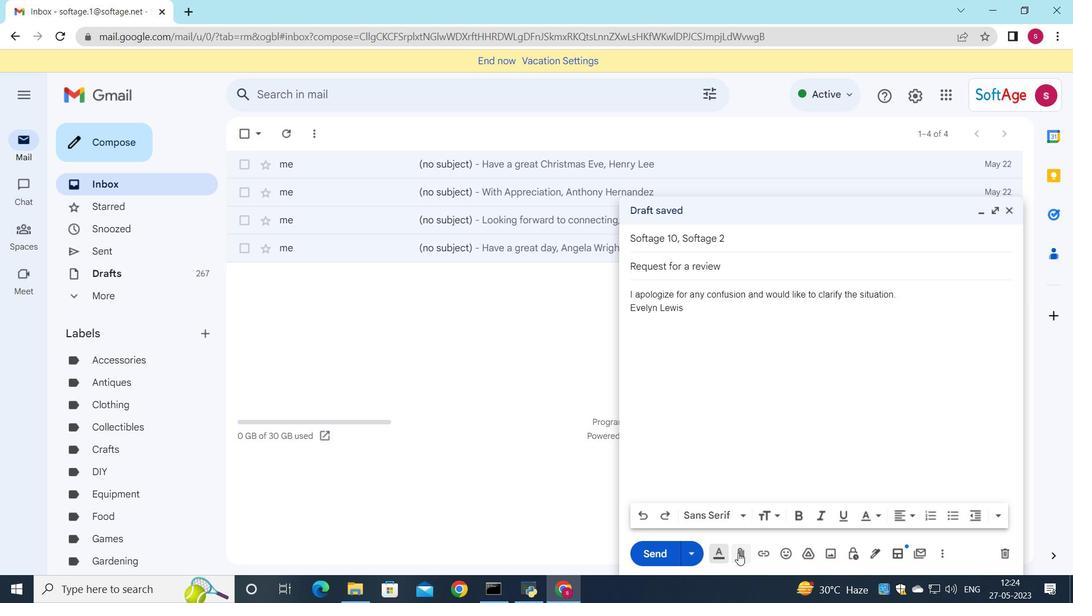 
Action: Mouse pressed left at (739, 552)
Screenshot: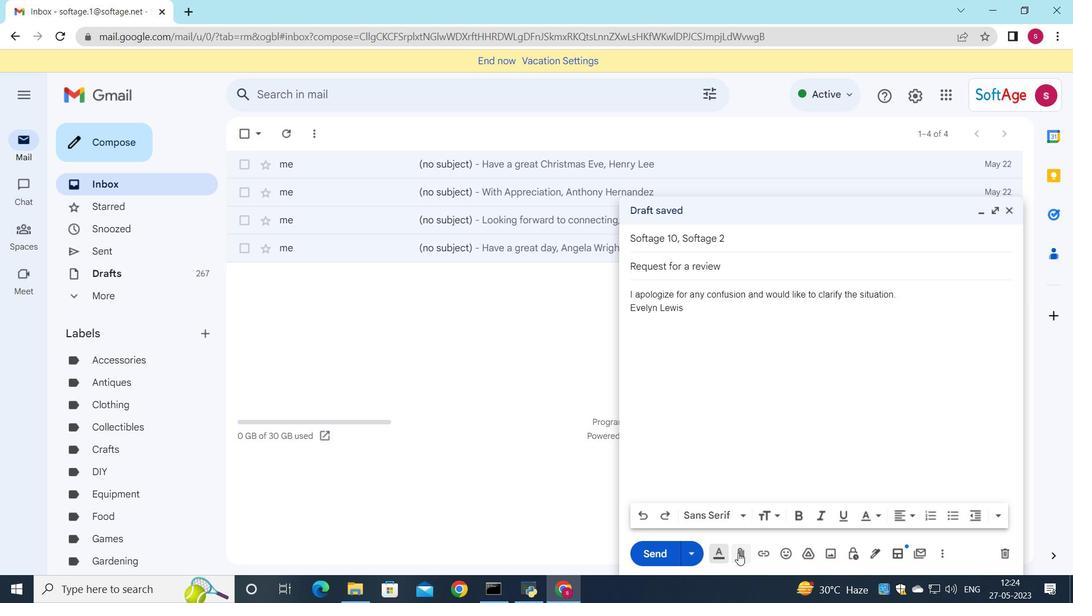 
Action: Mouse moved to (230, 106)
Screenshot: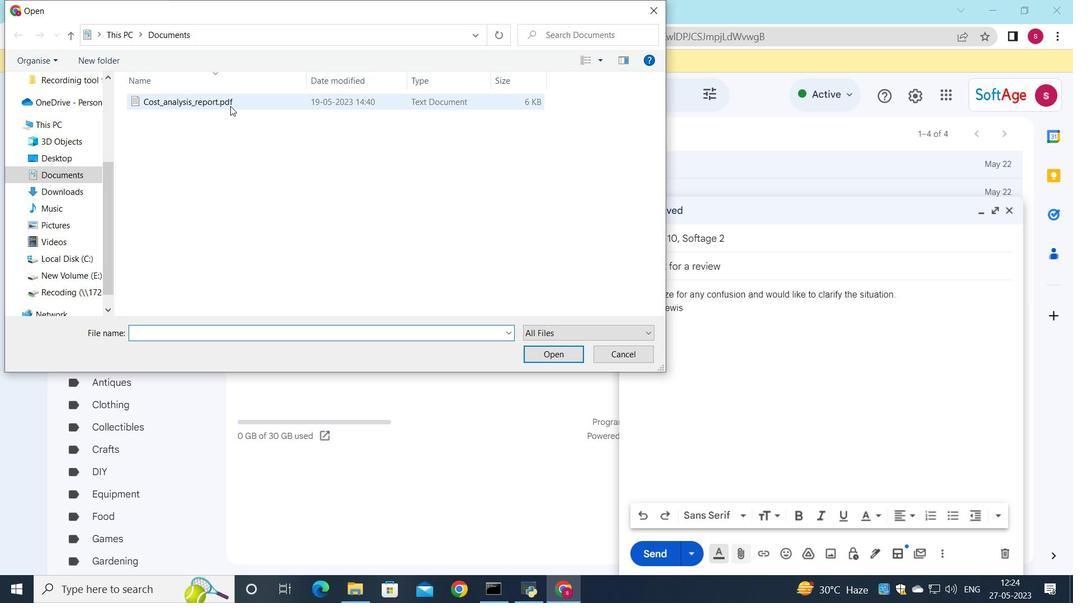 
Action: Mouse pressed left at (230, 106)
Screenshot: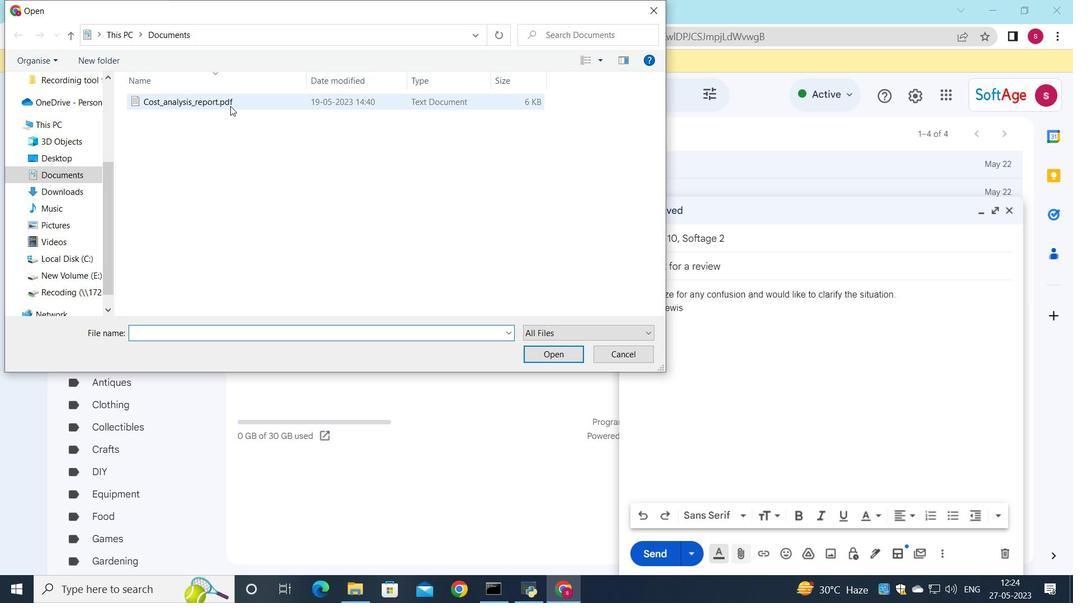 
Action: Mouse moved to (233, 97)
Screenshot: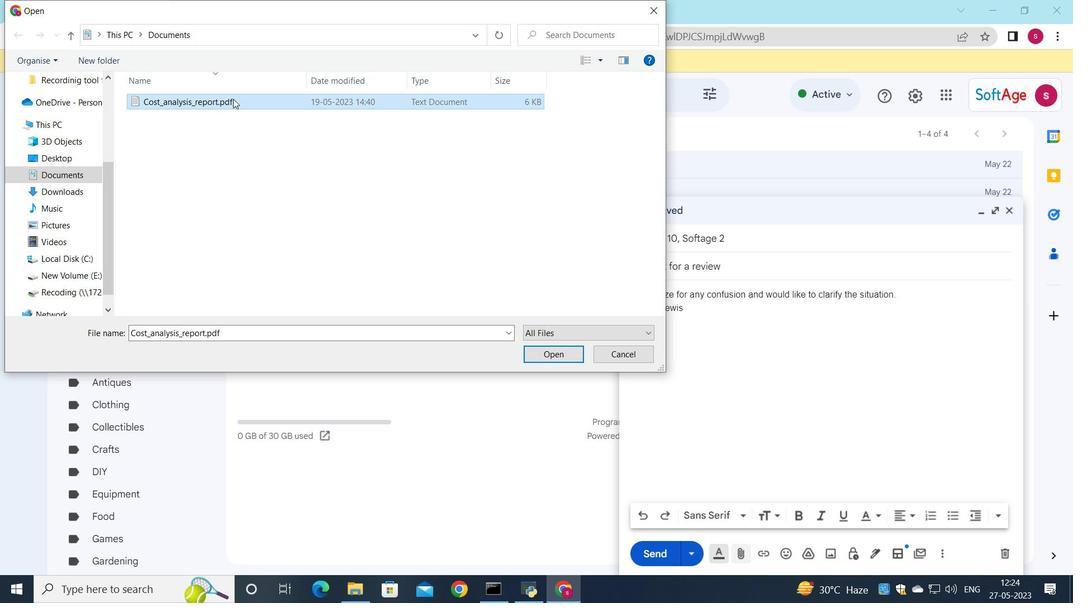 
Action: Mouse pressed left at (233, 97)
Screenshot: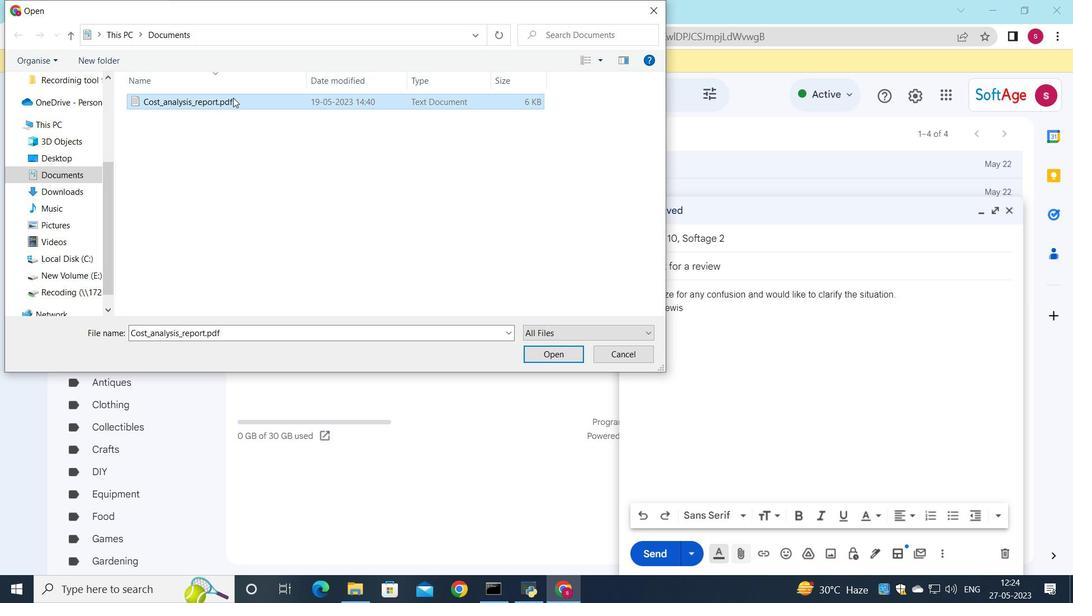 
Action: Mouse moved to (884, 258)
Screenshot: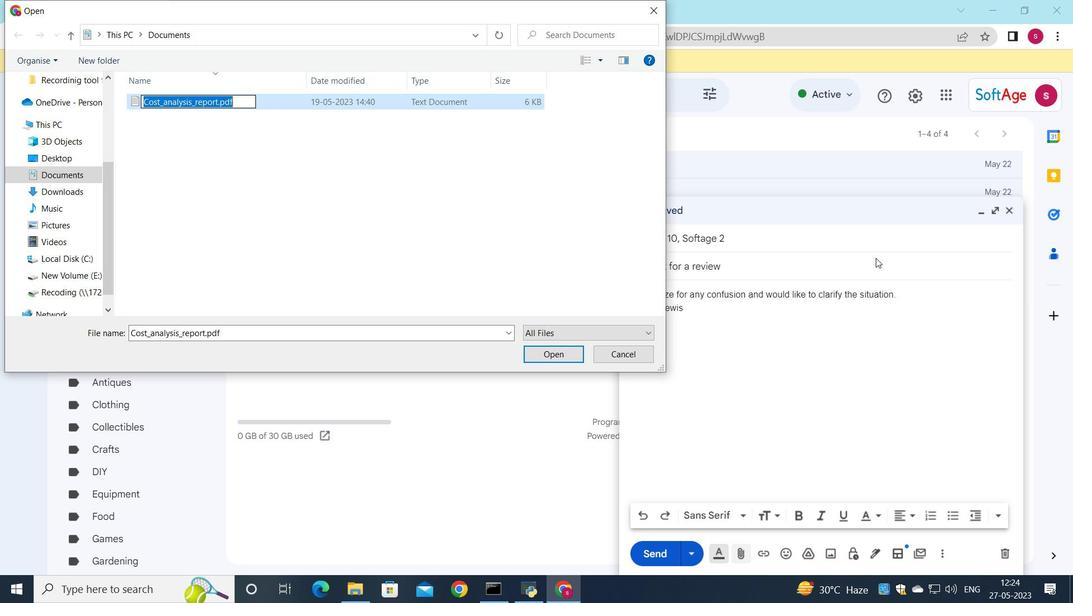 
Action: Key pressed <Key.shift>Creative<Key.shift>_brief.docx
Screenshot: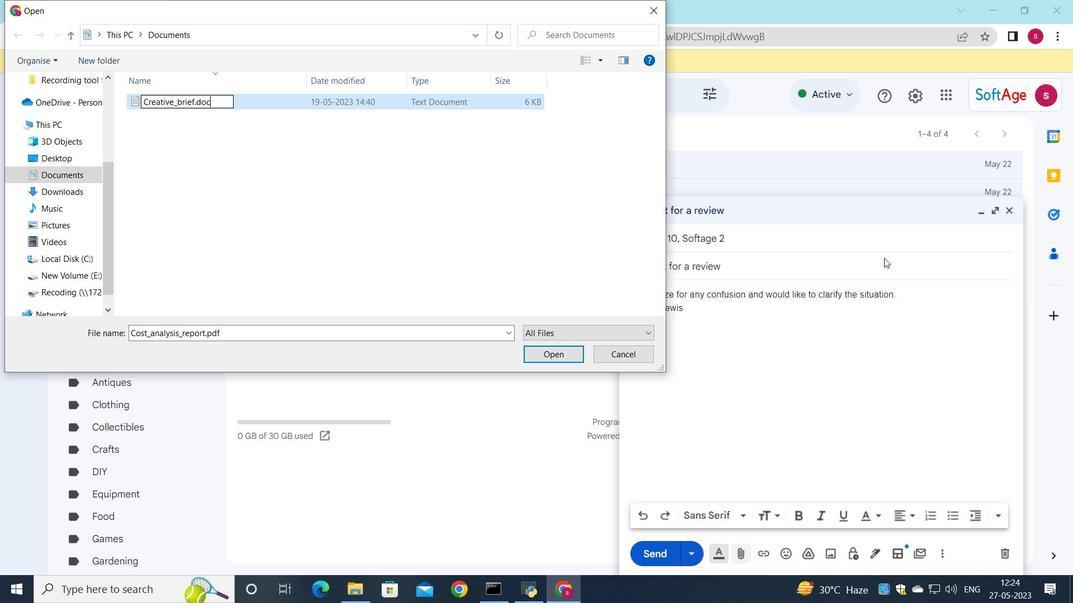 
Action: Mouse moved to (452, 104)
Screenshot: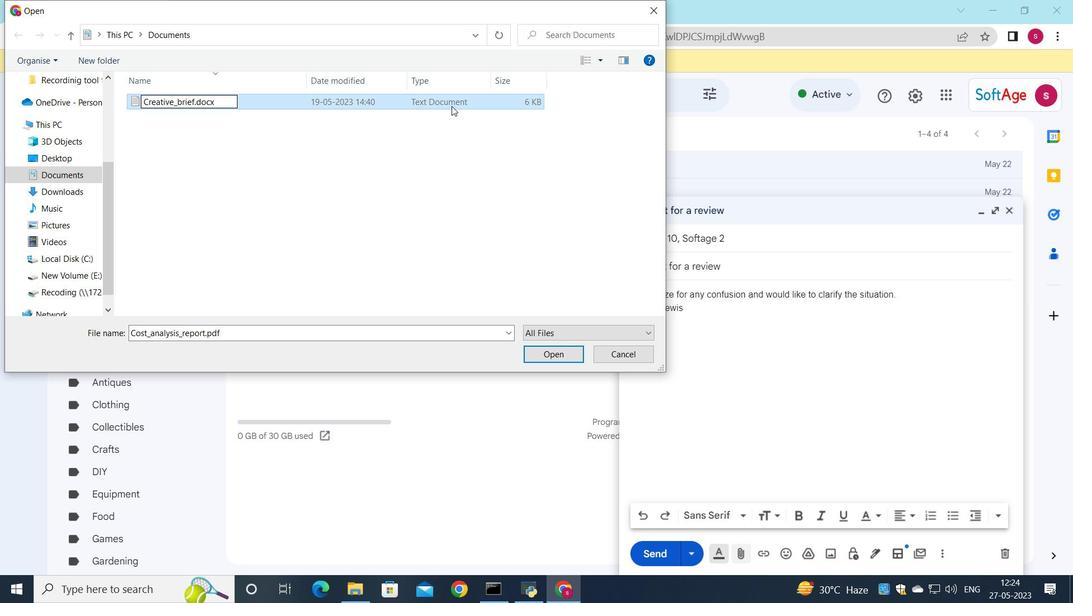 
Action: Mouse pressed left at (452, 104)
Screenshot: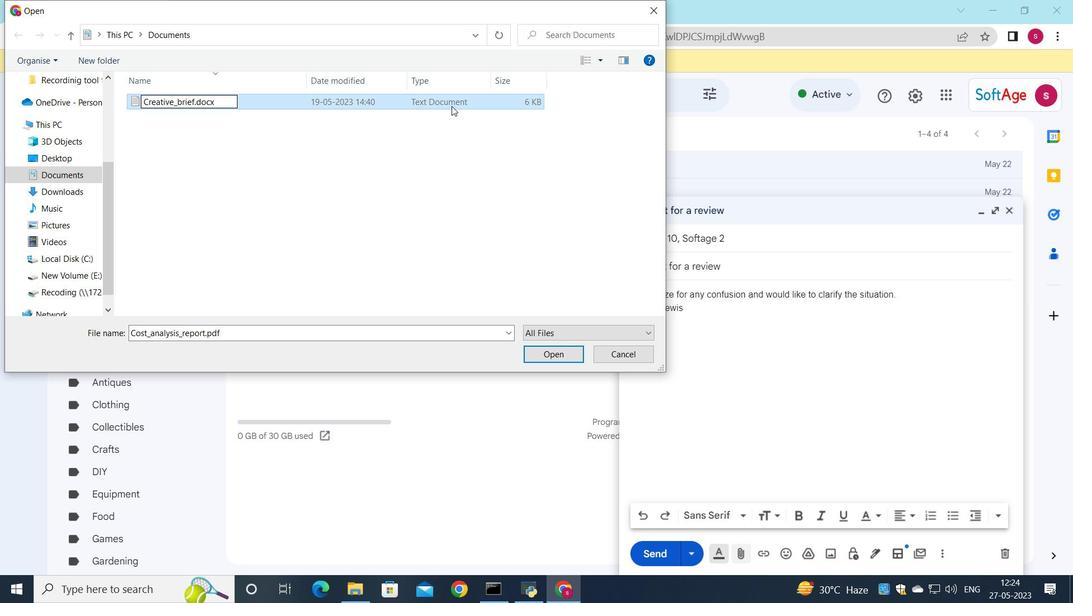 
Action: Mouse moved to (536, 356)
Screenshot: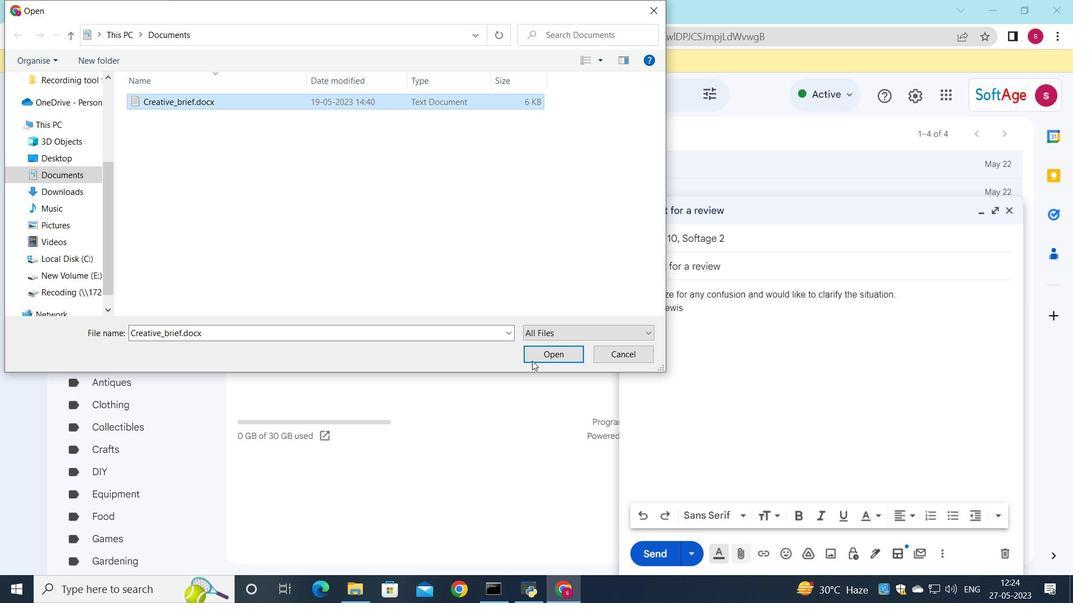 
Action: Mouse pressed left at (536, 356)
Screenshot: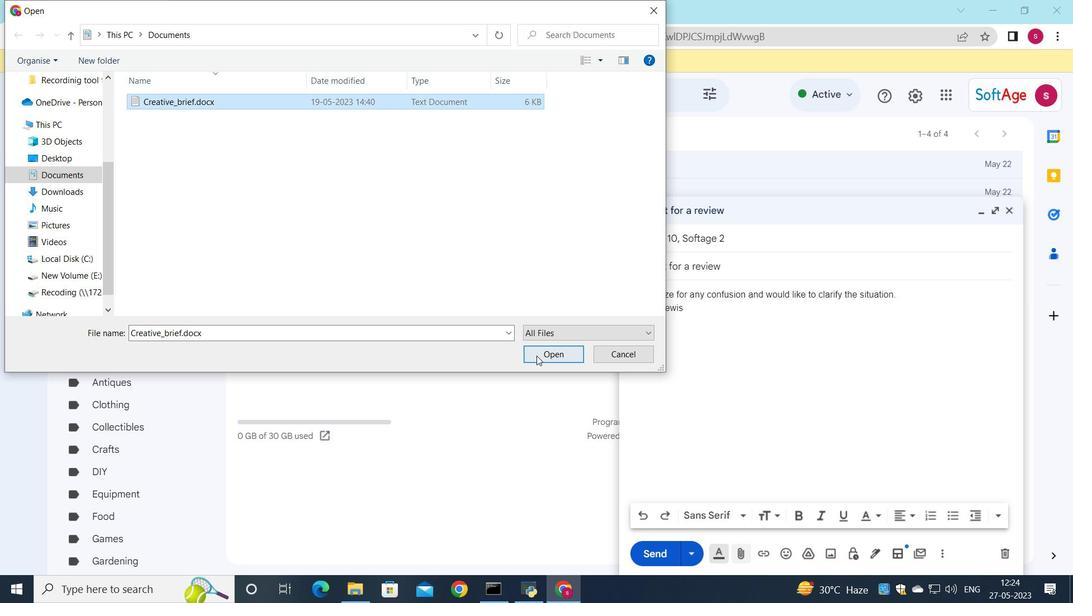 
Action: Mouse moved to (668, 550)
Screenshot: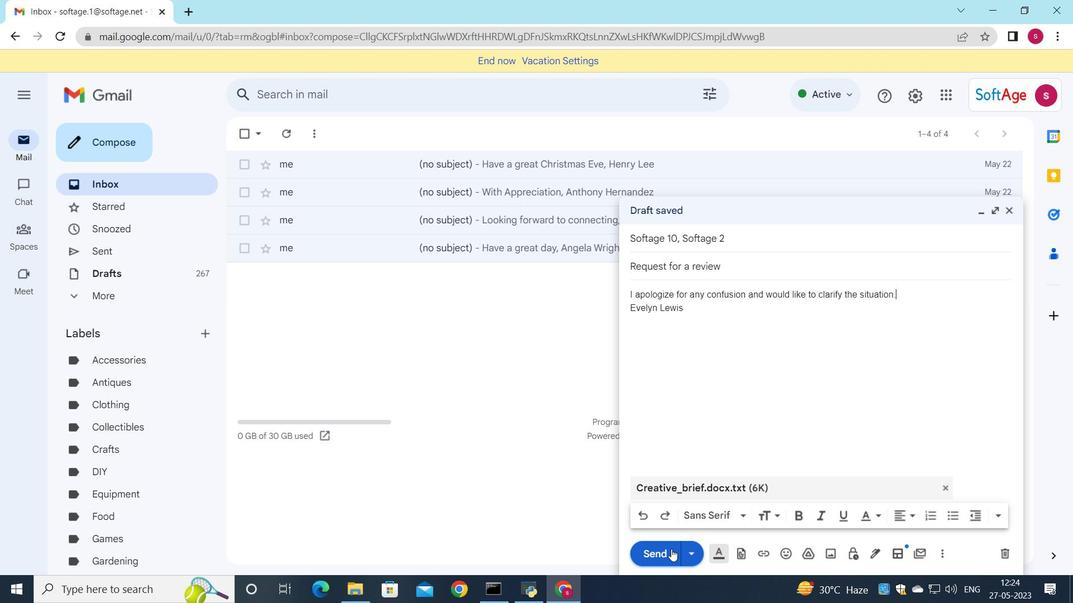
Action: Mouse pressed left at (668, 550)
Screenshot: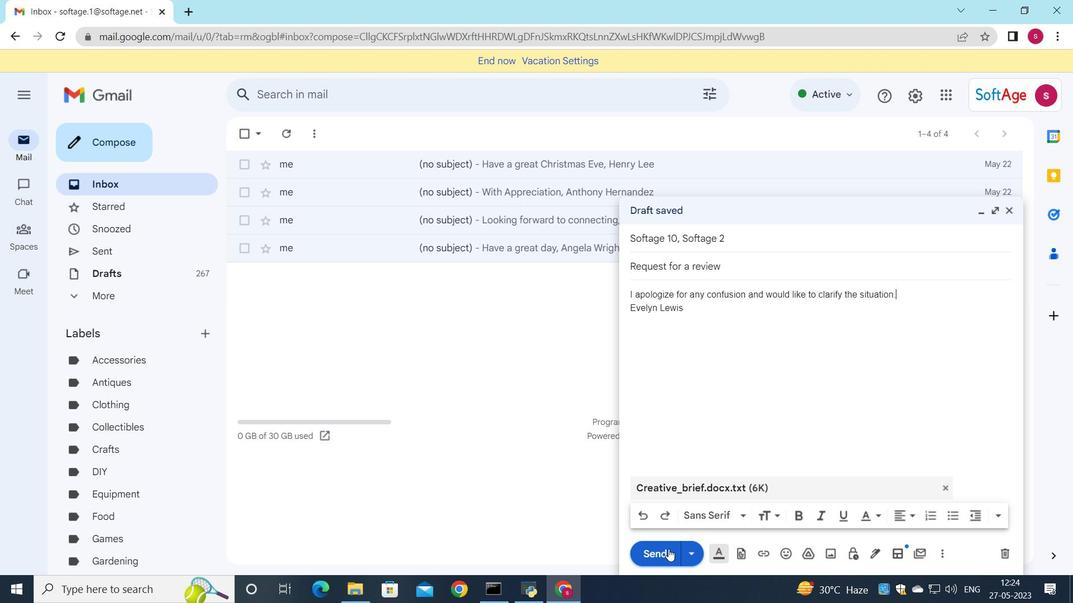 
Action: Mouse moved to (125, 241)
Screenshot: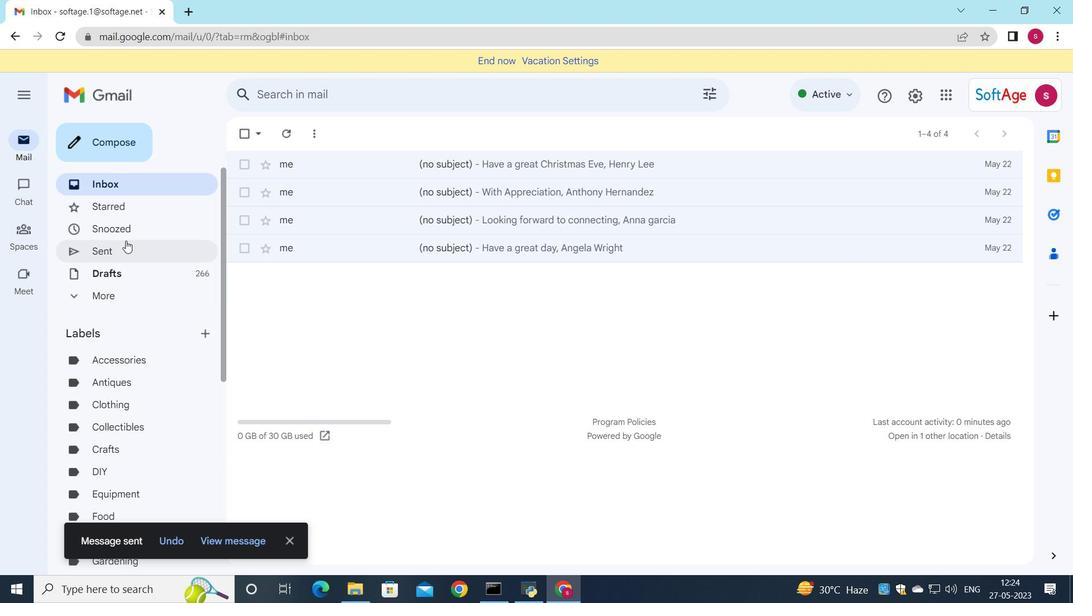 
Action: Mouse pressed left at (125, 241)
Screenshot: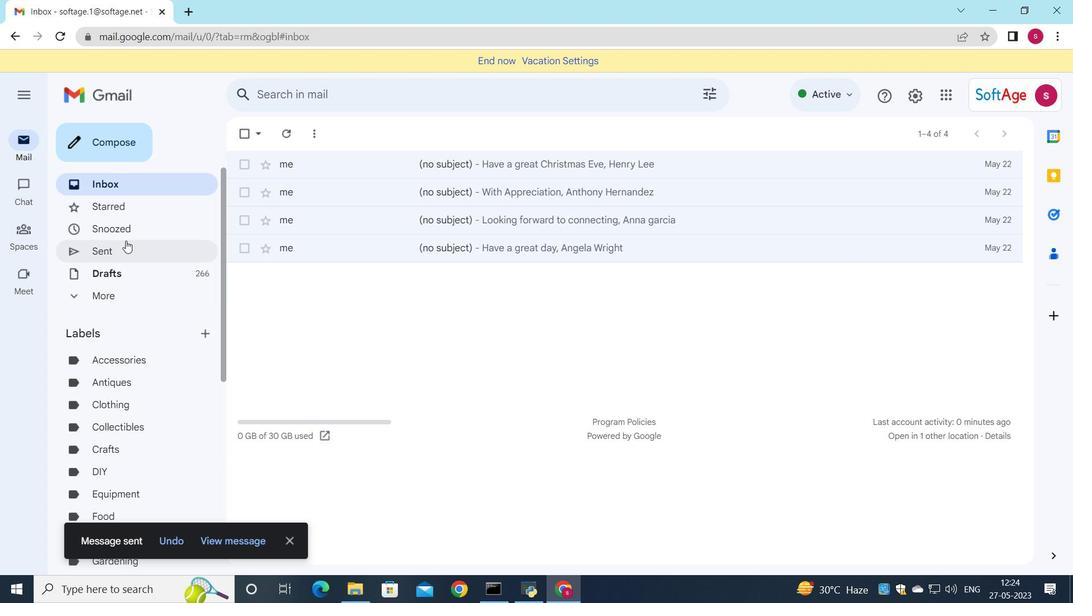 
Action: Mouse moved to (655, 217)
Screenshot: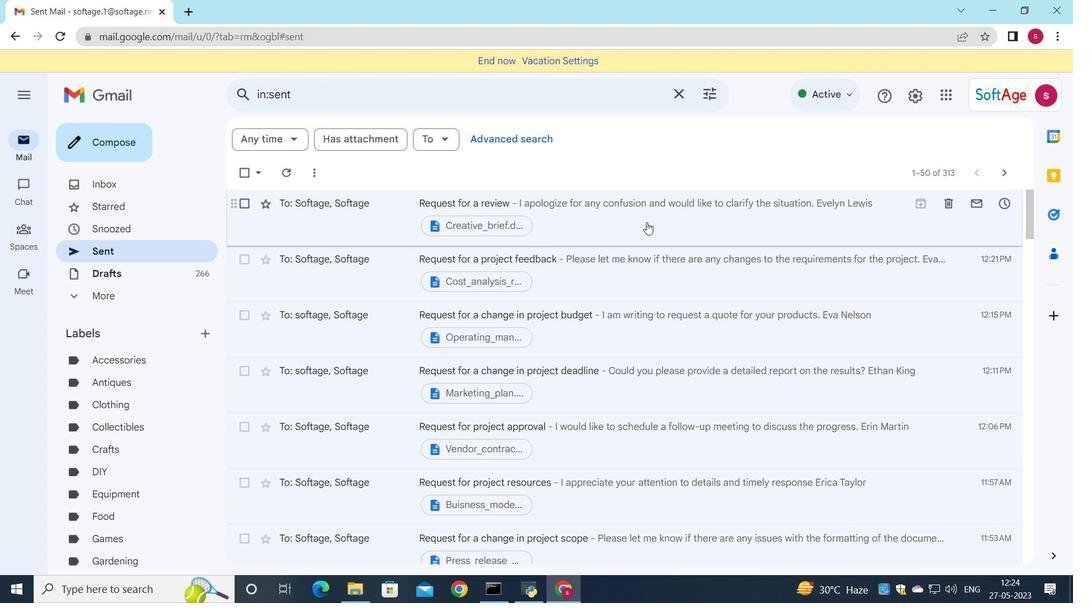 
Action: Mouse pressed left at (655, 217)
Screenshot: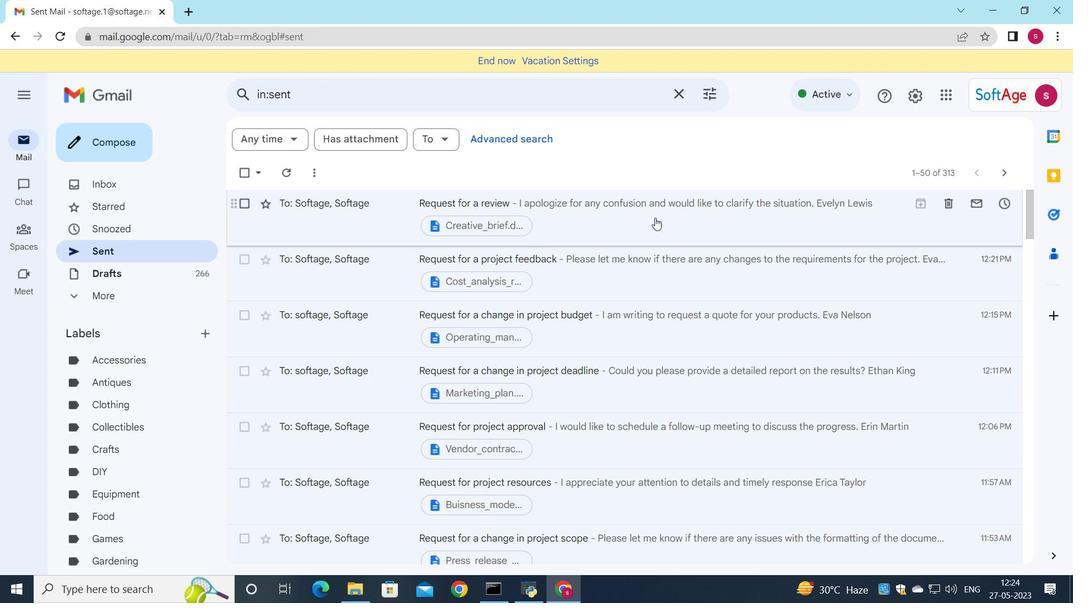 
Action: Mouse moved to (616, 240)
Screenshot: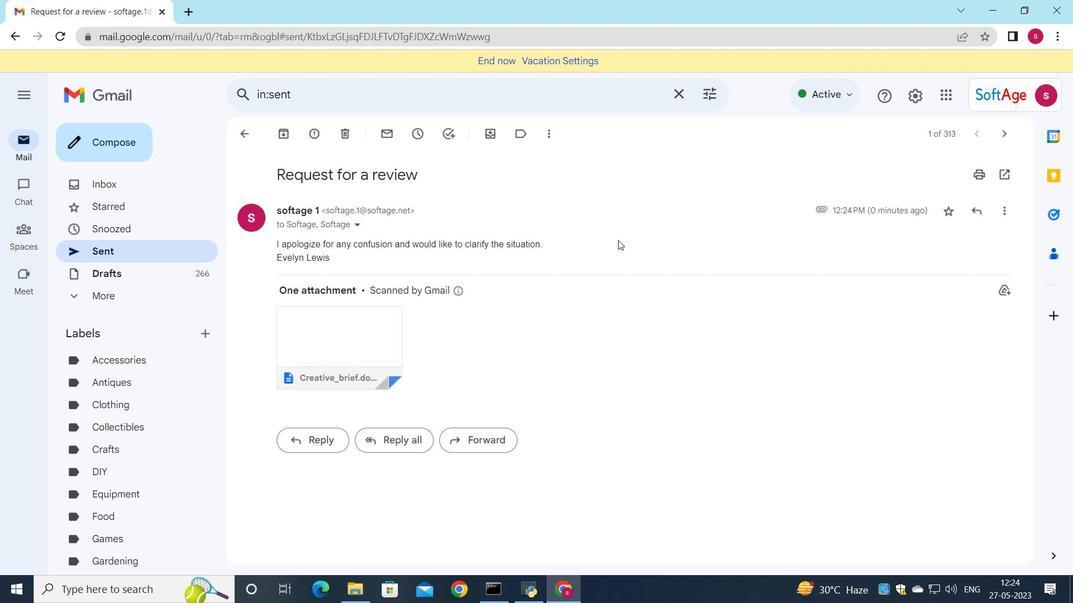 
